 Task: Look for space in Klaipeda, Lithuania from 10th August, 2023 to 18th August, 2023 for 2 adults in price range Rs.10000 to Rs.14000. Place can be private room with 1  bedroom having 1 bed and 1 bathroom. Property type can be house, flat, guest house. Amenities needed are: wifi, TV, free parkinig on premises, gym, breakfast. Booking option can be shelf check-in. Required host language is English.
Action: Mouse moved to (437, 97)
Screenshot: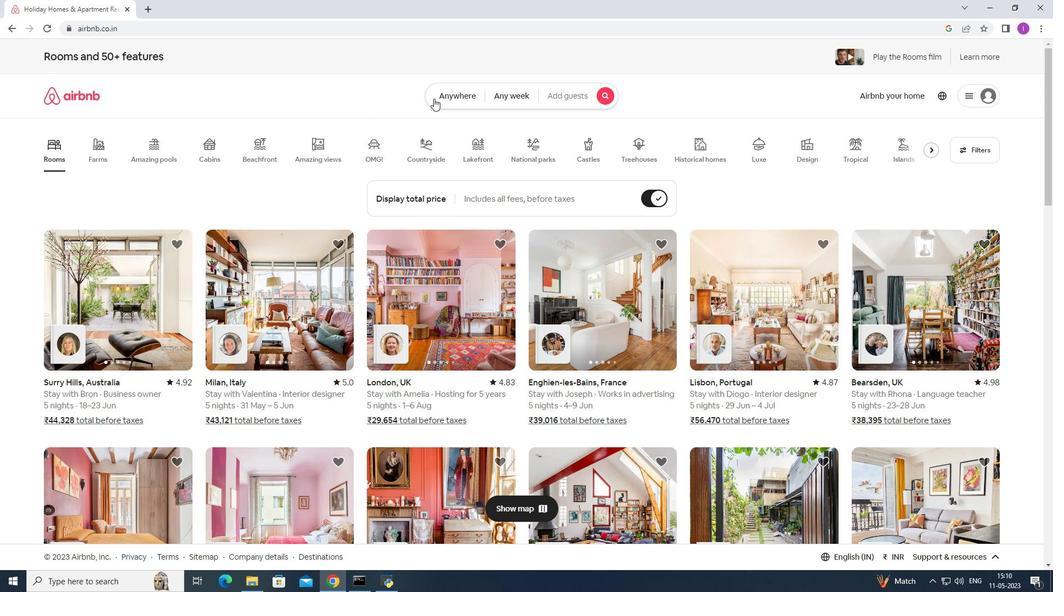 
Action: Mouse pressed left at (437, 97)
Screenshot: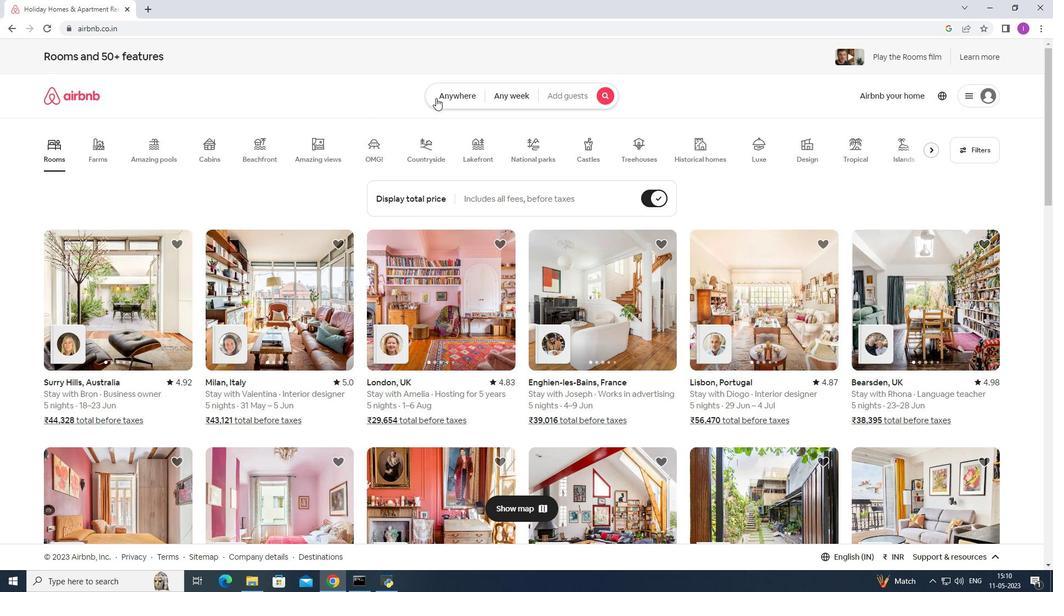 
Action: Mouse moved to (335, 142)
Screenshot: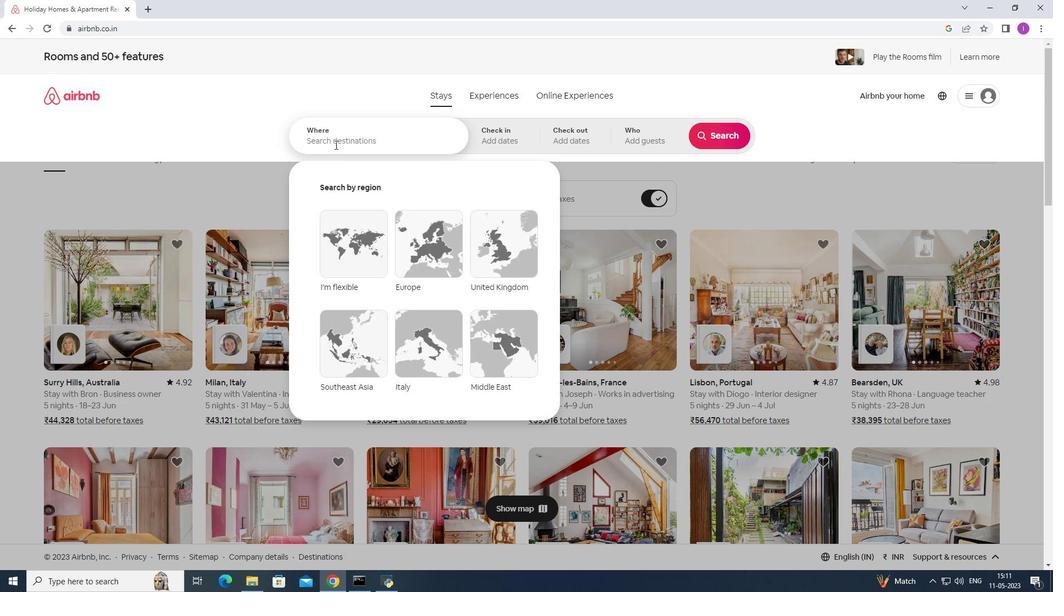 
Action: Mouse pressed left at (335, 142)
Screenshot: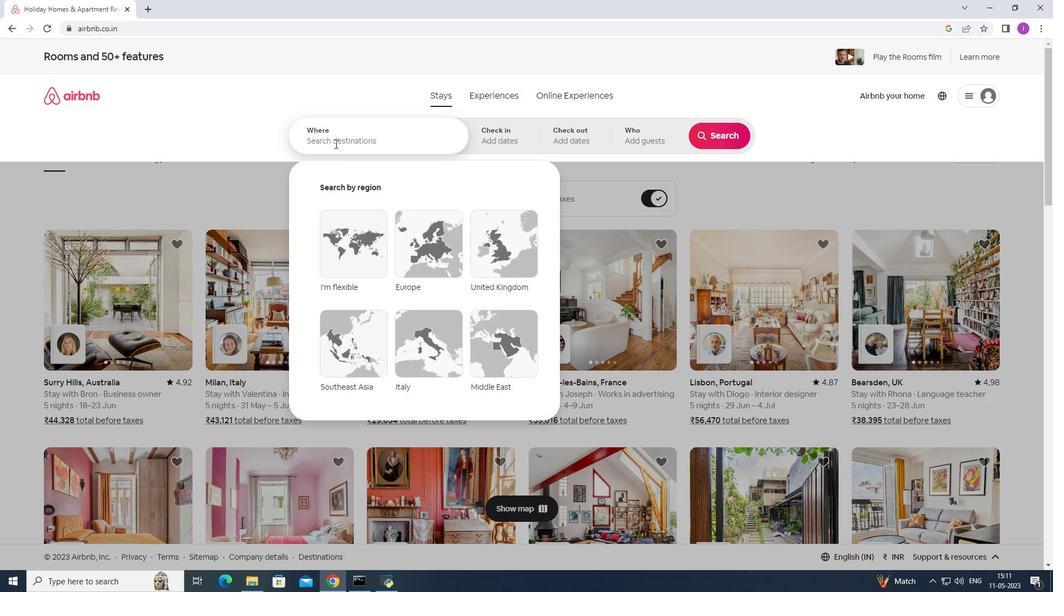 
Action: Key pressed <Key.shift>Klaipeda,<Key.shift><Key.shift><Key.shift><Key.shift><Key.shift>Lithuania
Screenshot: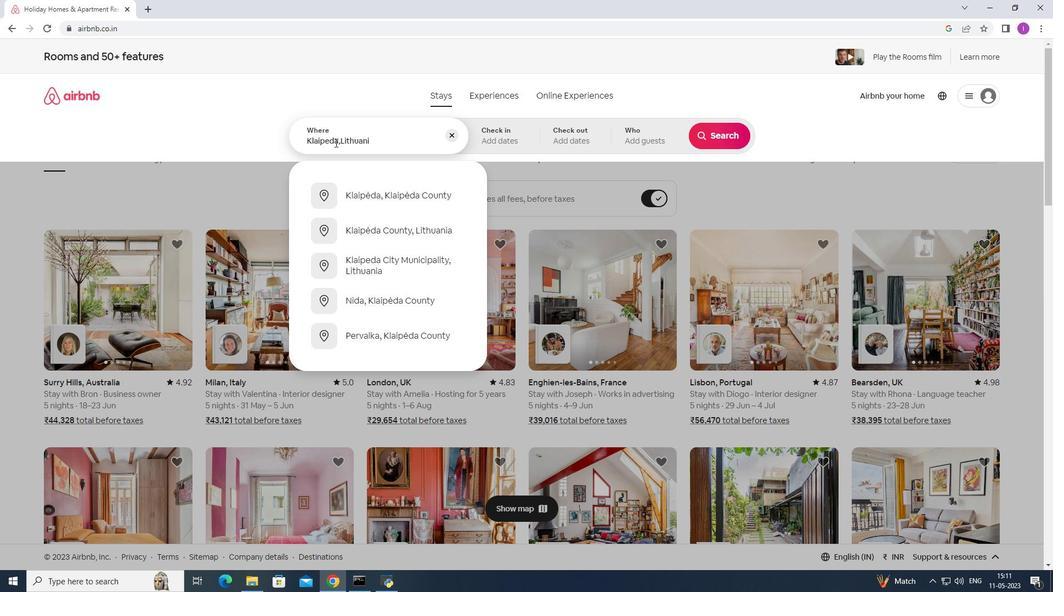 
Action: Mouse moved to (503, 137)
Screenshot: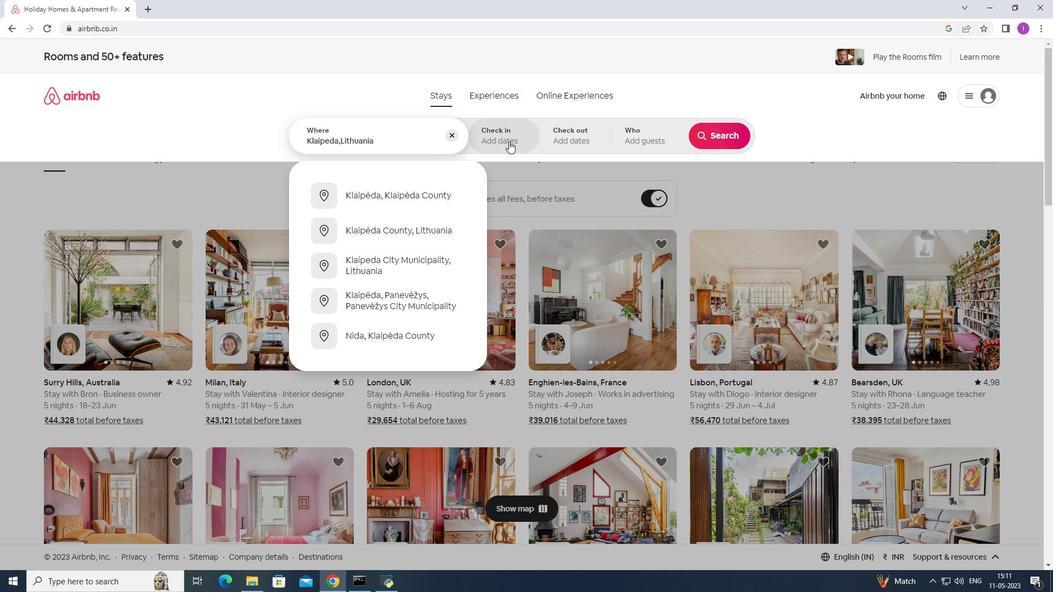 
Action: Mouse pressed left at (503, 137)
Screenshot: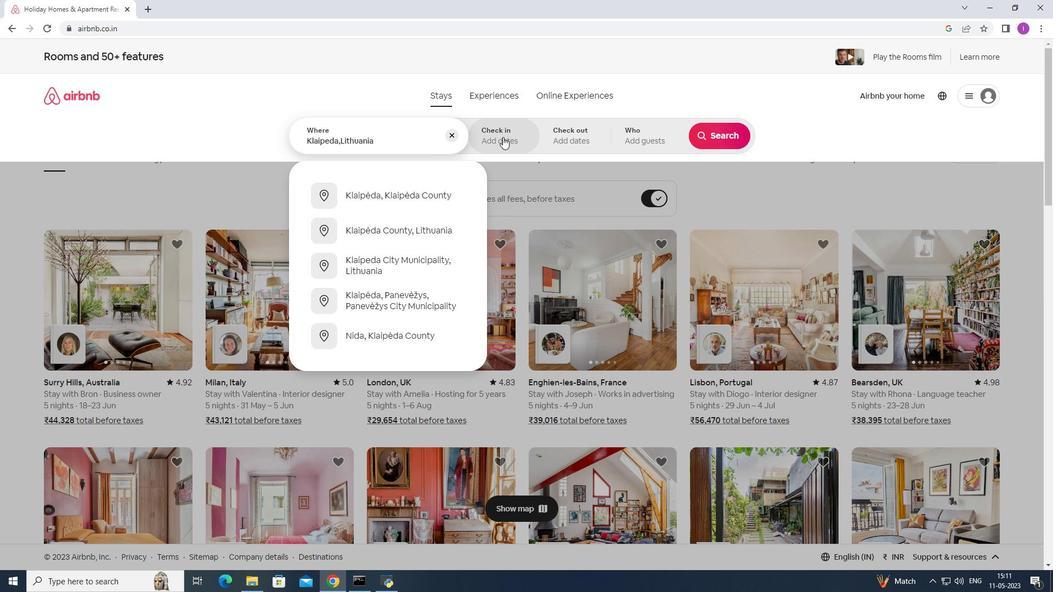 
Action: Mouse moved to (712, 220)
Screenshot: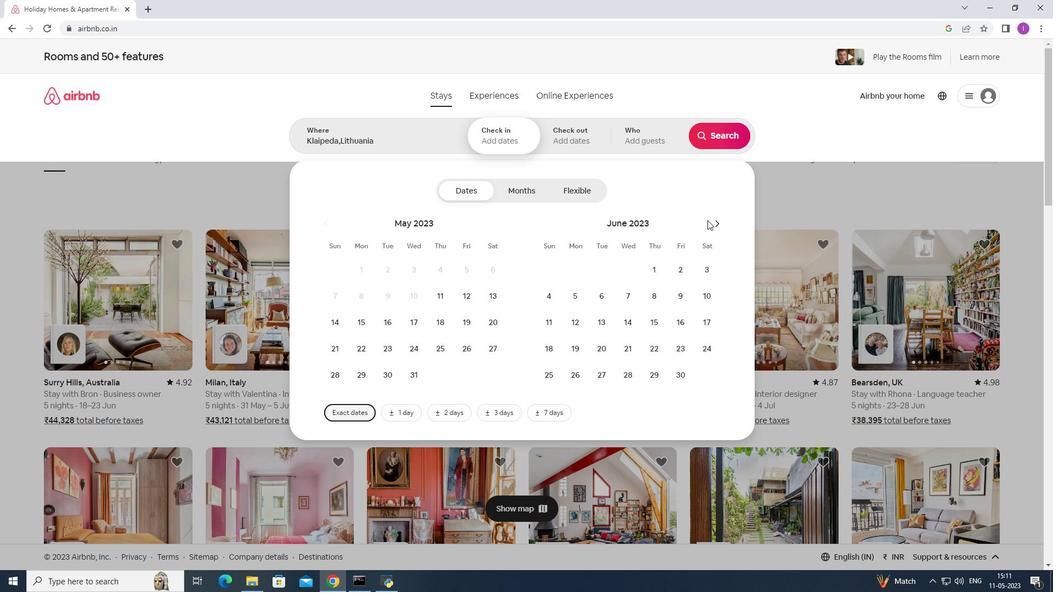 
Action: Mouse pressed left at (712, 220)
Screenshot: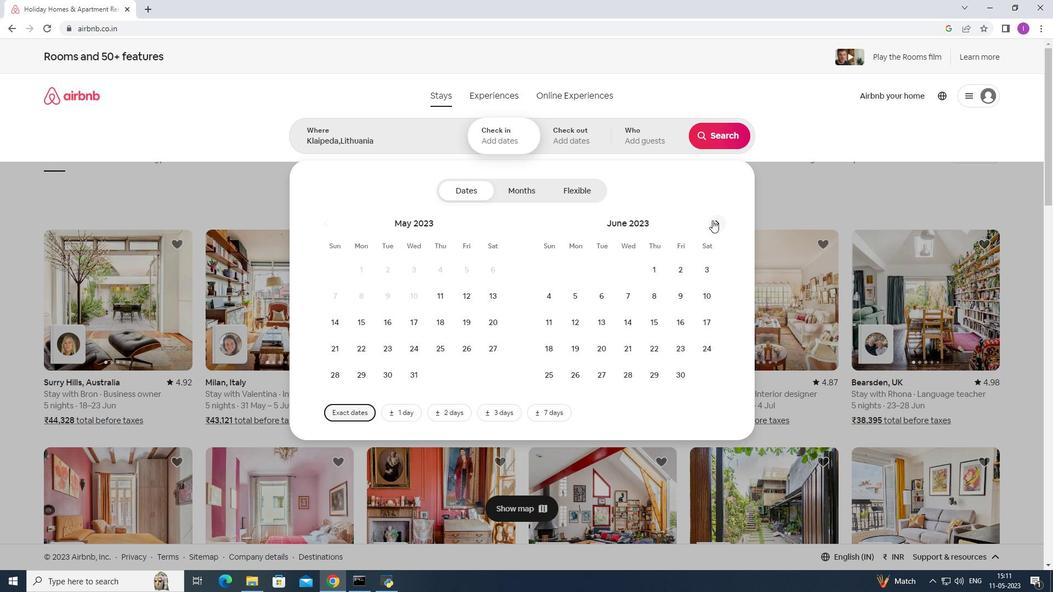 
Action: Mouse pressed left at (712, 220)
Screenshot: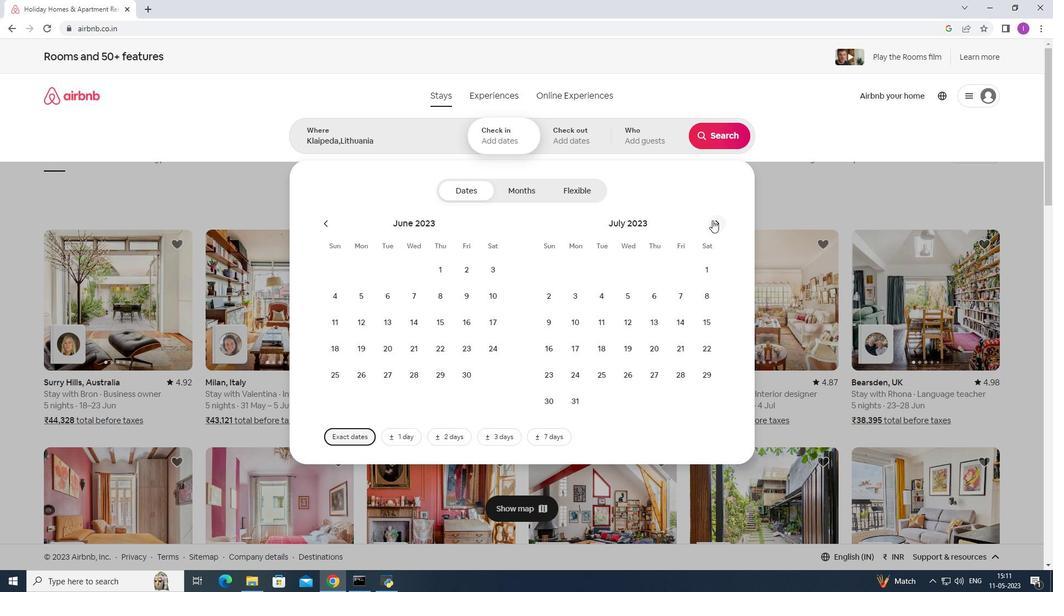 
Action: Mouse pressed left at (712, 220)
Screenshot: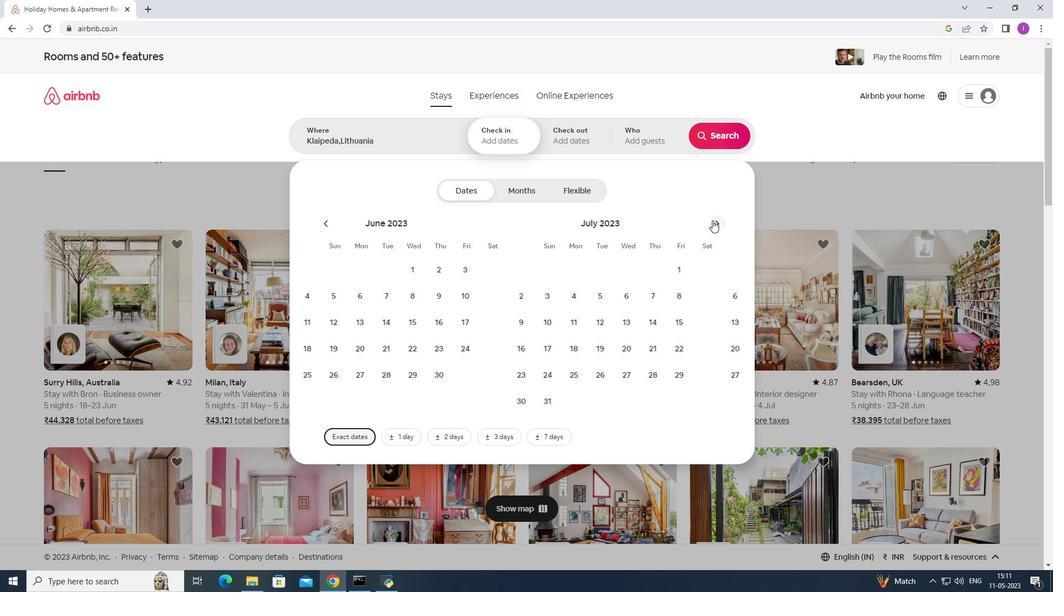 
Action: Mouse moved to (448, 293)
Screenshot: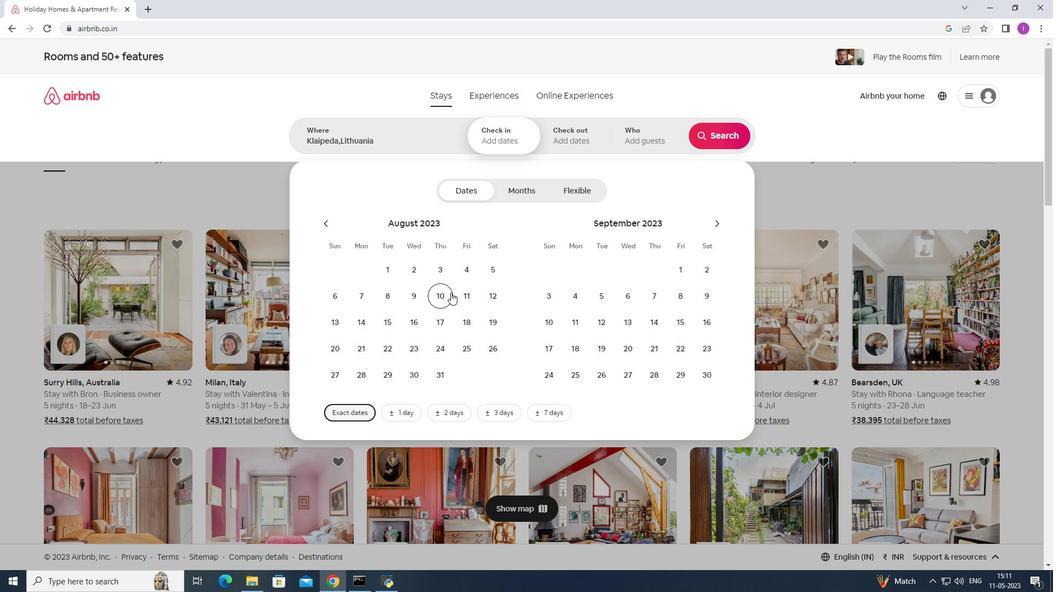 
Action: Mouse pressed left at (448, 293)
Screenshot: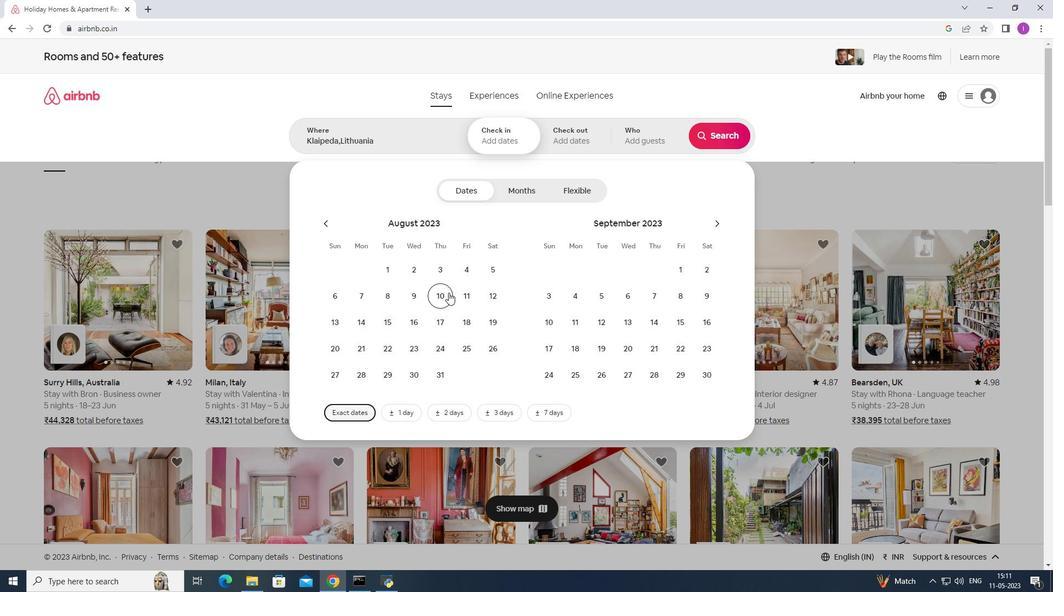 
Action: Mouse moved to (464, 317)
Screenshot: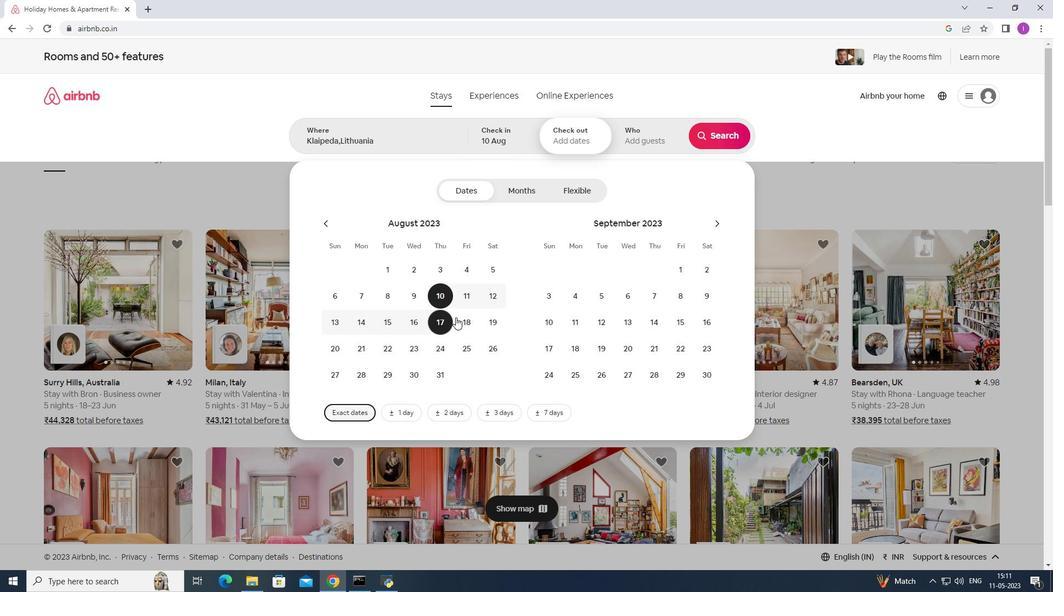 
Action: Mouse pressed left at (464, 317)
Screenshot: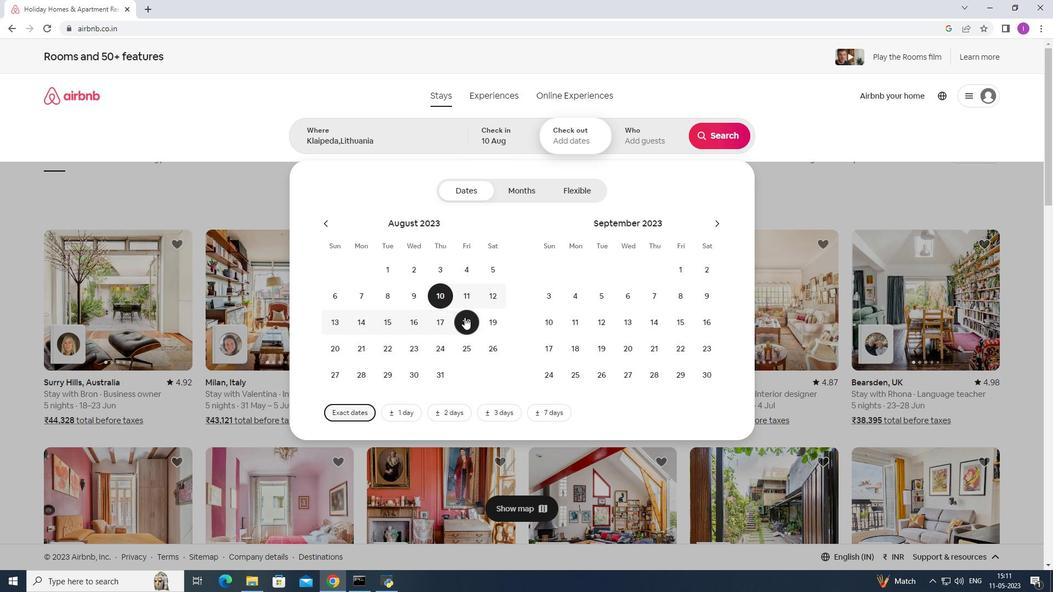 
Action: Mouse moved to (648, 134)
Screenshot: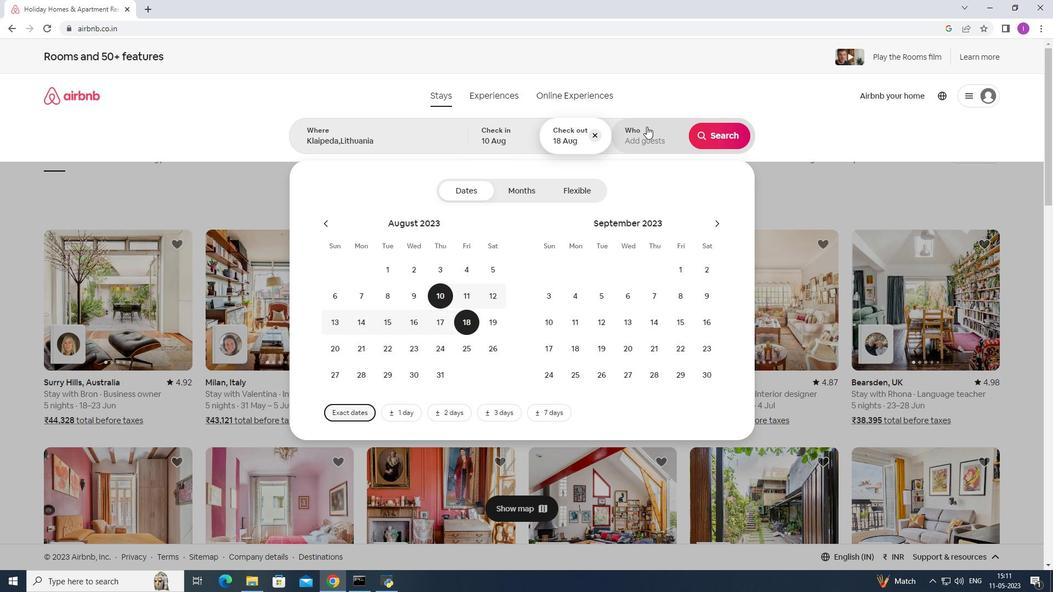 
Action: Mouse pressed left at (648, 134)
Screenshot: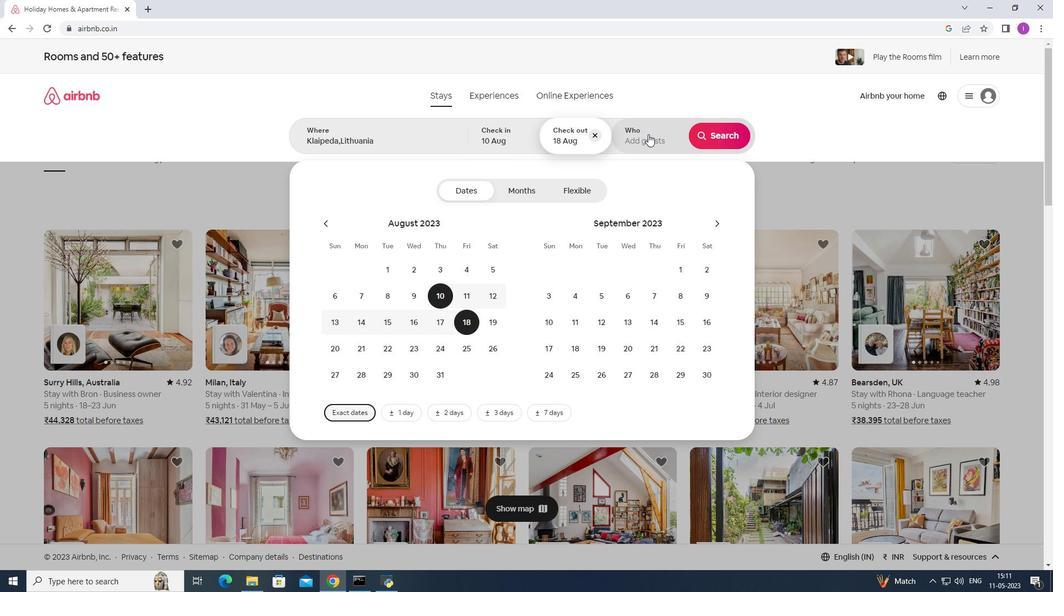 
Action: Mouse moved to (722, 195)
Screenshot: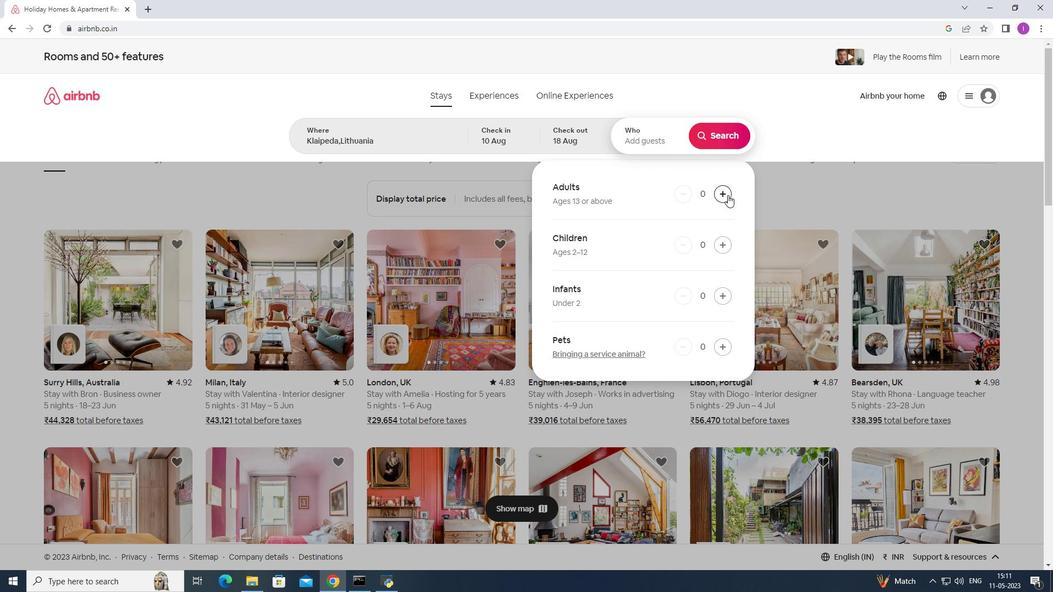 
Action: Mouse pressed left at (722, 195)
Screenshot: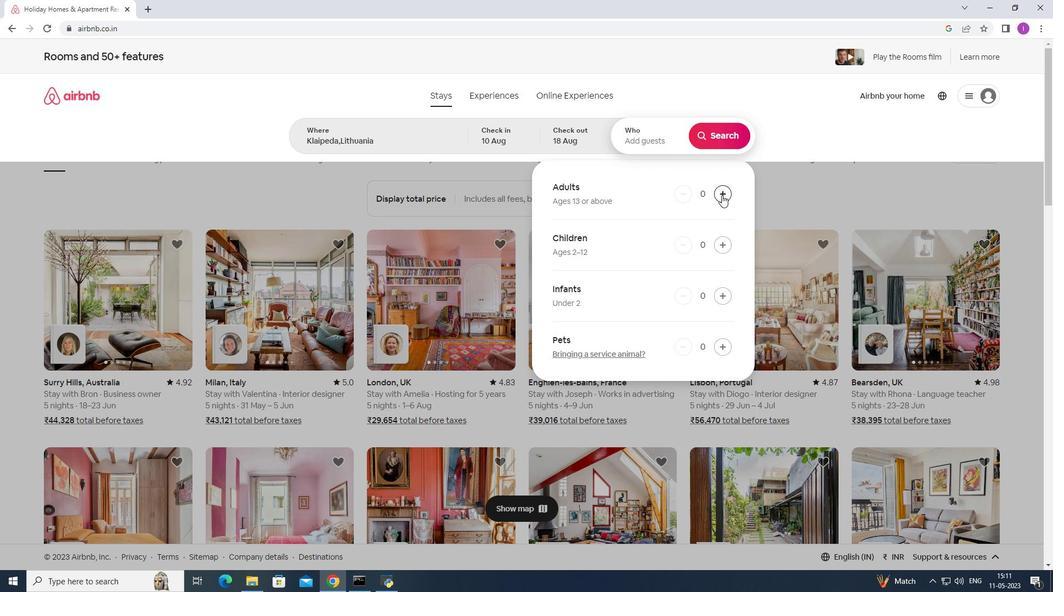 
Action: Mouse pressed left at (722, 195)
Screenshot: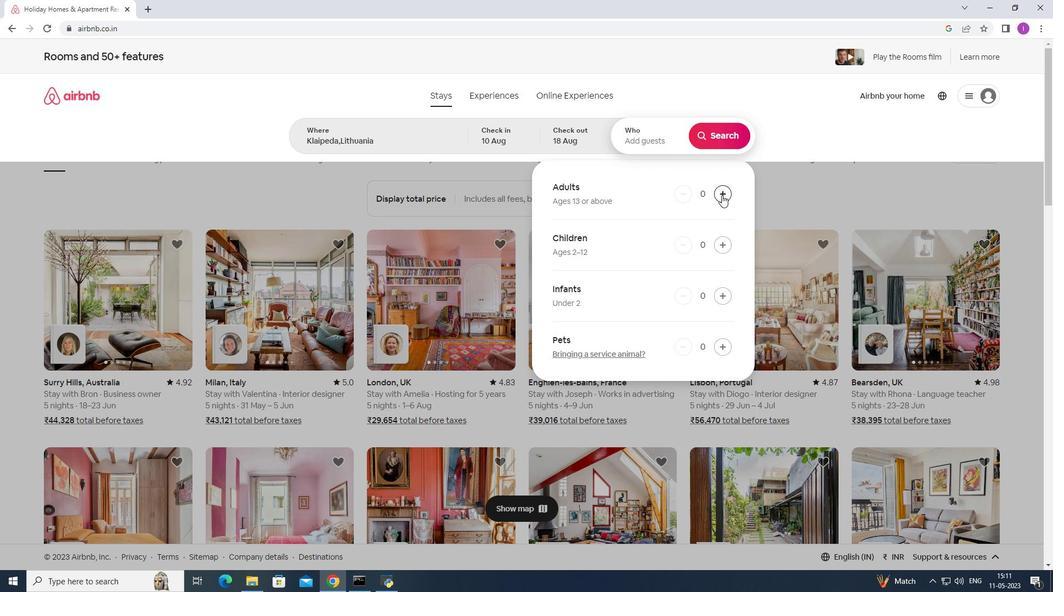
Action: Mouse moved to (706, 141)
Screenshot: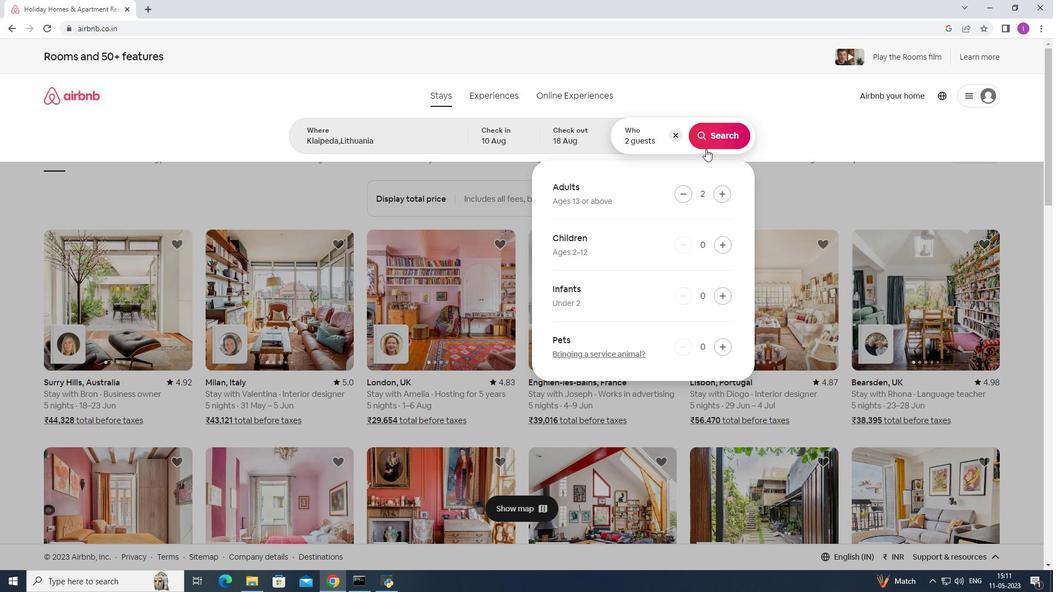 
Action: Mouse pressed left at (706, 141)
Screenshot: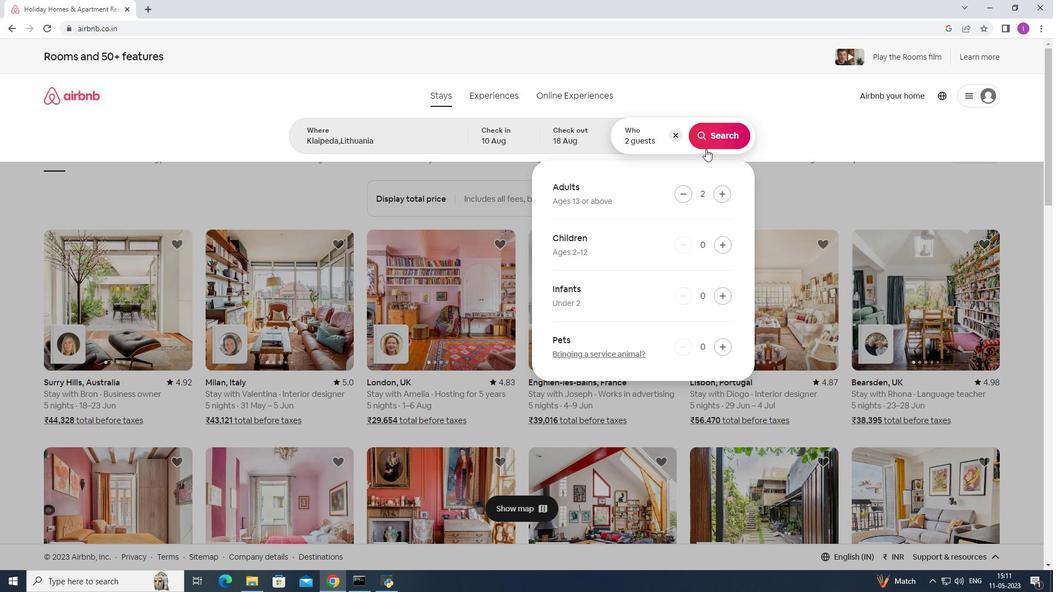 
Action: Mouse moved to (1000, 104)
Screenshot: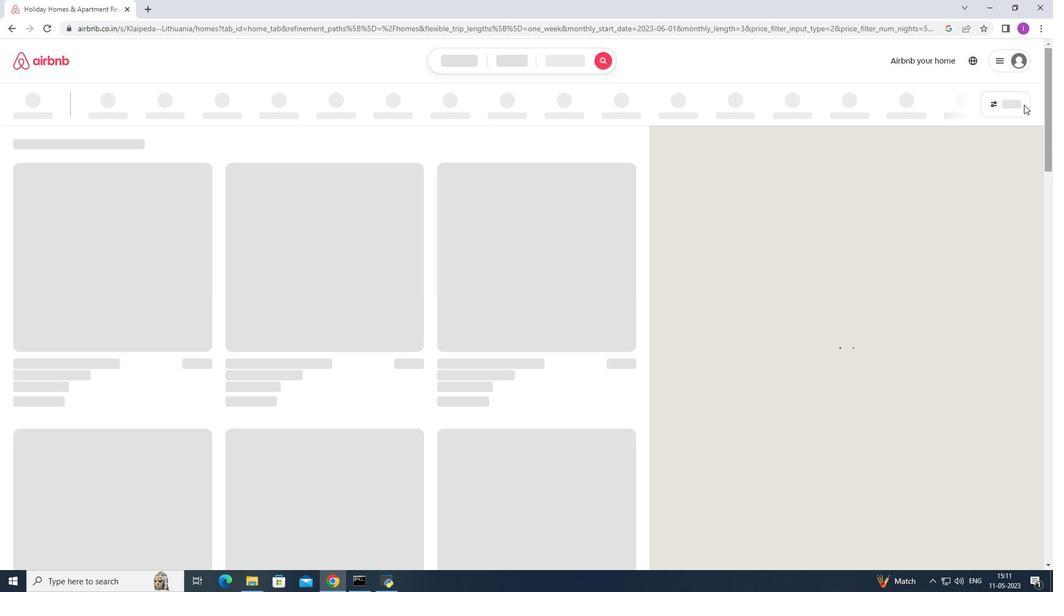 
Action: Mouse pressed left at (1000, 104)
Screenshot: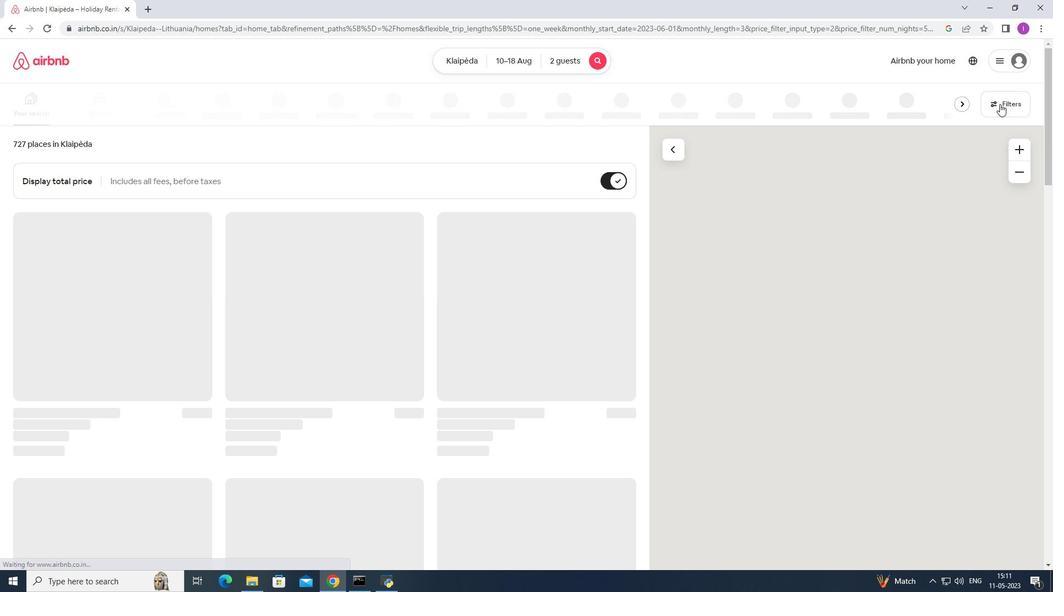 
Action: Mouse moved to (610, 373)
Screenshot: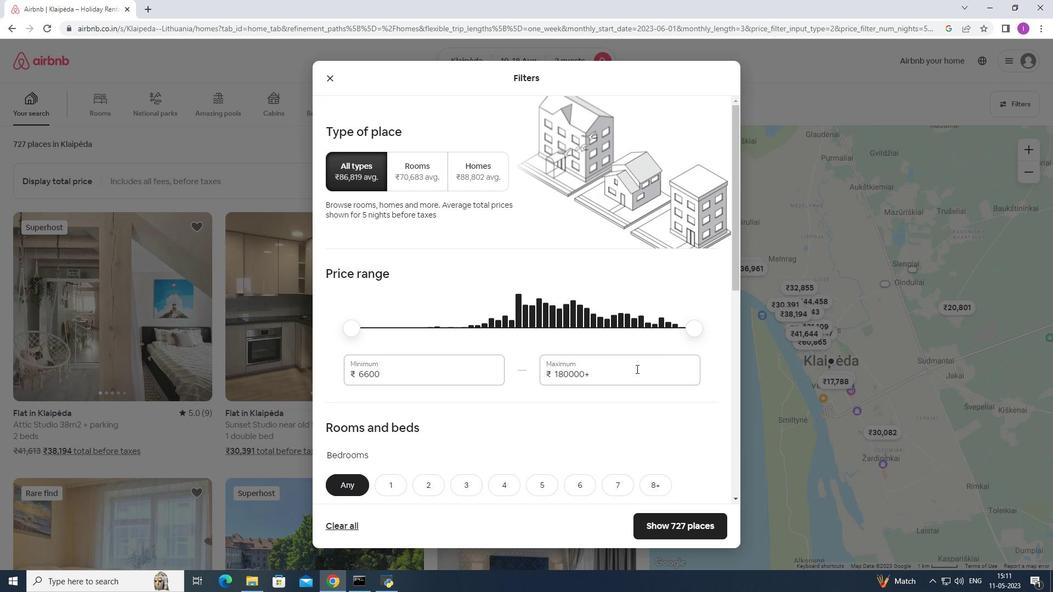 
Action: Mouse pressed left at (610, 373)
Screenshot: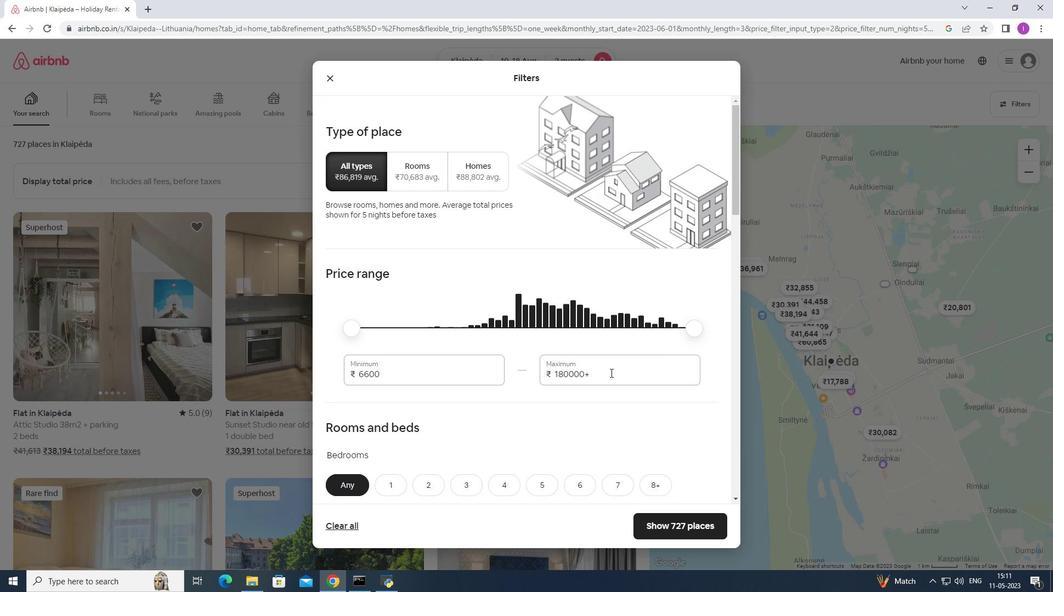
Action: Mouse moved to (553, 374)
Screenshot: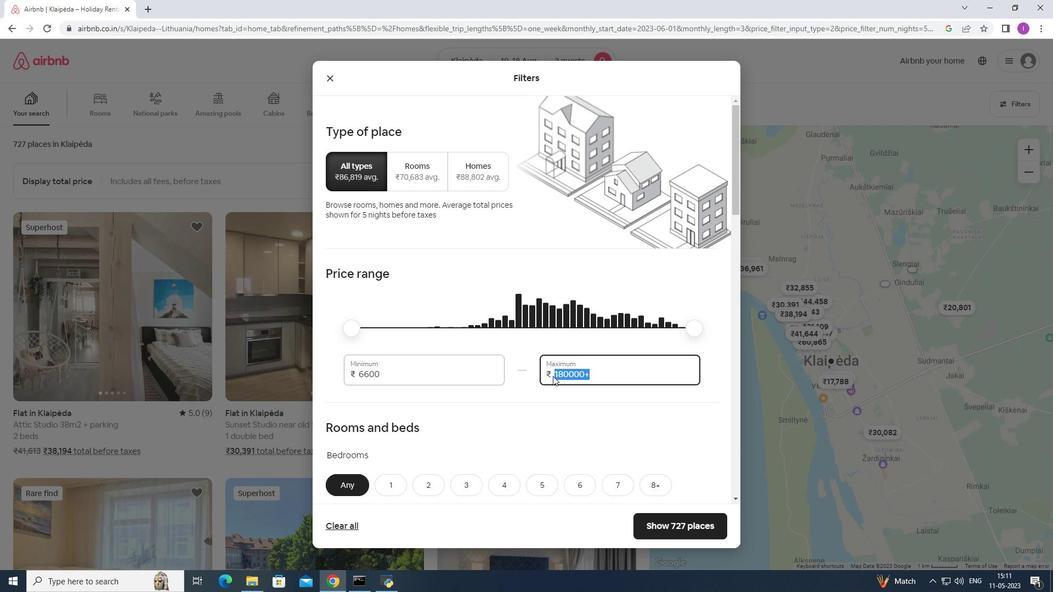 
Action: Key pressed 1
Screenshot: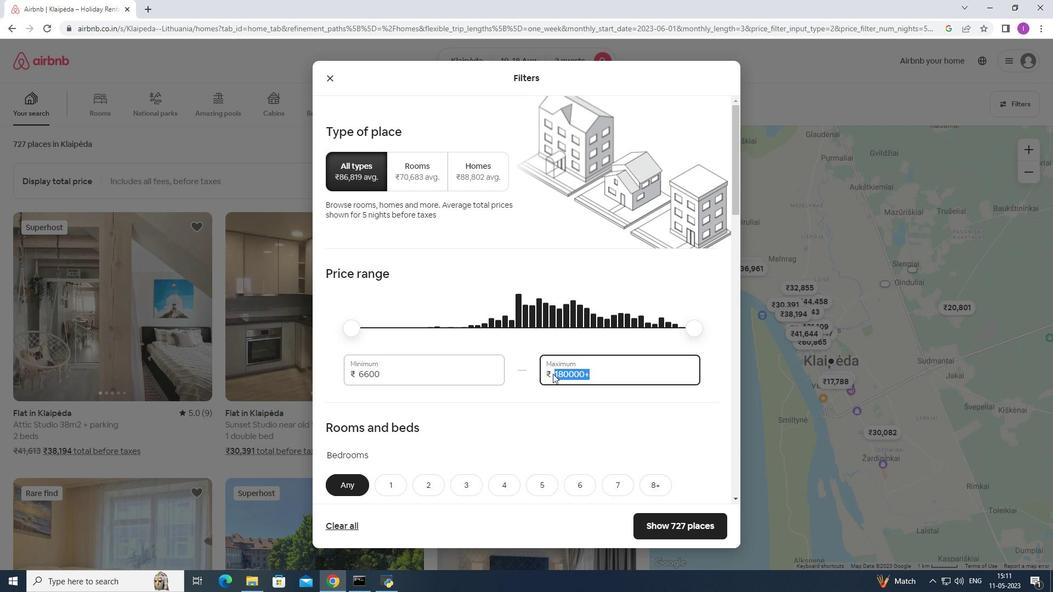 
Action: Mouse moved to (553, 372)
Screenshot: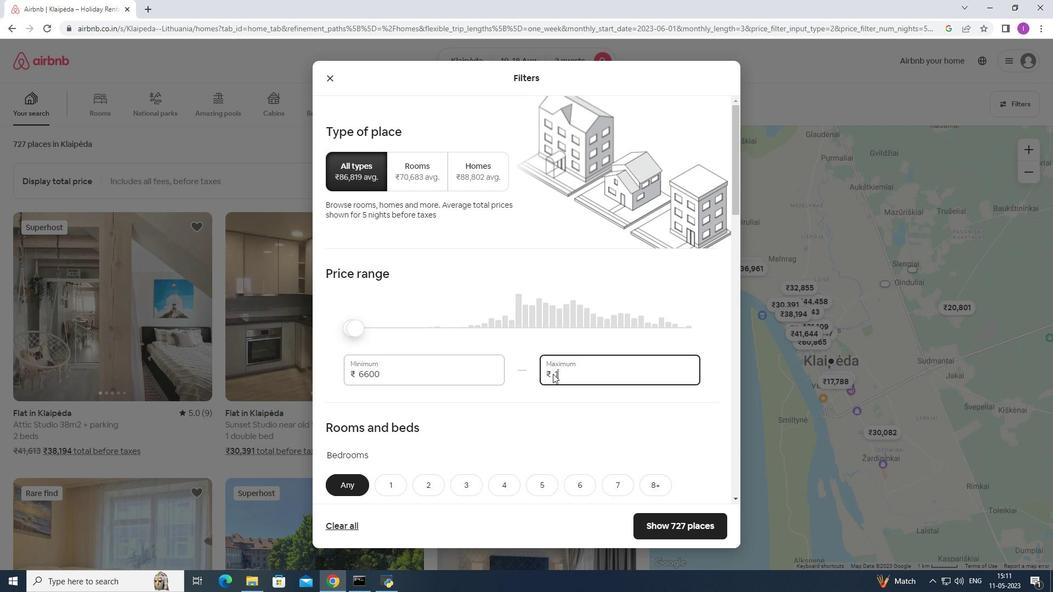 
Action: Key pressed 4
Screenshot: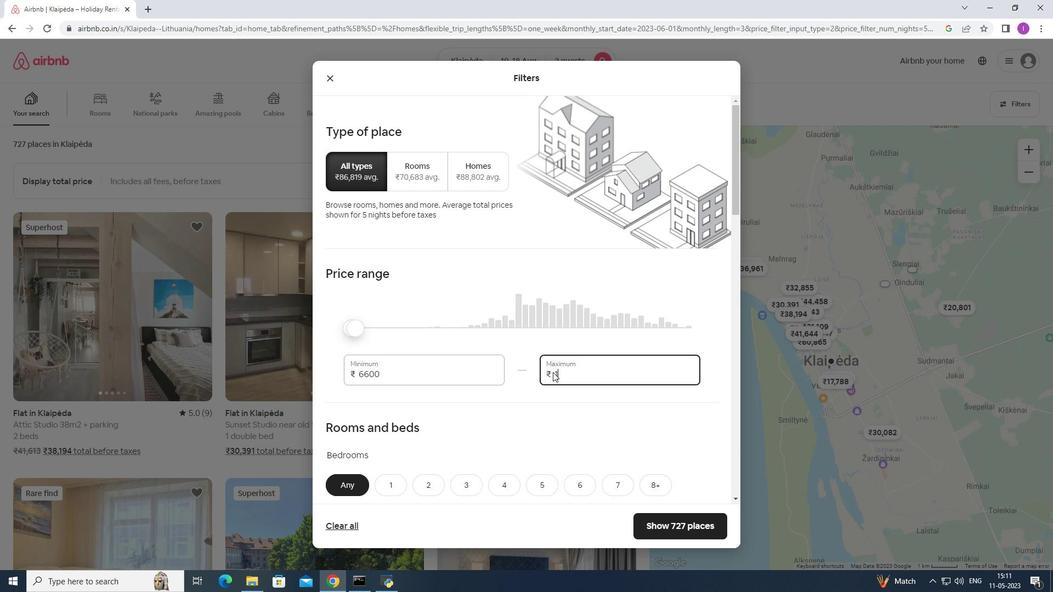 
Action: Mouse moved to (553, 371)
Screenshot: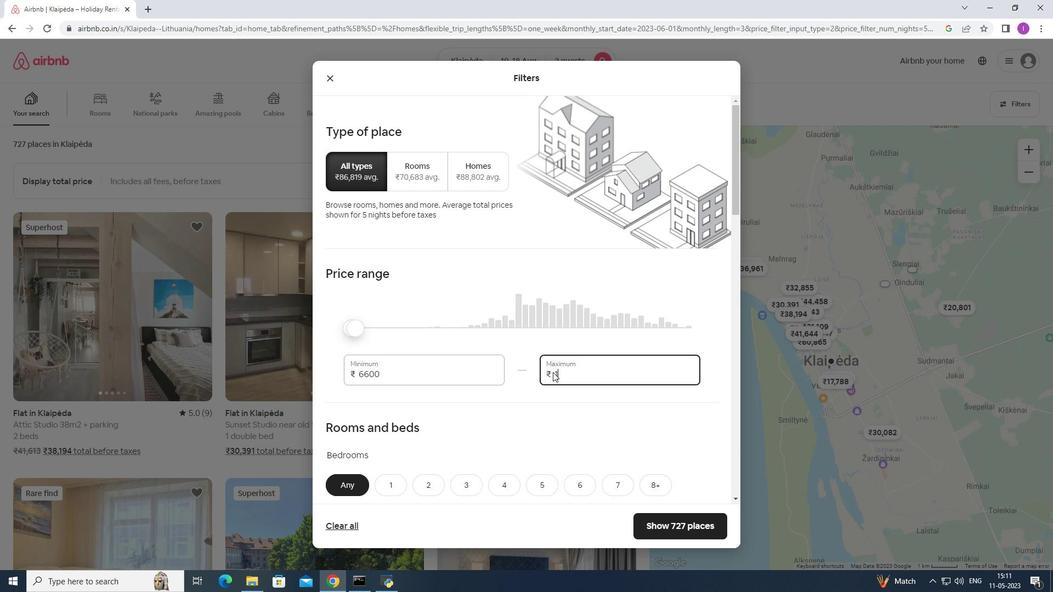 
Action: Key pressed 00
Screenshot: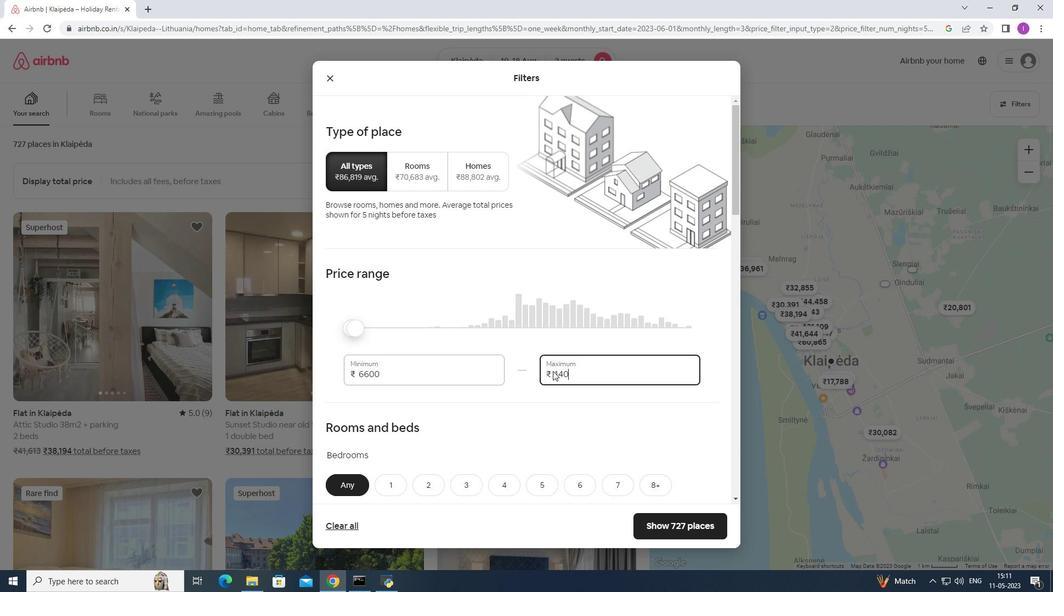 
Action: Mouse moved to (553, 370)
Screenshot: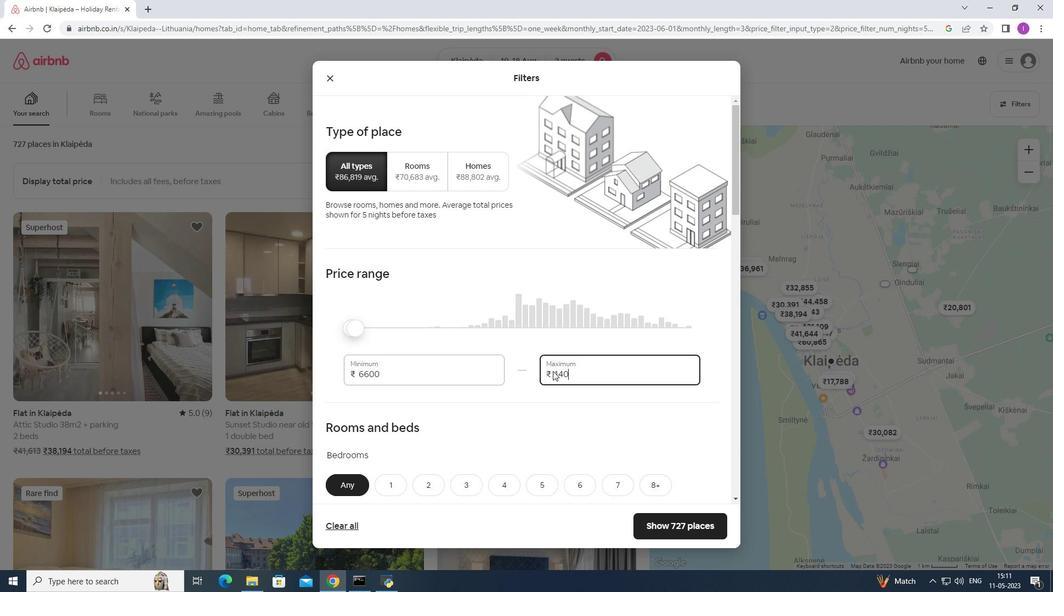 
Action: Key pressed 0
Screenshot: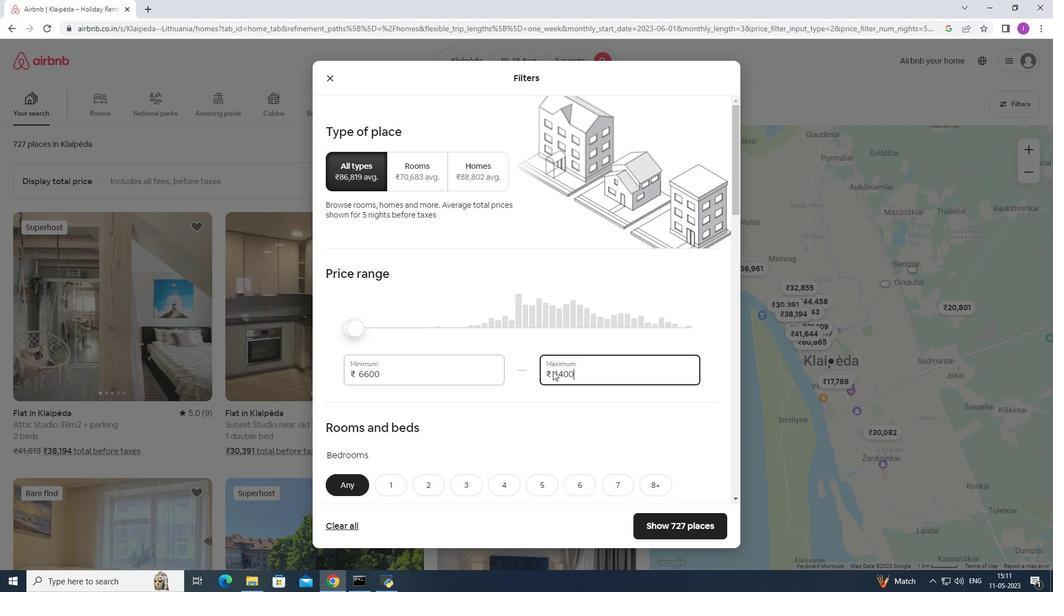 
Action: Mouse moved to (384, 373)
Screenshot: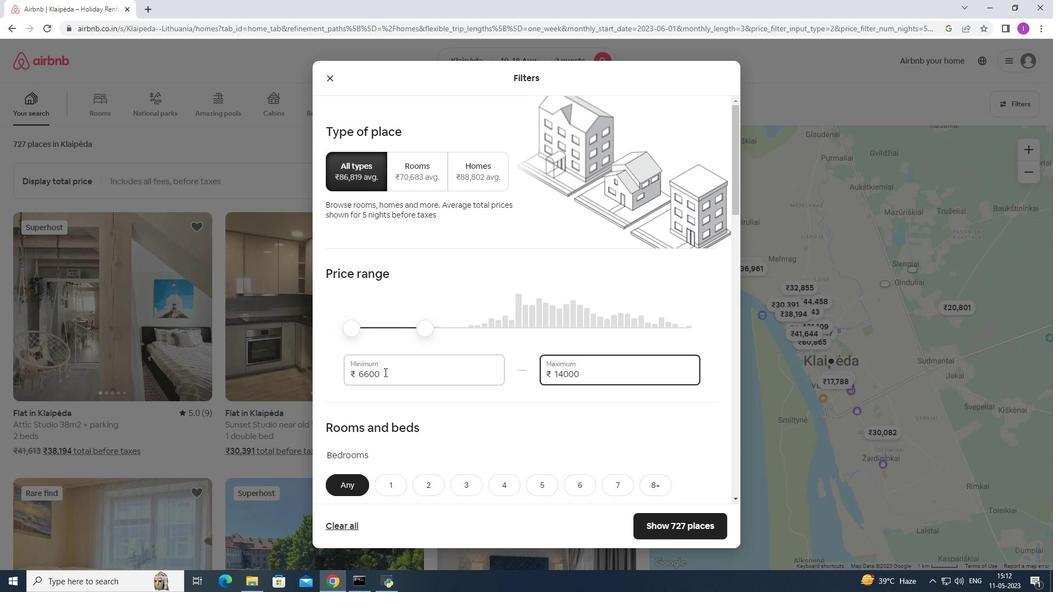 
Action: Mouse pressed left at (384, 373)
Screenshot: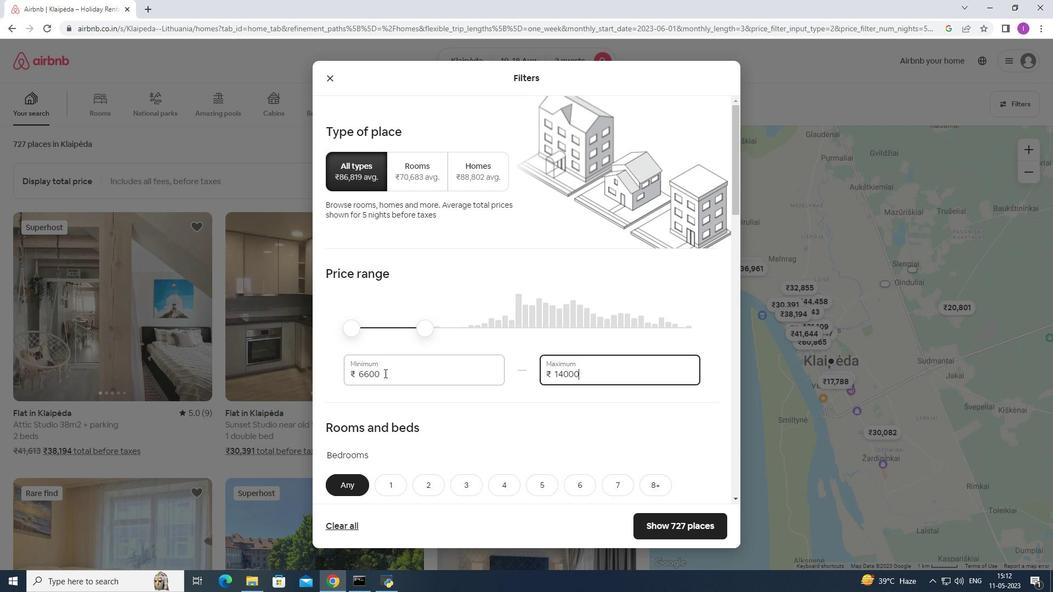 
Action: Mouse moved to (342, 377)
Screenshot: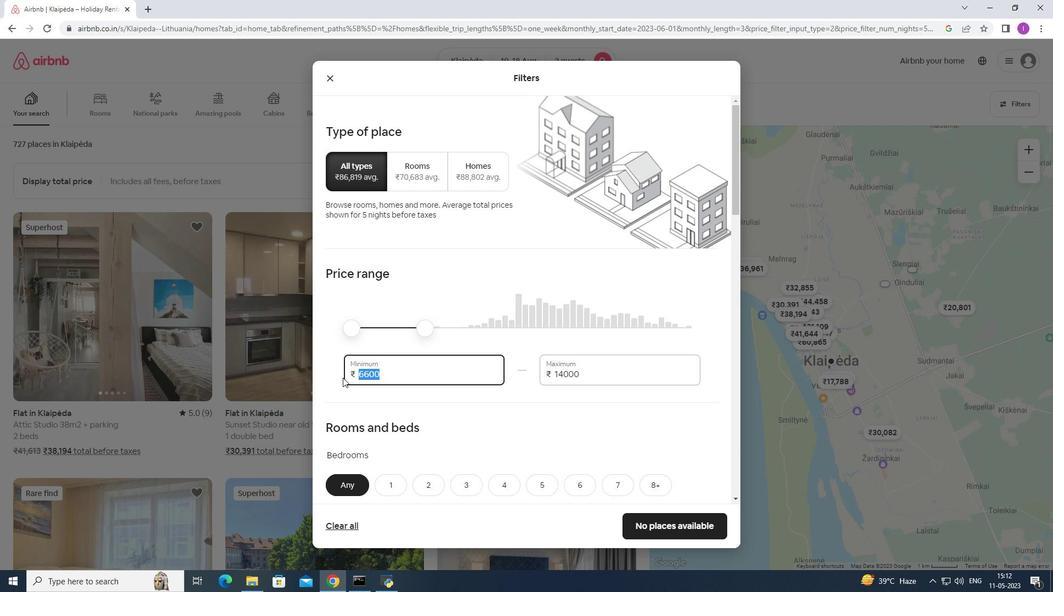
Action: Key pressed 1
Screenshot: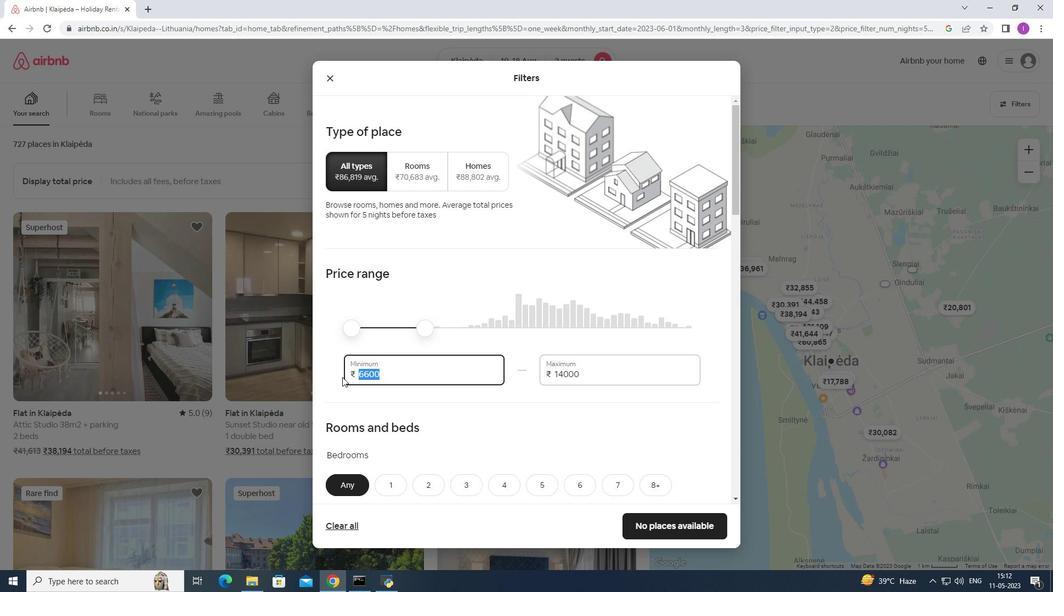 
Action: Mouse moved to (342, 375)
Screenshot: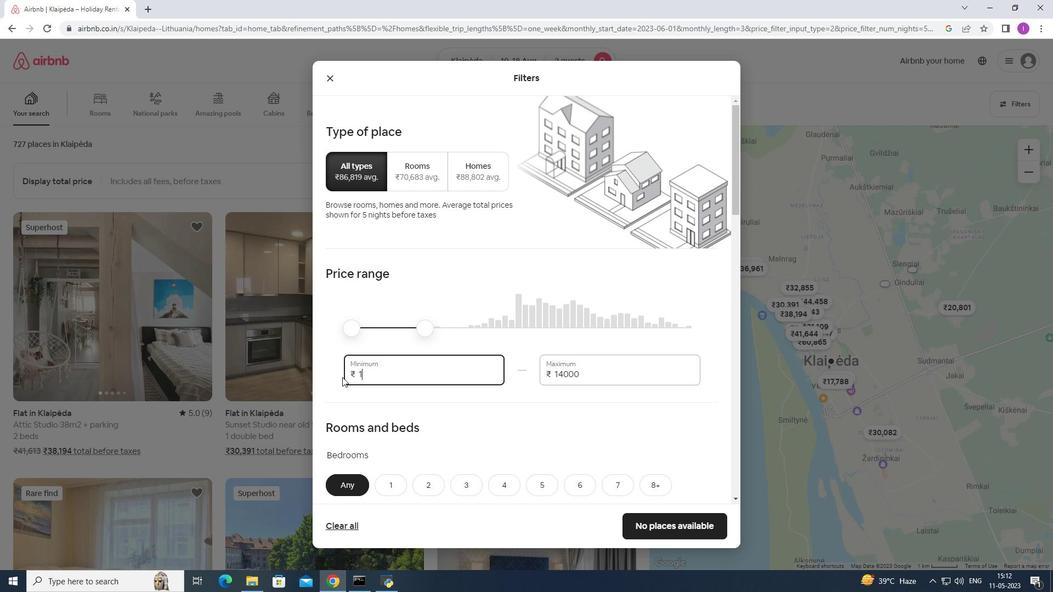 
Action: Key pressed 00
Screenshot: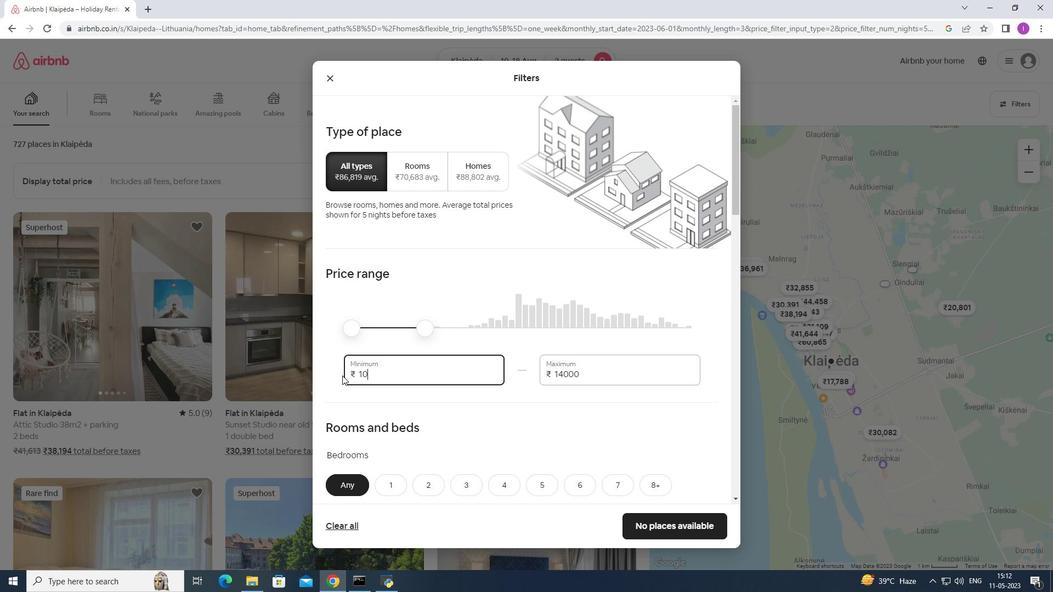 
Action: Mouse moved to (342, 374)
Screenshot: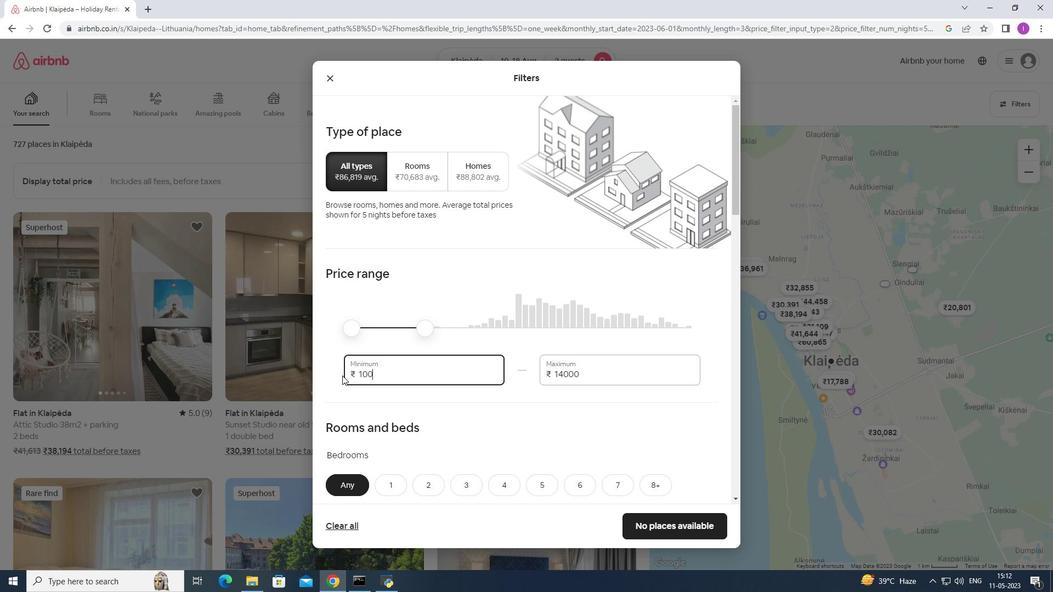 
Action: Key pressed 0
Screenshot: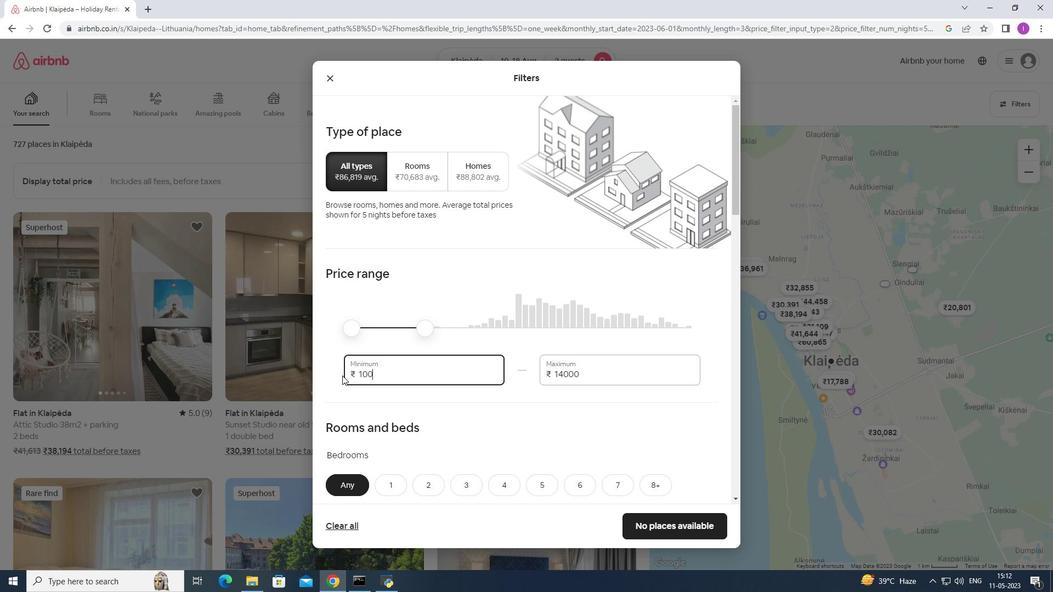 
Action: Mouse moved to (345, 371)
Screenshot: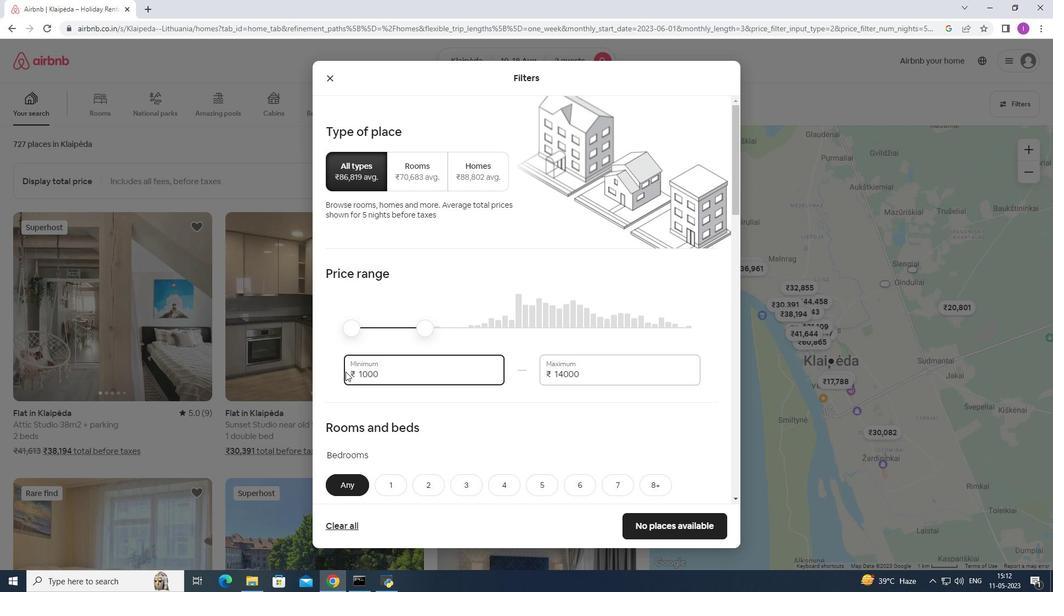 
Action: Key pressed 0
Screenshot: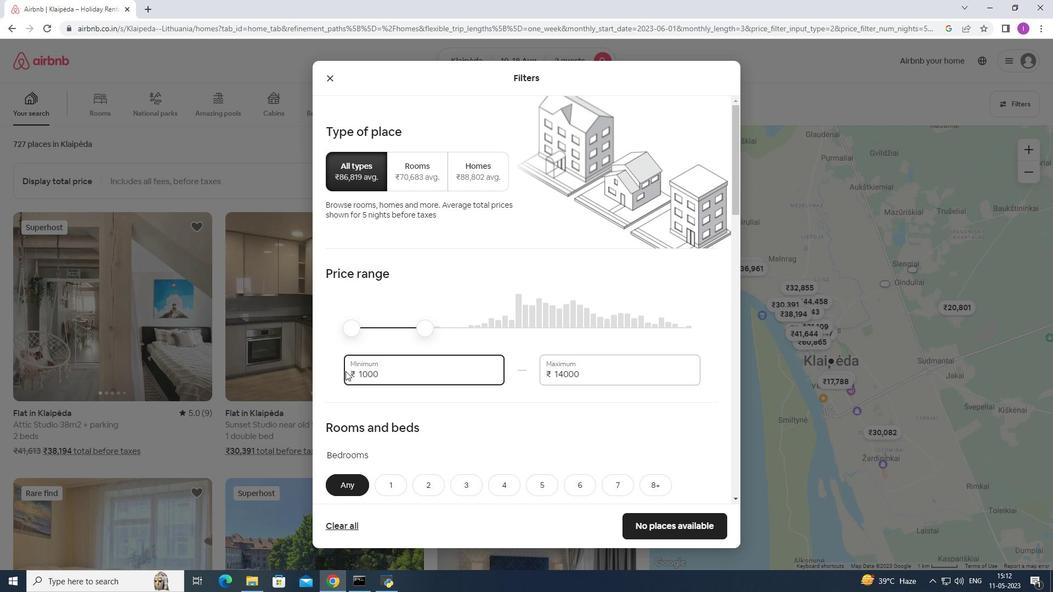 
Action: Mouse moved to (517, 409)
Screenshot: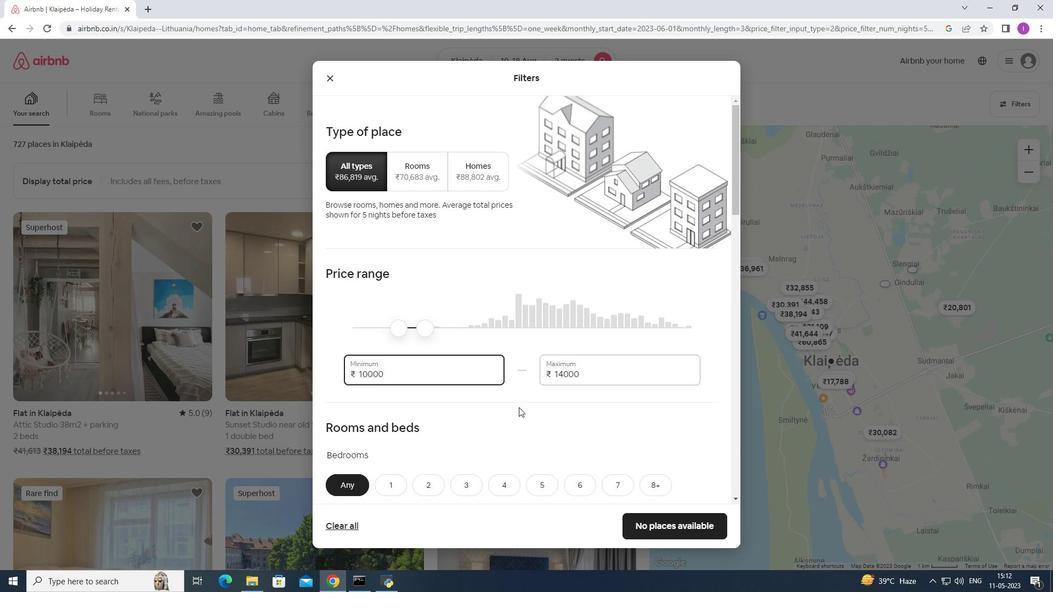 
Action: Mouse scrolled (517, 409) with delta (0, 0)
Screenshot: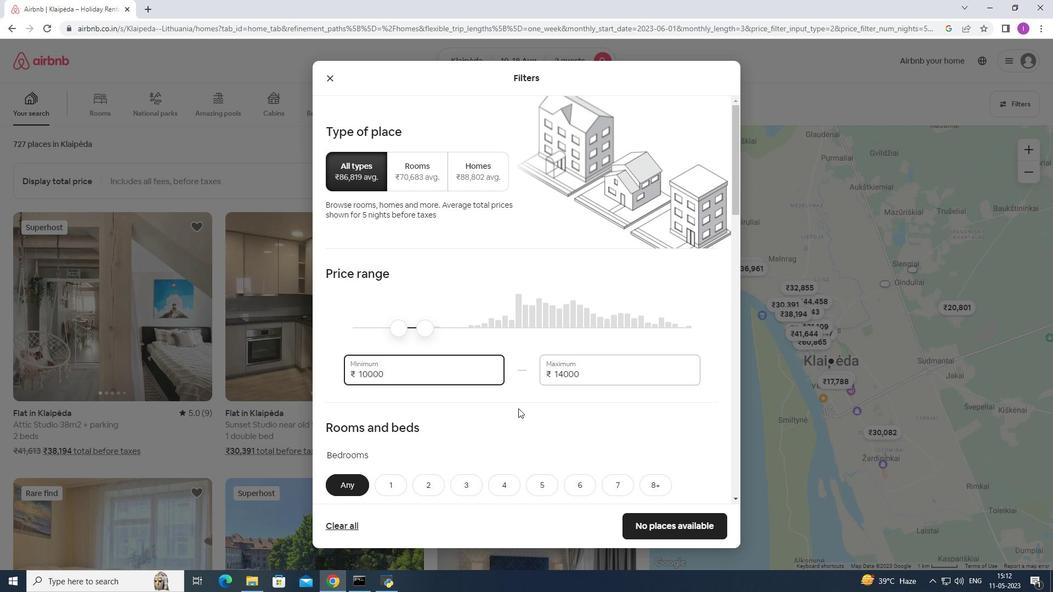 
Action: Mouse moved to (580, 404)
Screenshot: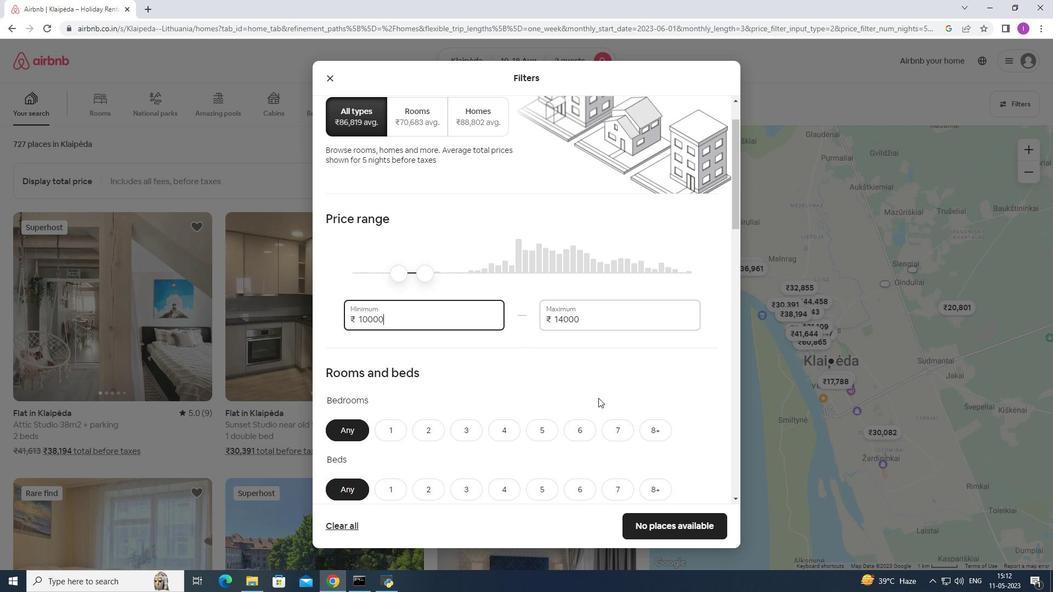 
Action: Mouse scrolled (582, 403) with delta (0, 0)
Screenshot: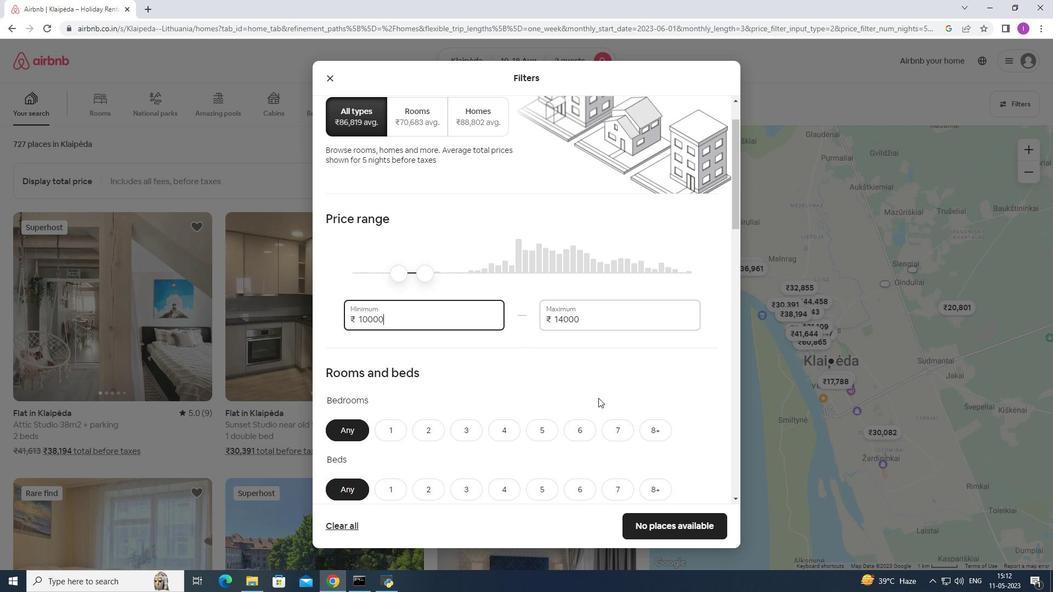 
Action: Mouse moved to (414, 398)
Screenshot: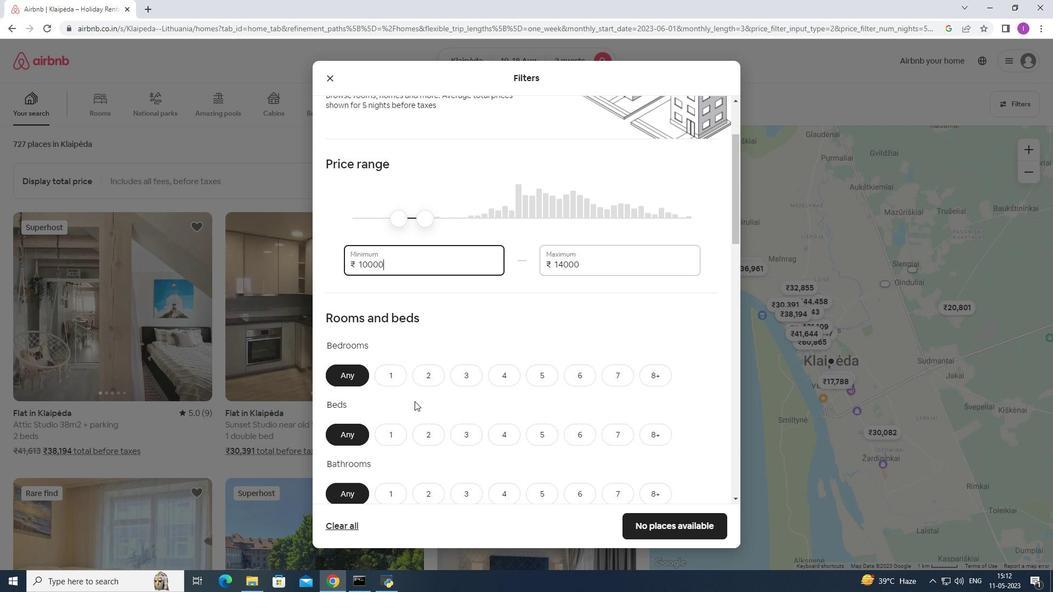 
Action: Mouse scrolled (414, 397) with delta (0, 0)
Screenshot: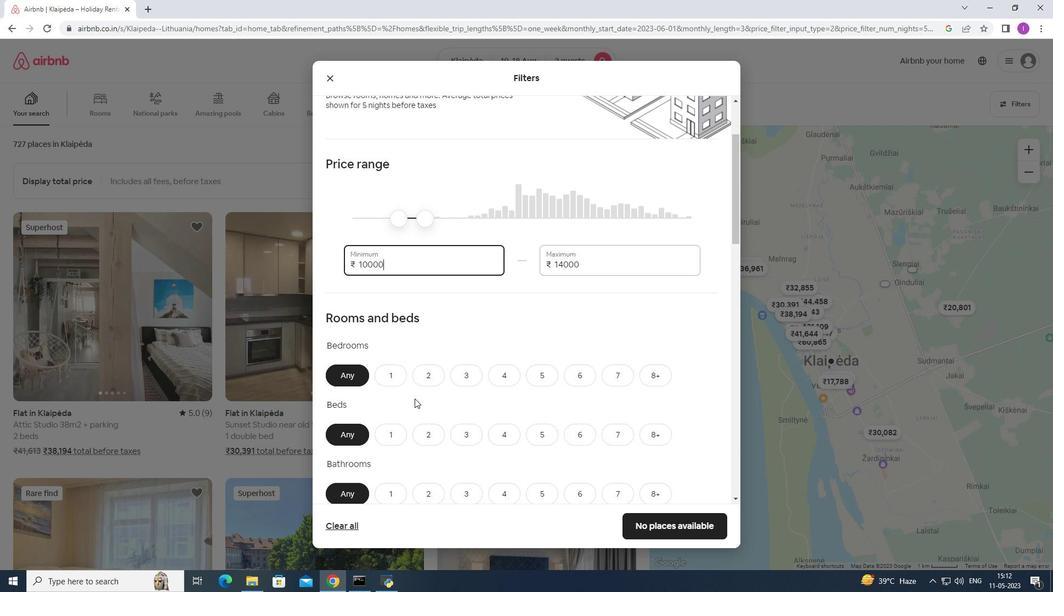 
Action: Mouse scrolled (414, 397) with delta (0, 0)
Screenshot: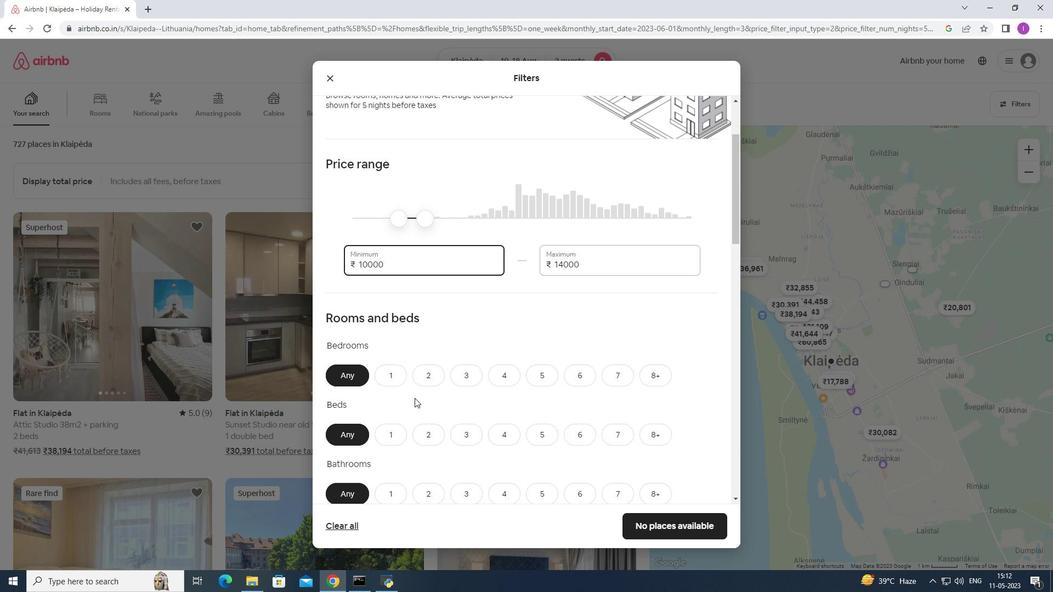 
Action: Mouse moved to (389, 270)
Screenshot: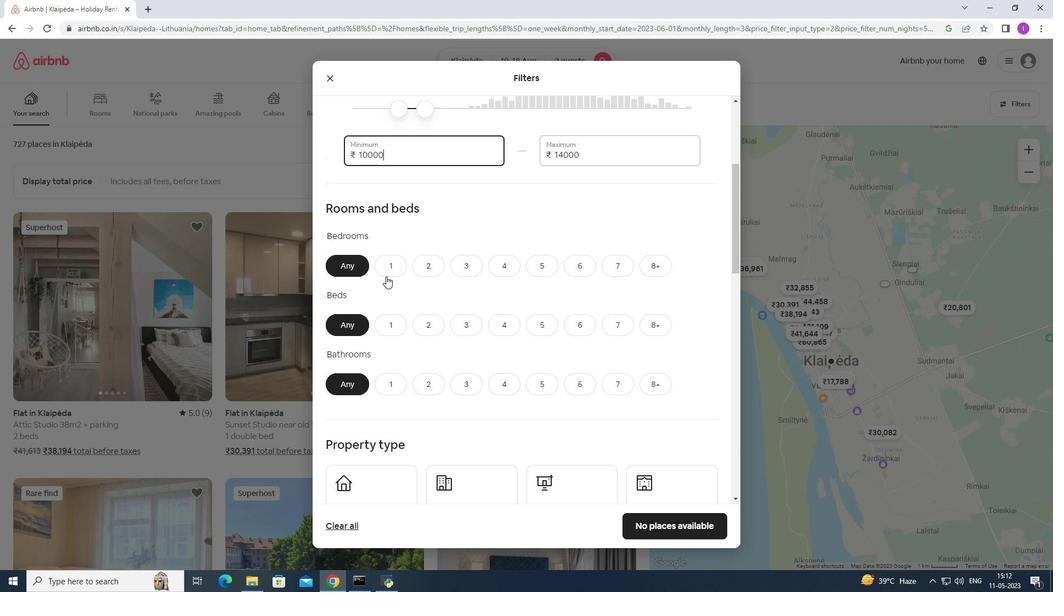 
Action: Mouse pressed left at (389, 270)
Screenshot: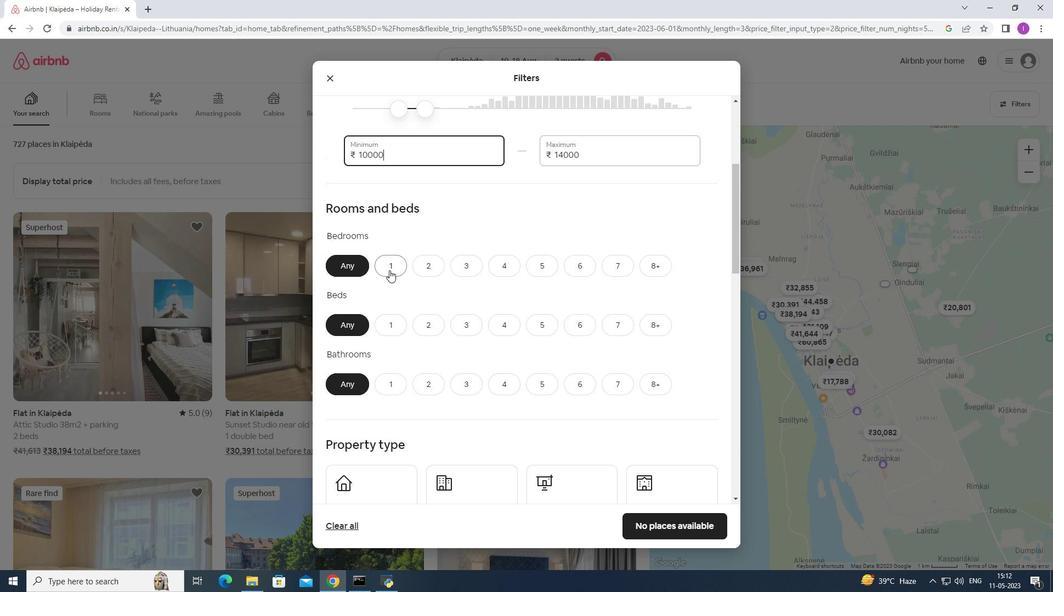 
Action: Mouse moved to (395, 327)
Screenshot: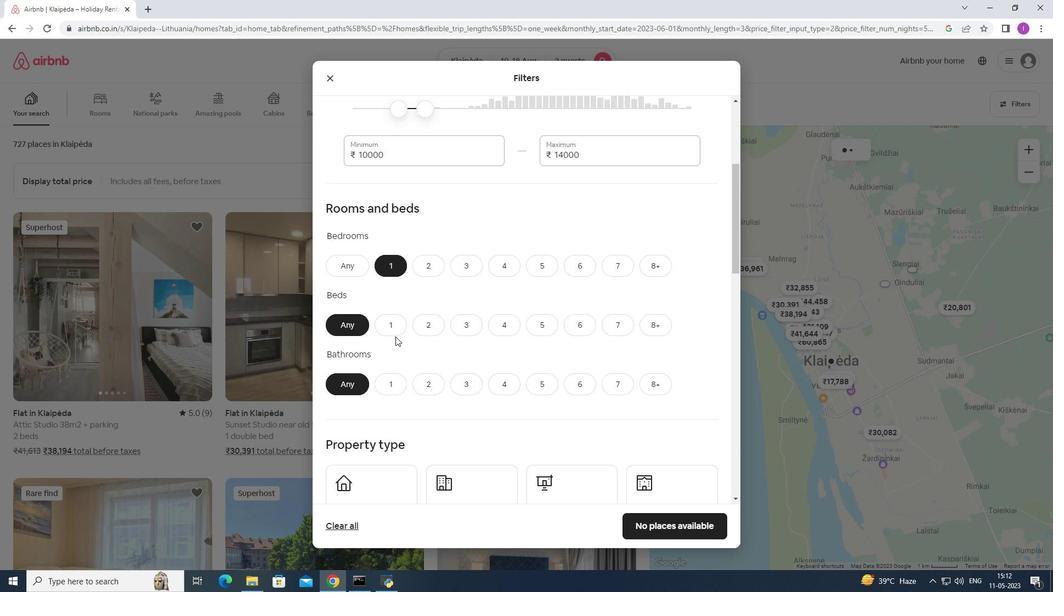 
Action: Mouse pressed left at (395, 327)
Screenshot: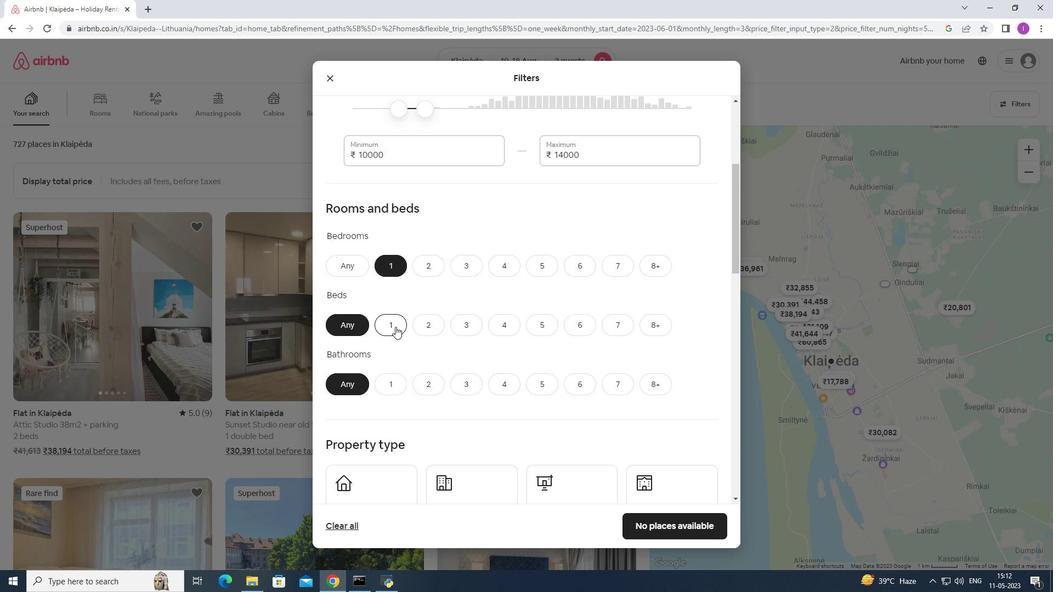 
Action: Mouse moved to (390, 385)
Screenshot: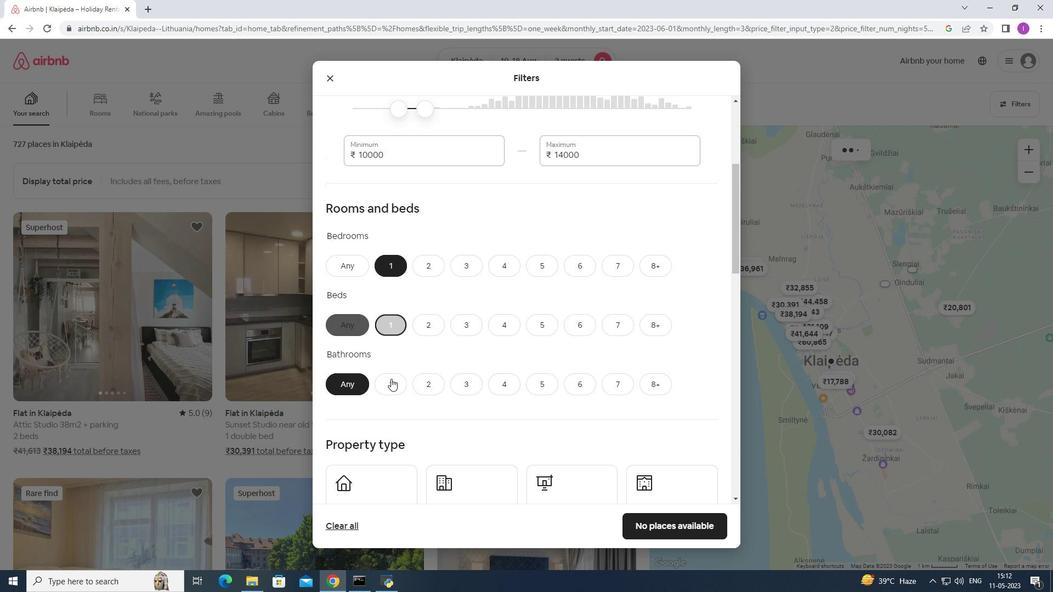 
Action: Mouse pressed left at (390, 385)
Screenshot: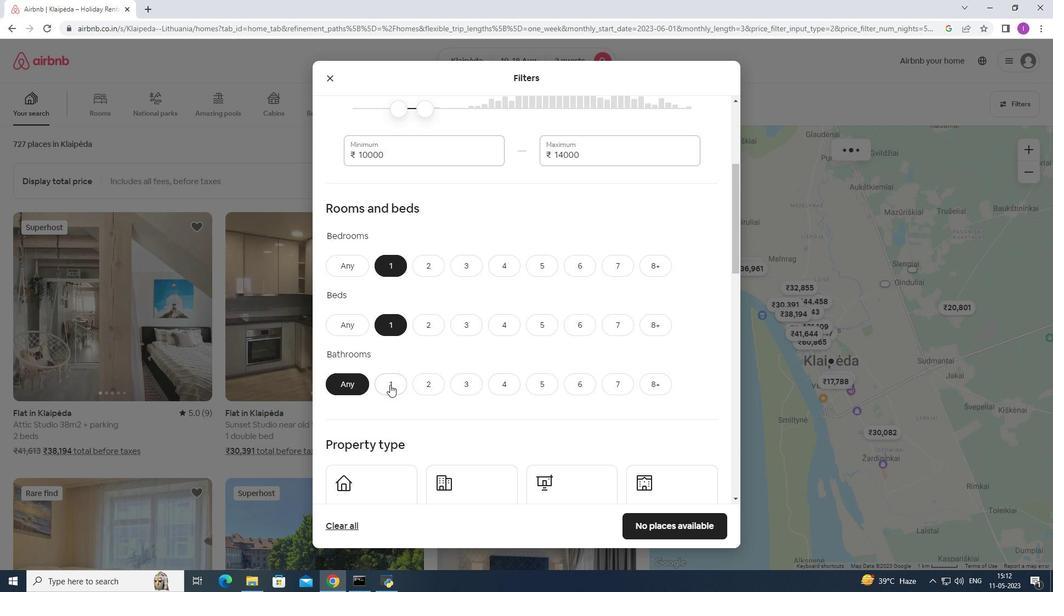 
Action: Mouse moved to (488, 378)
Screenshot: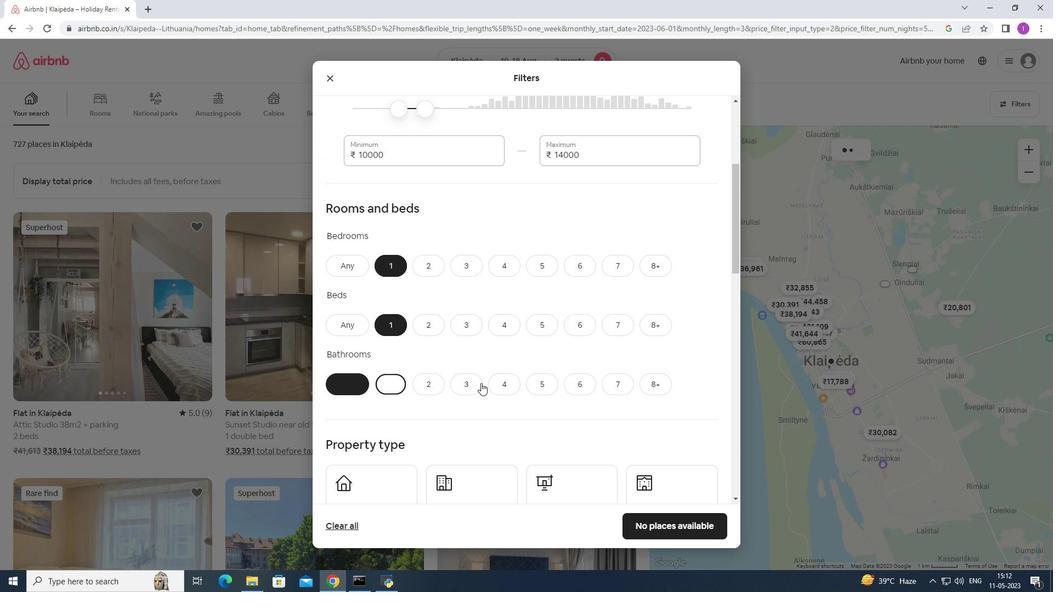 
Action: Mouse scrolled (488, 378) with delta (0, 0)
Screenshot: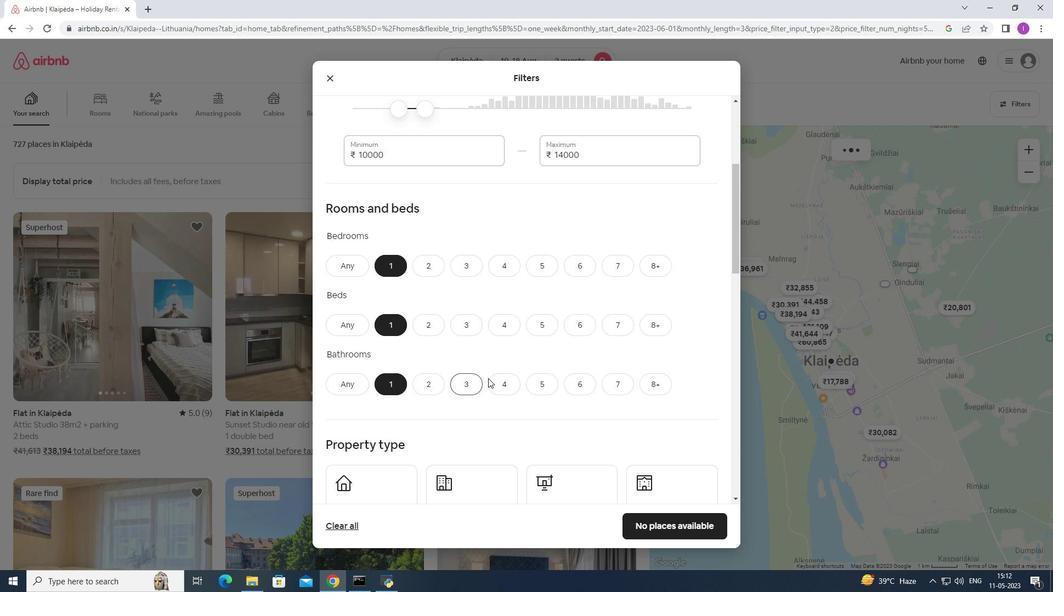 
Action: Mouse scrolled (488, 378) with delta (0, 0)
Screenshot: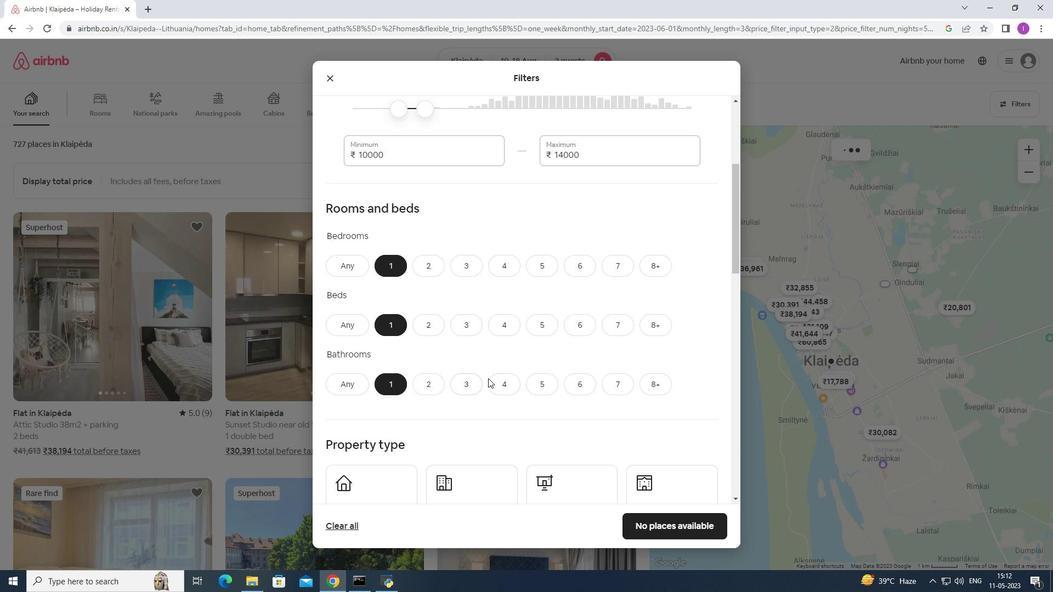 
Action: Mouse scrolled (488, 378) with delta (0, 0)
Screenshot: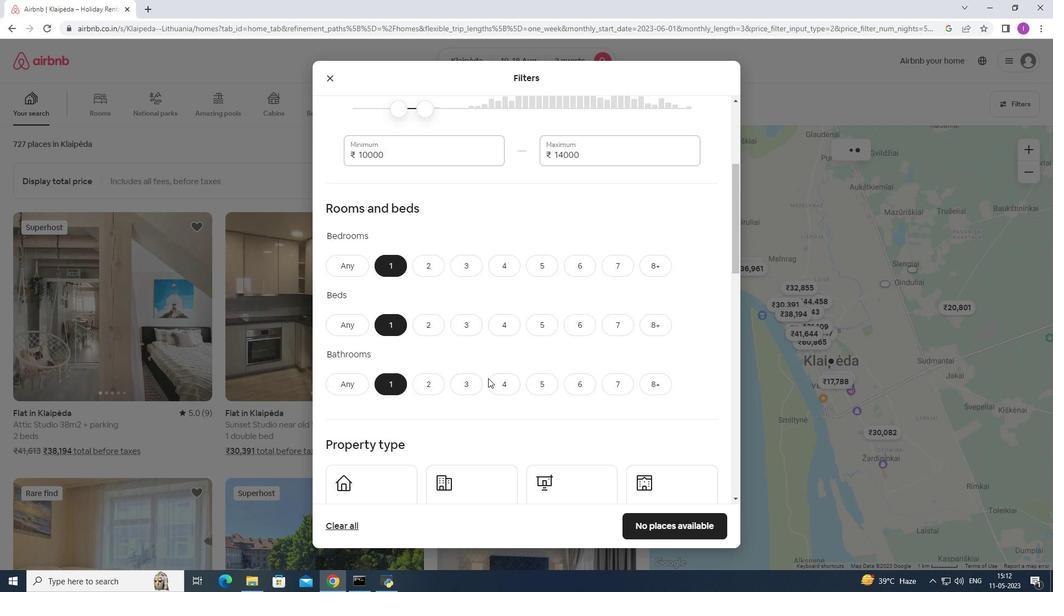 
Action: Mouse moved to (367, 352)
Screenshot: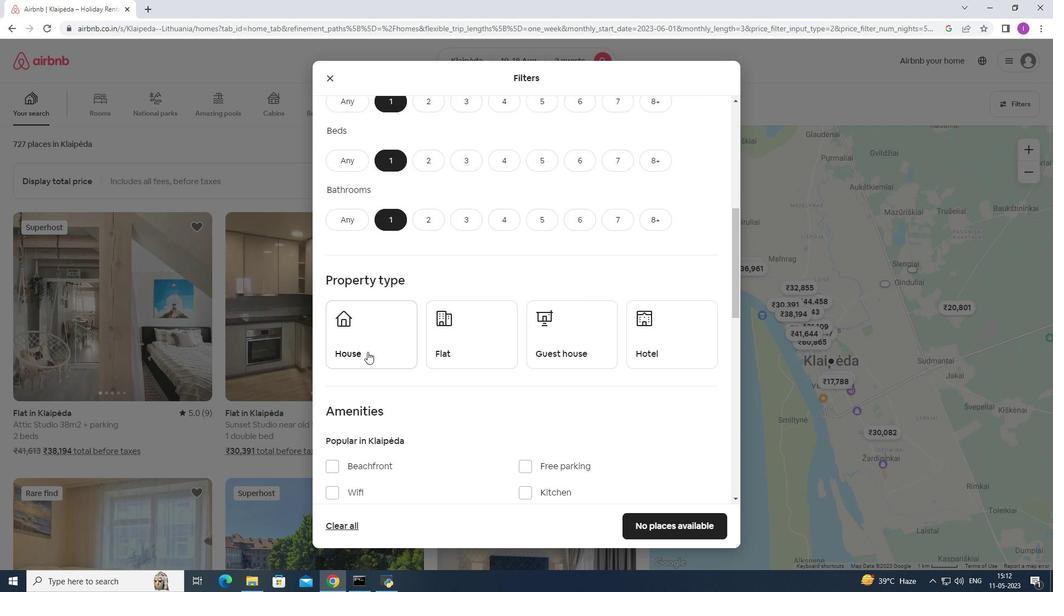 
Action: Mouse pressed left at (367, 352)
Screenshot: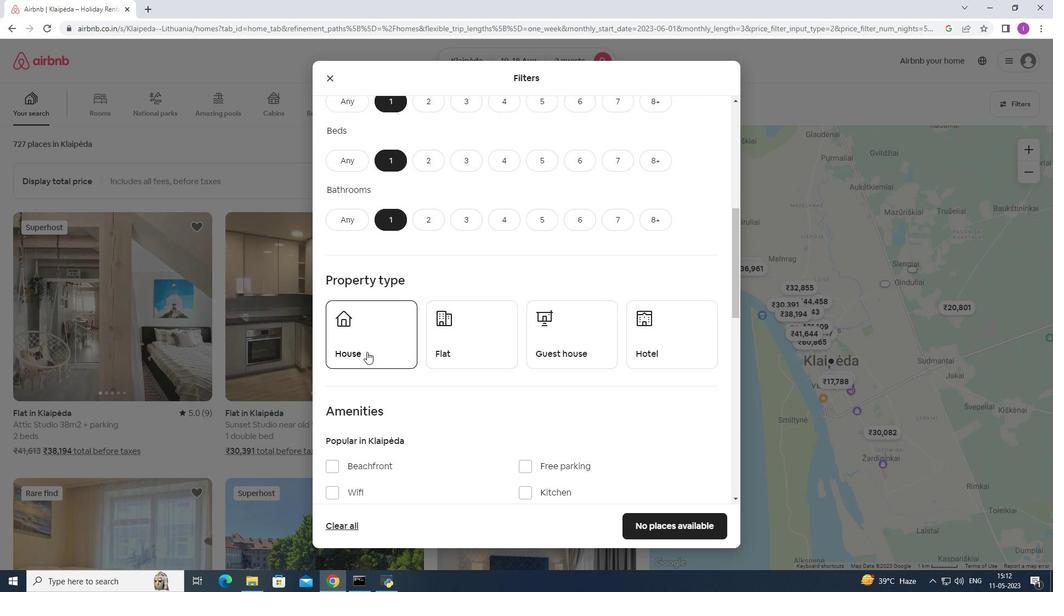 
Action: Mouse moved to (474, 336)
Screenshot: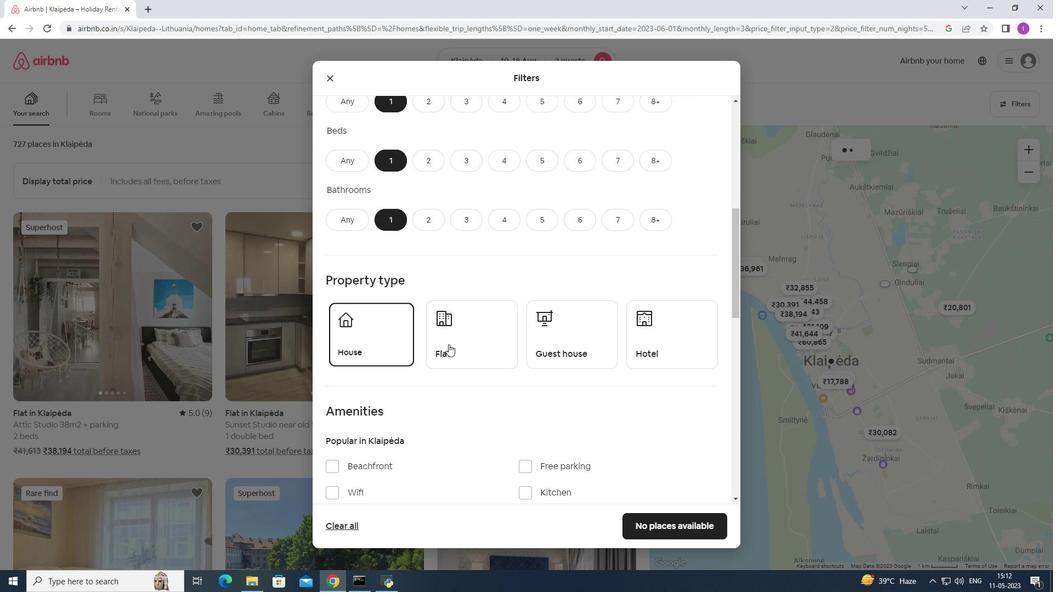 
Action: Mouse pressed left at (474, 336)
Screenshot: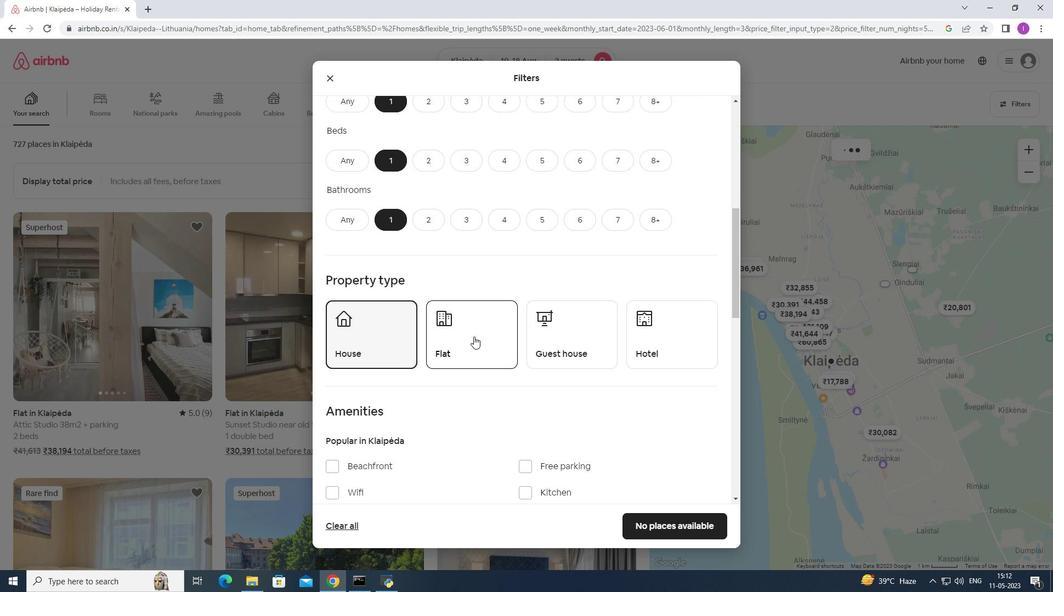 
Action: Mouse moved to (543, 336)
Screenshot: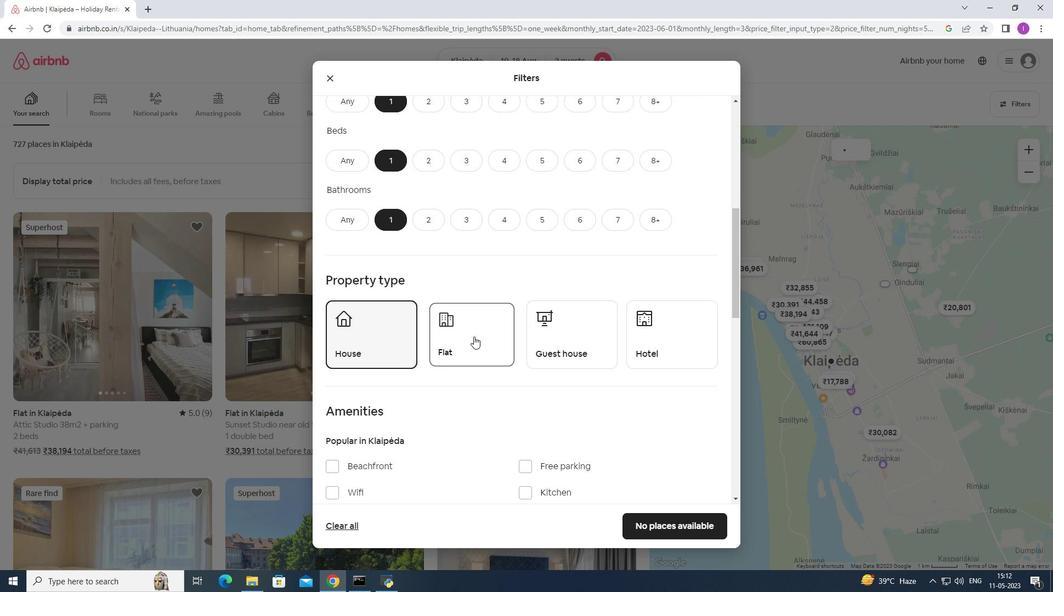 
Action: Mouse pressed left at (543, 336)
Screenshot: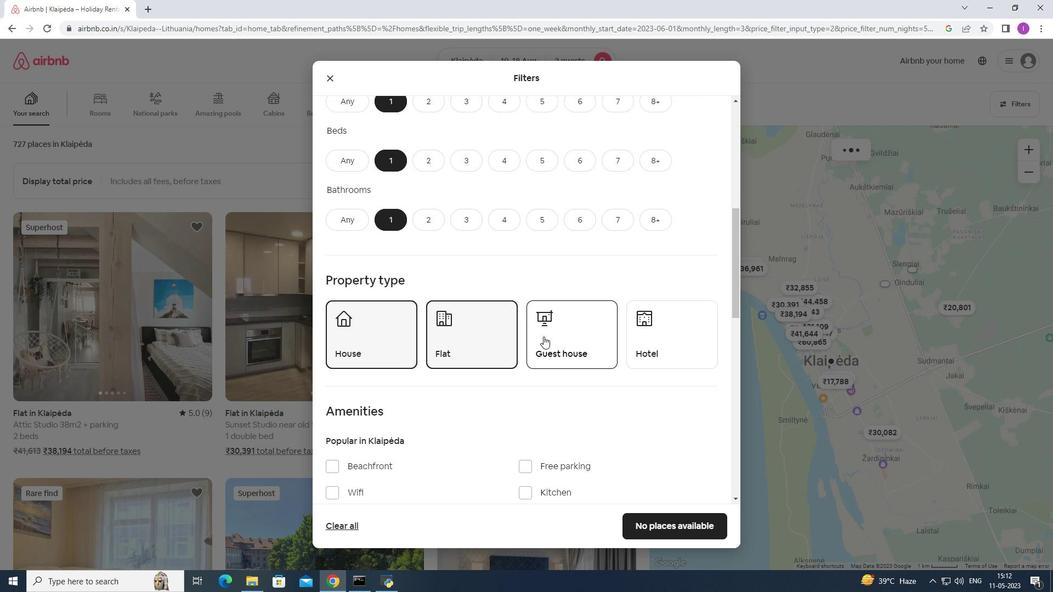 
Action: Mouse moved to (599, 368)
Screenshot: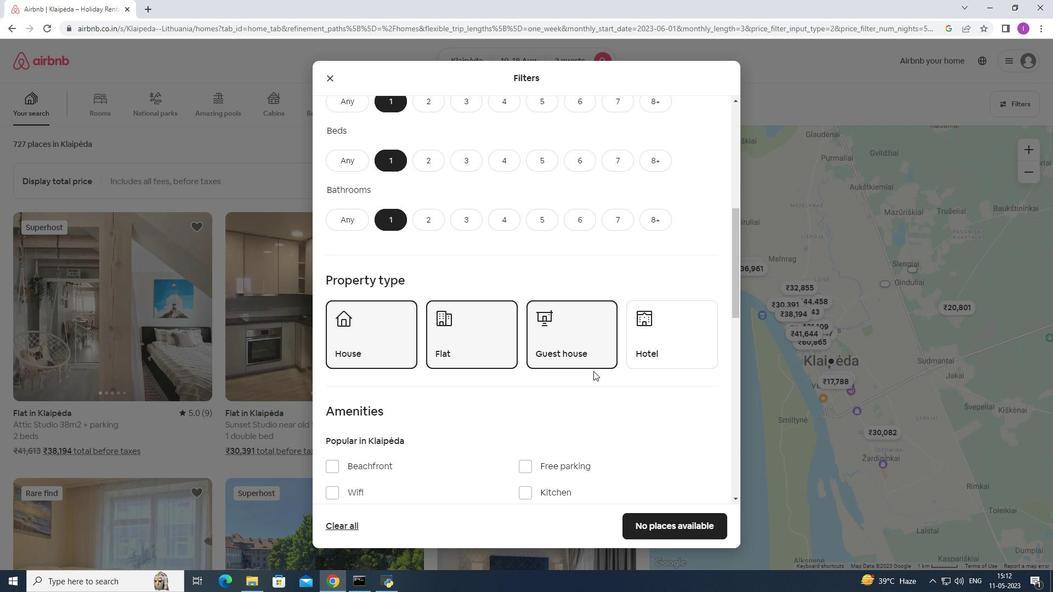 
Action: Mouse scrolled (599, 368) with delta (0, 0)
Screenshot: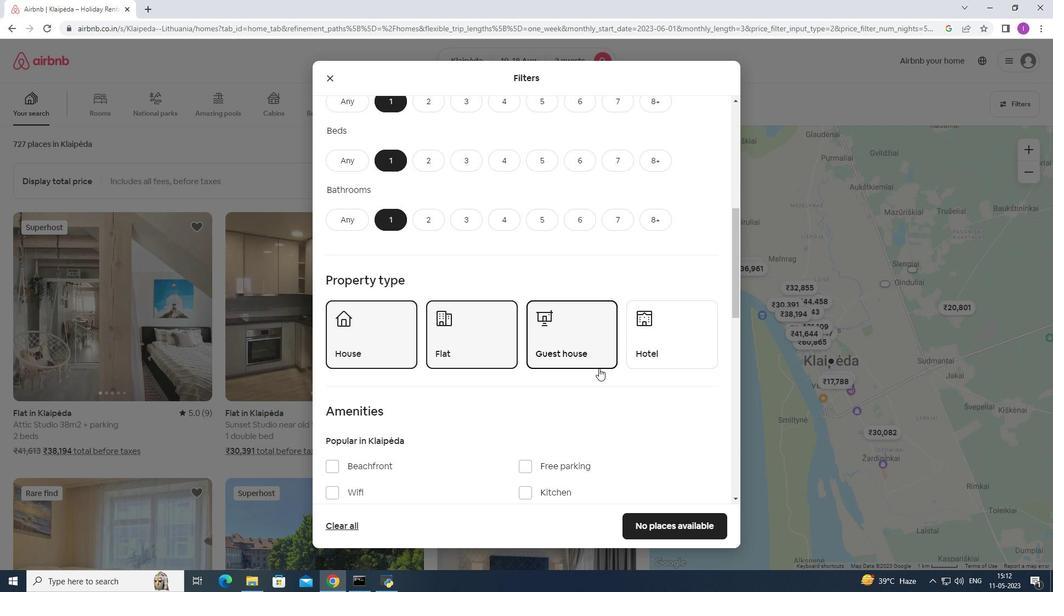 
Action: Mouse moved to (466, 374)
Screenshot: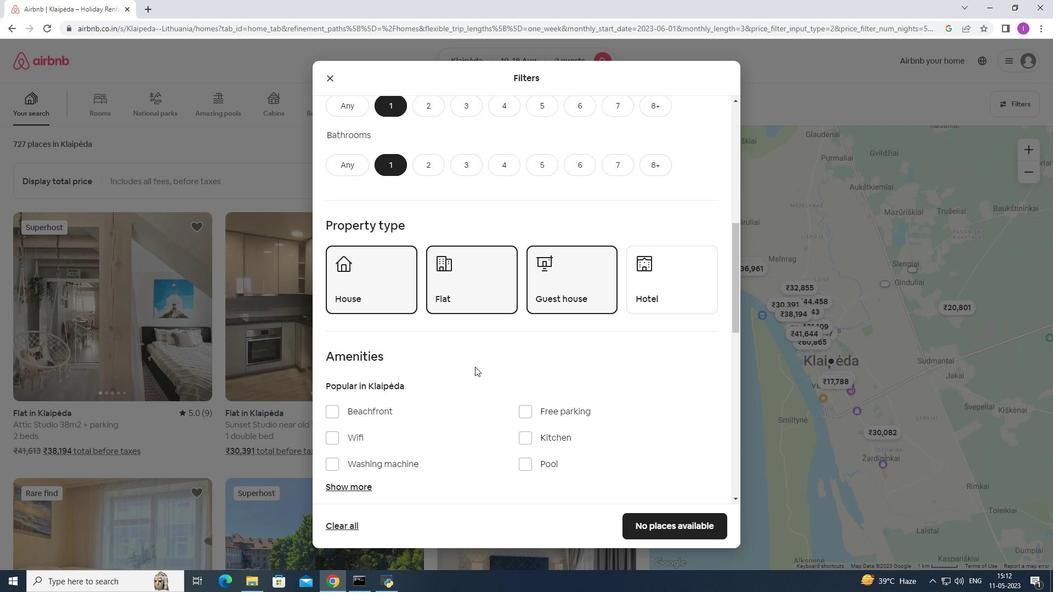 
Action: Mouse scrolled (466, 374) with delta (0, 0)
Screenshot: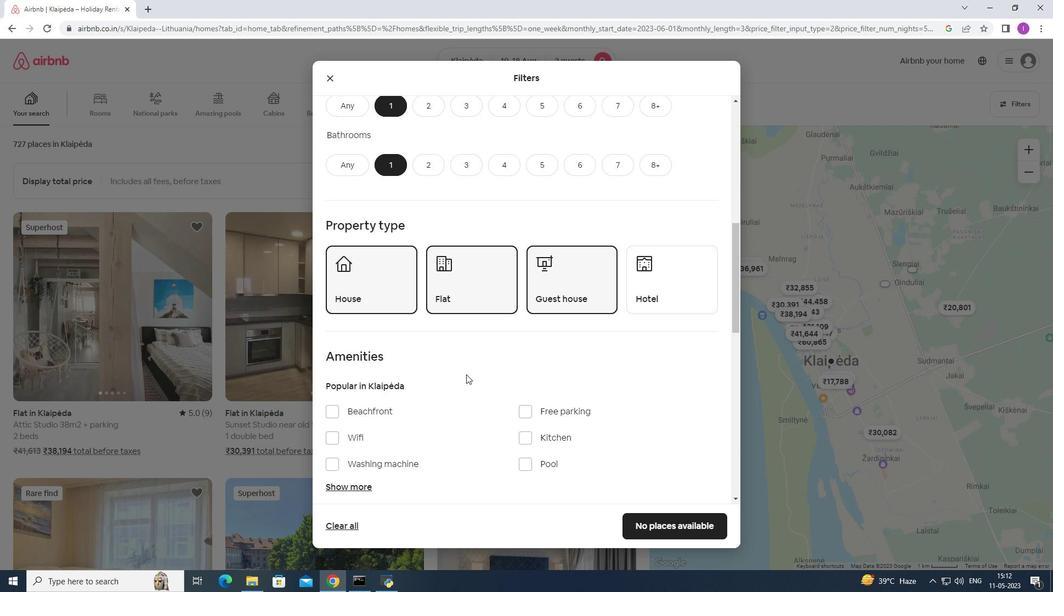 
Action: Mouse scrolled (466, 374) with delta (0, 0)
Screenshot: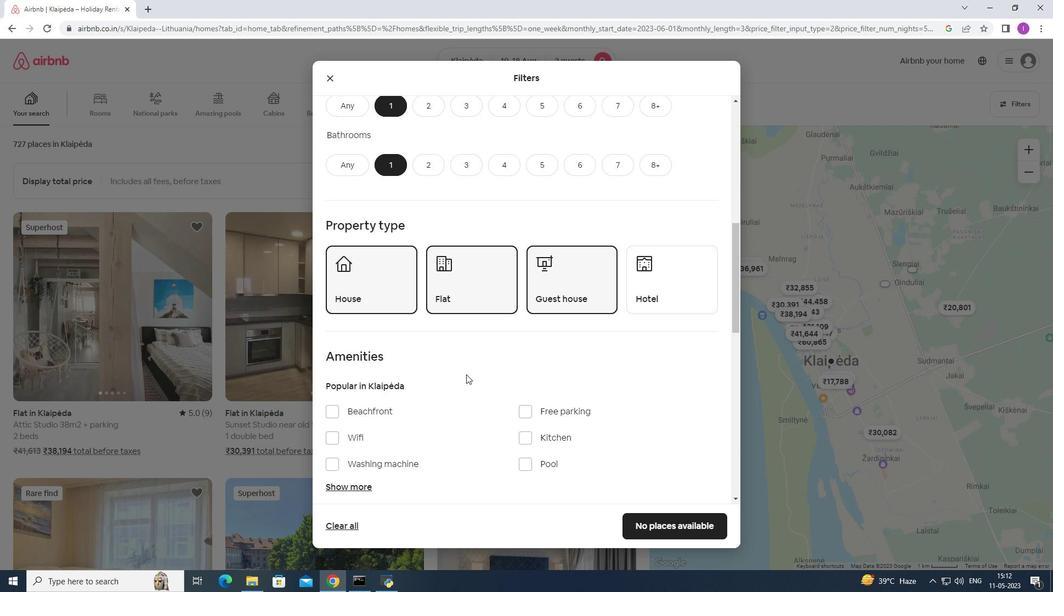
Action: Mouse moved to (332, 329)
Screenshot: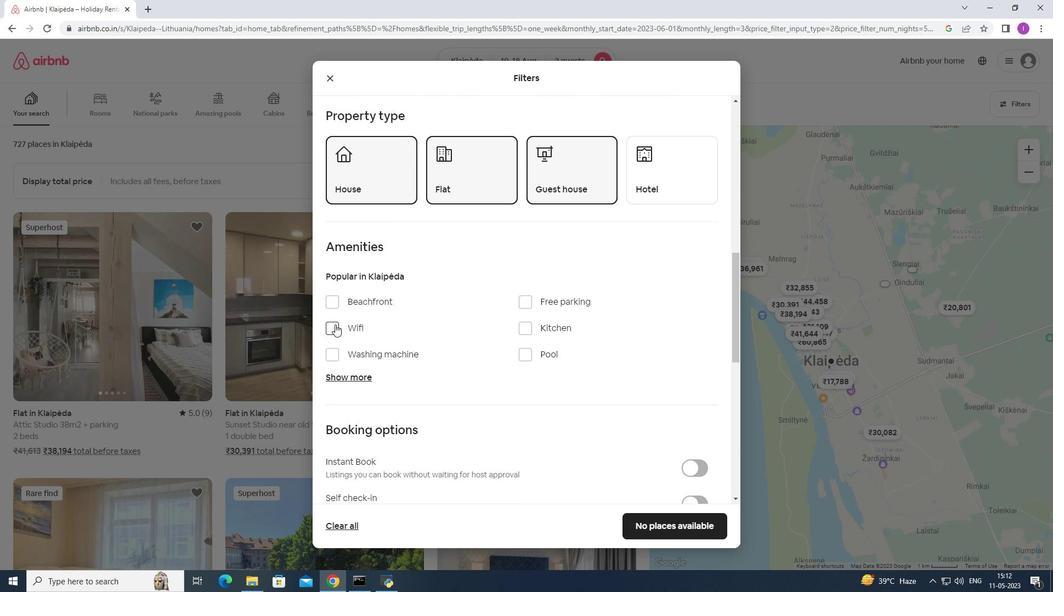
Action: Mouse pressed left at (332, 329)
Screenshot: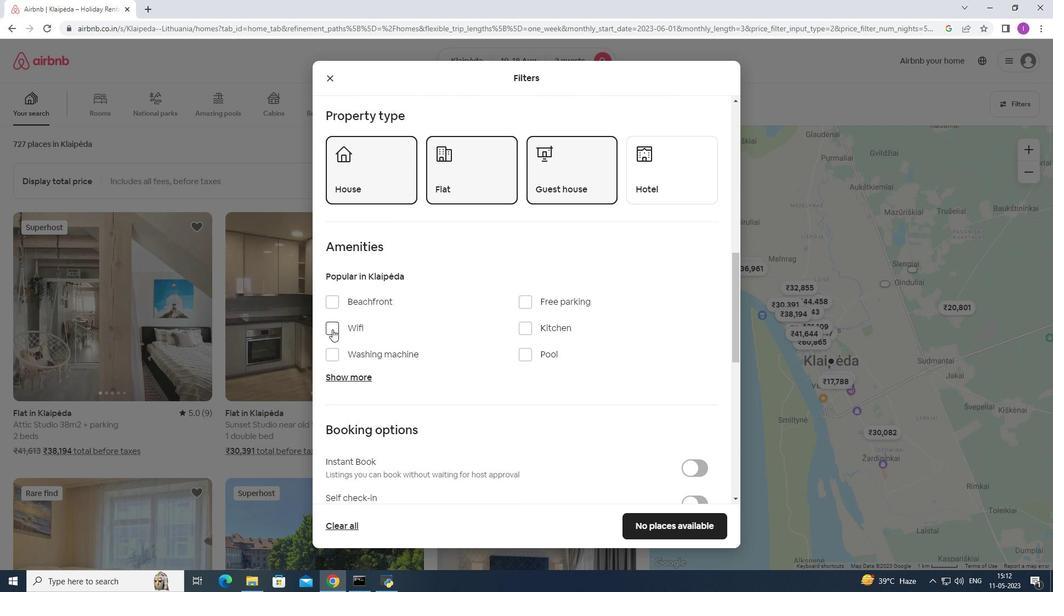 
Action: Mouse moved to (361, 379)
Screenshot: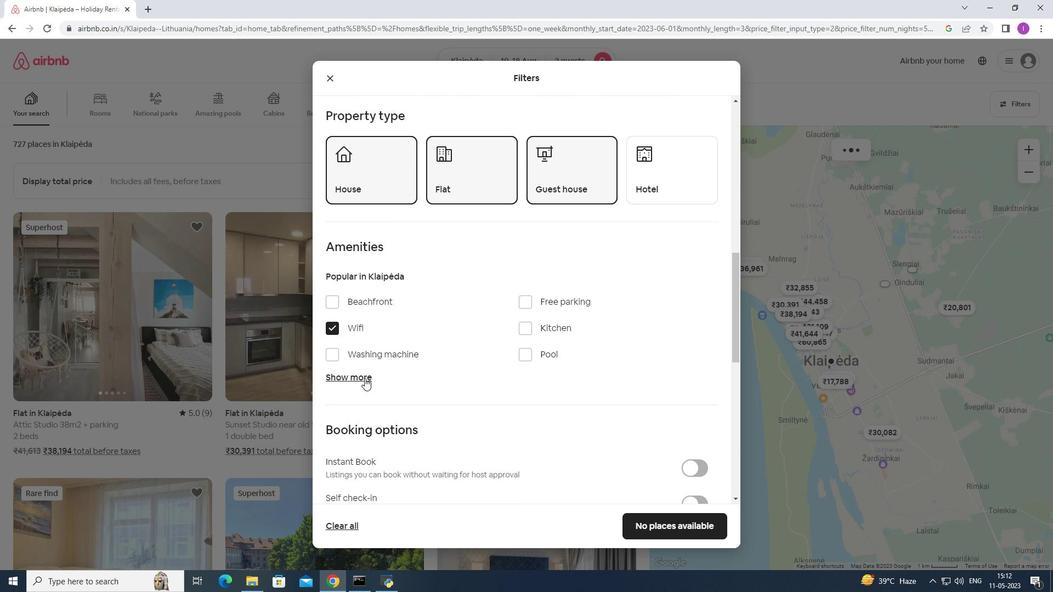 
Action: Mouse pressed left at (361, 379)
Screenshot: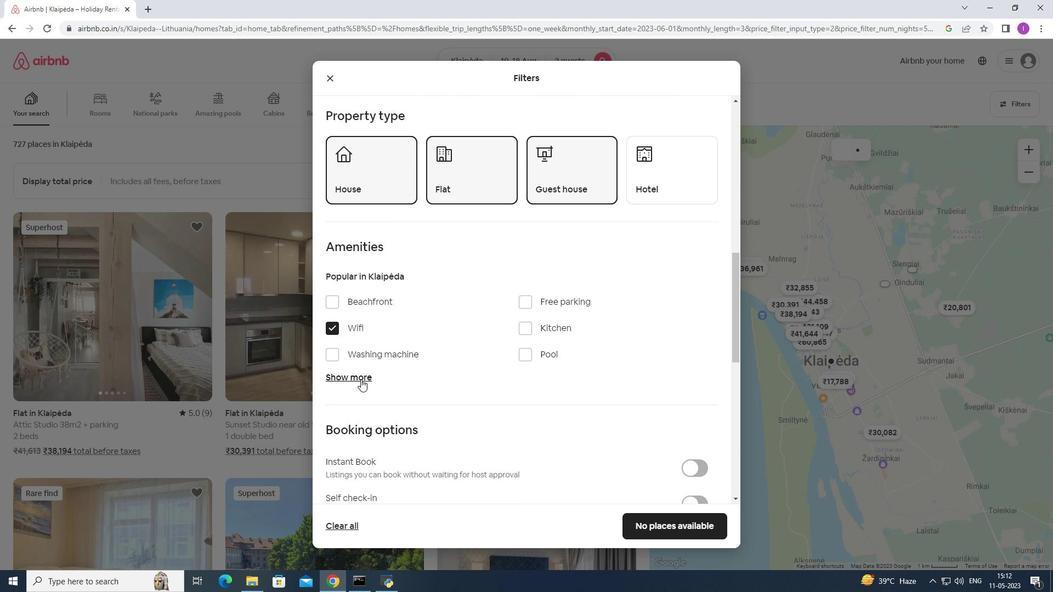
Action: Mouse moved to (509, 393)
Screenshot: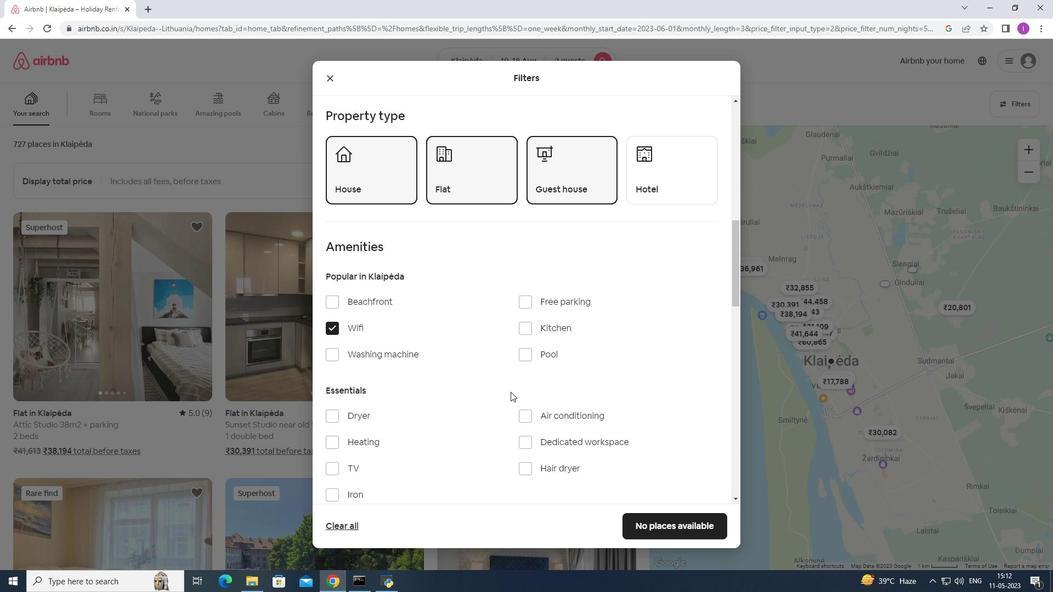 
Action: Mouse scrolled (509, 392) with delta (0, 0)
Screenshot: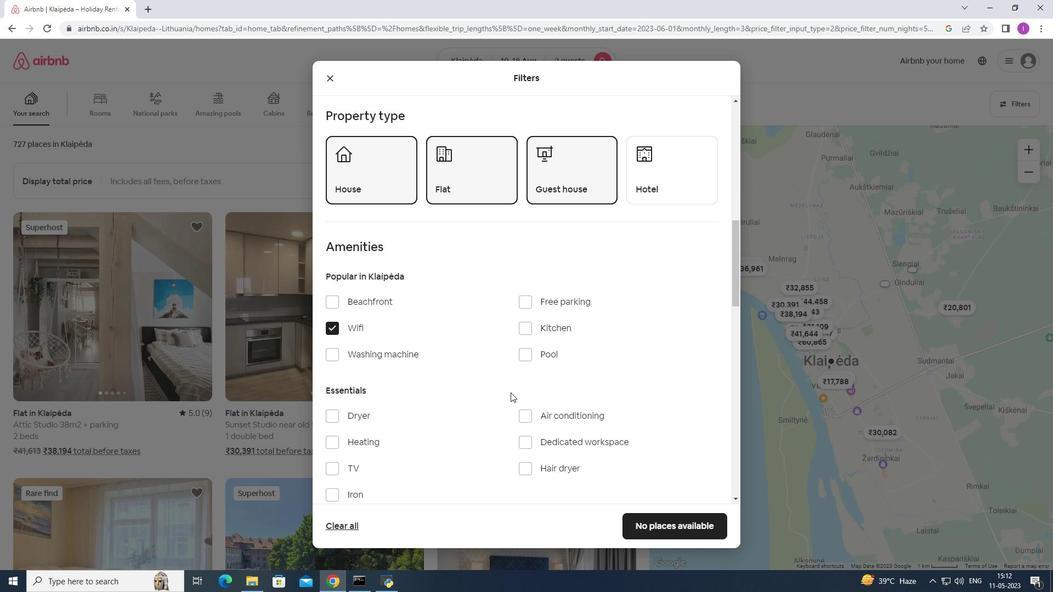 
Action: Mouse moved to (529, 244)
Screenshot: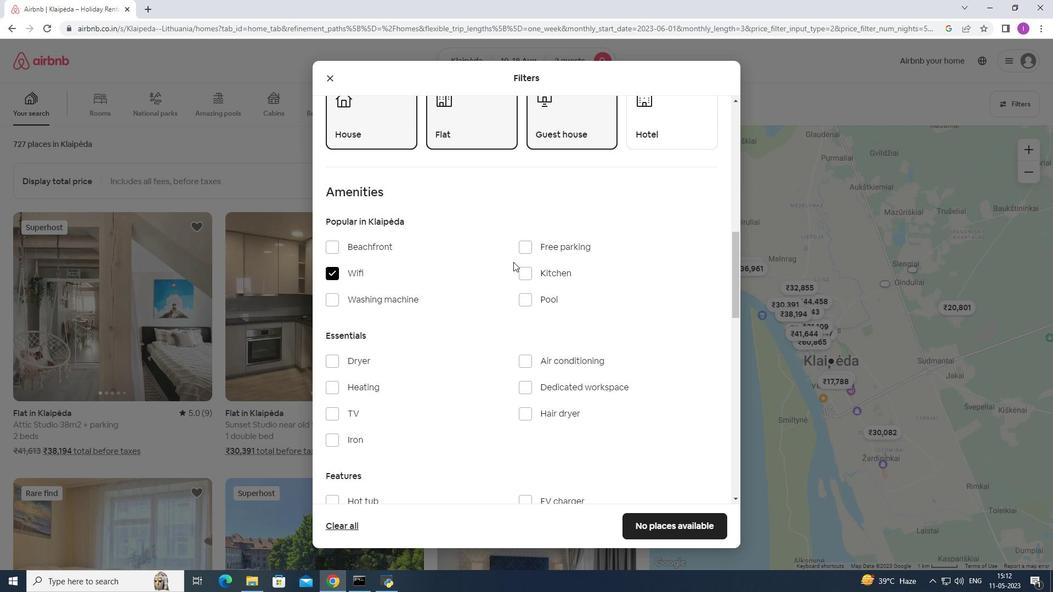 
Action: Mouse pressed left at (529, 244)
Screenshot: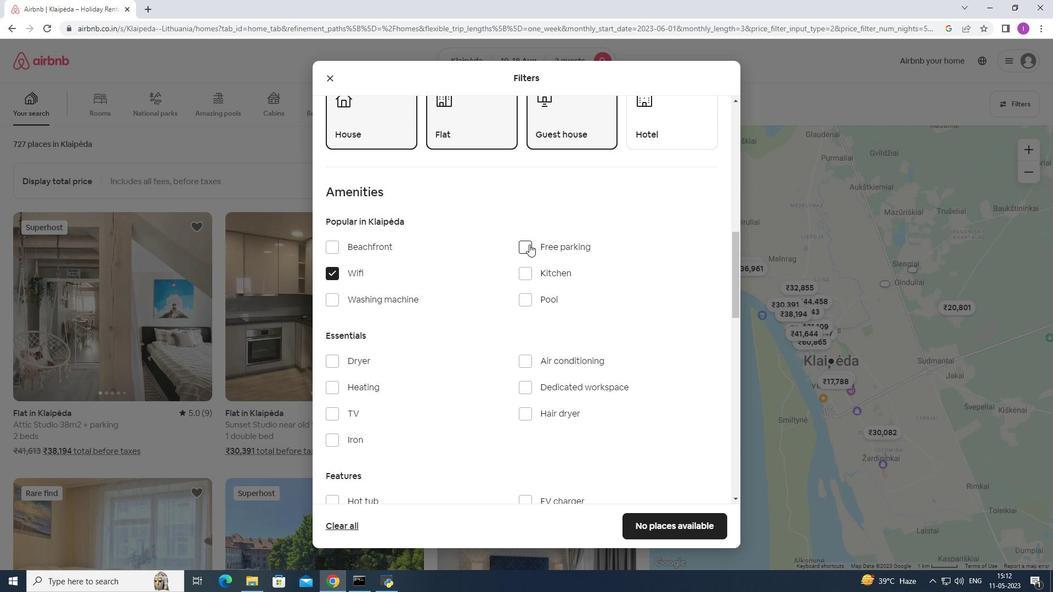 
Action: Mouse moved to (331, 415)
Screenshot: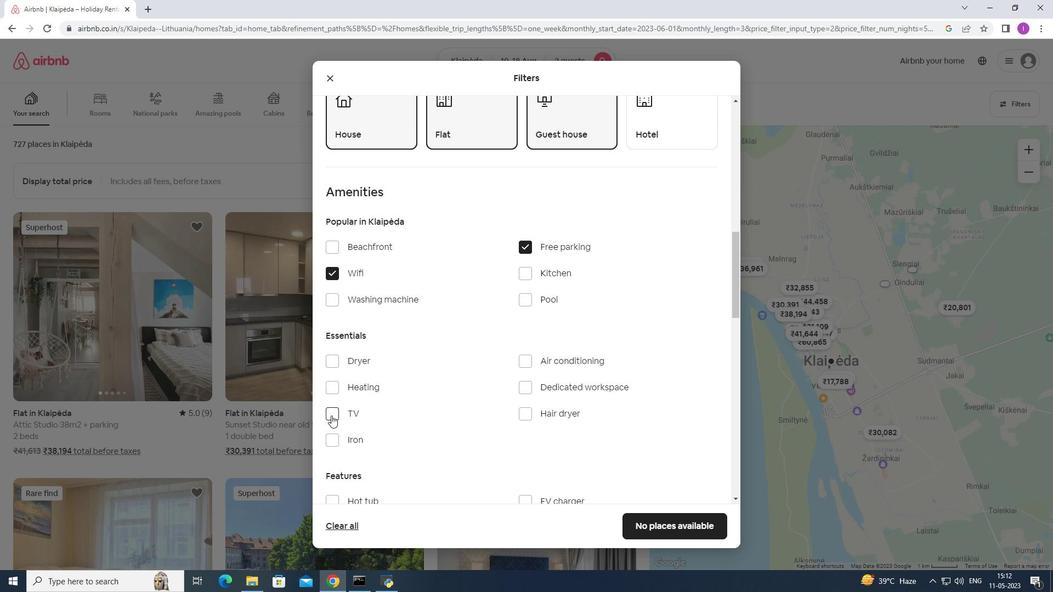 
Action: Mouse pressed left at (331, 415)
Screenshot: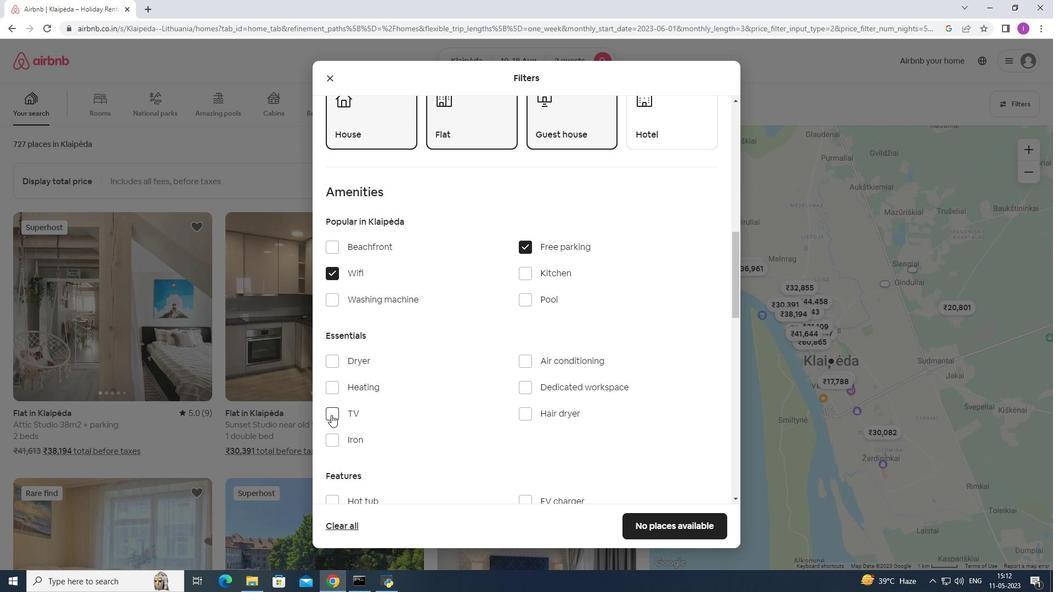 
Action: Mouse moved to (486, 404)
Screenshot: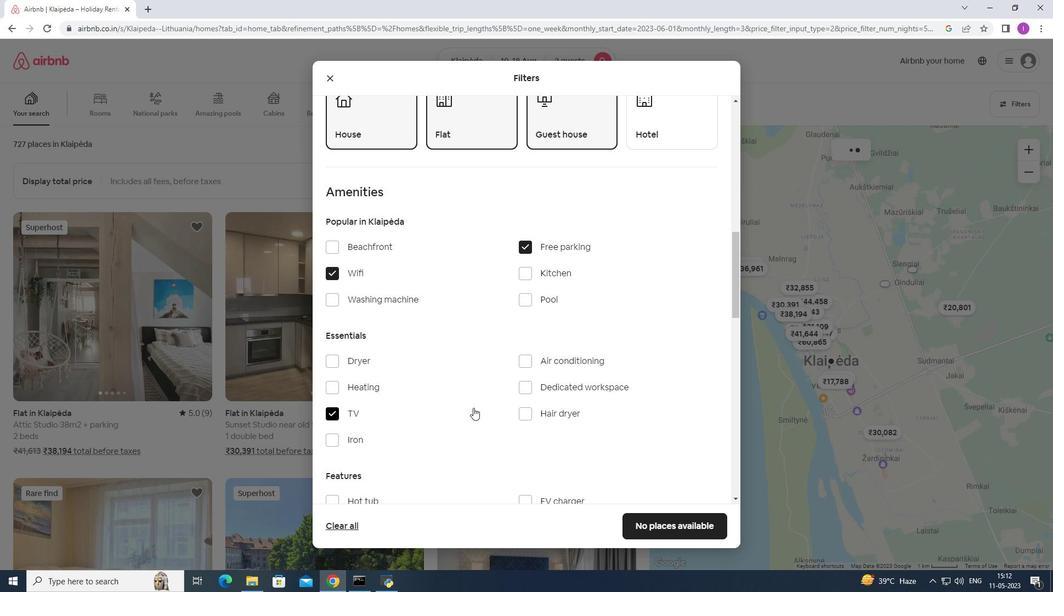 
Action: Mouse scrolled (486, 403) with delta (0, 0)
Screenshot: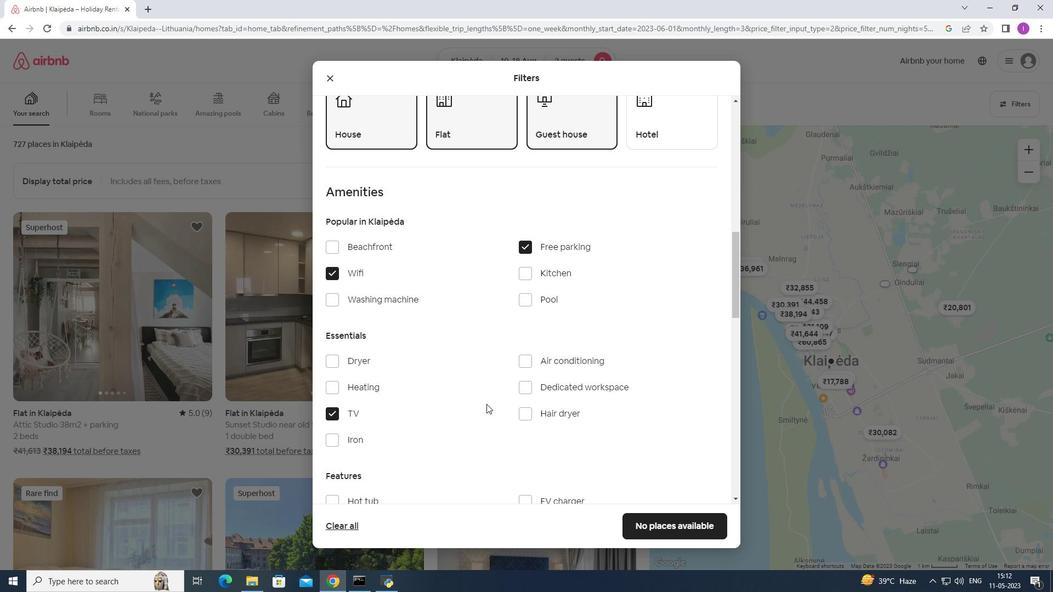 
Action: Mouse scrolled (486, 403) with delta (0, 0)
Screenshot: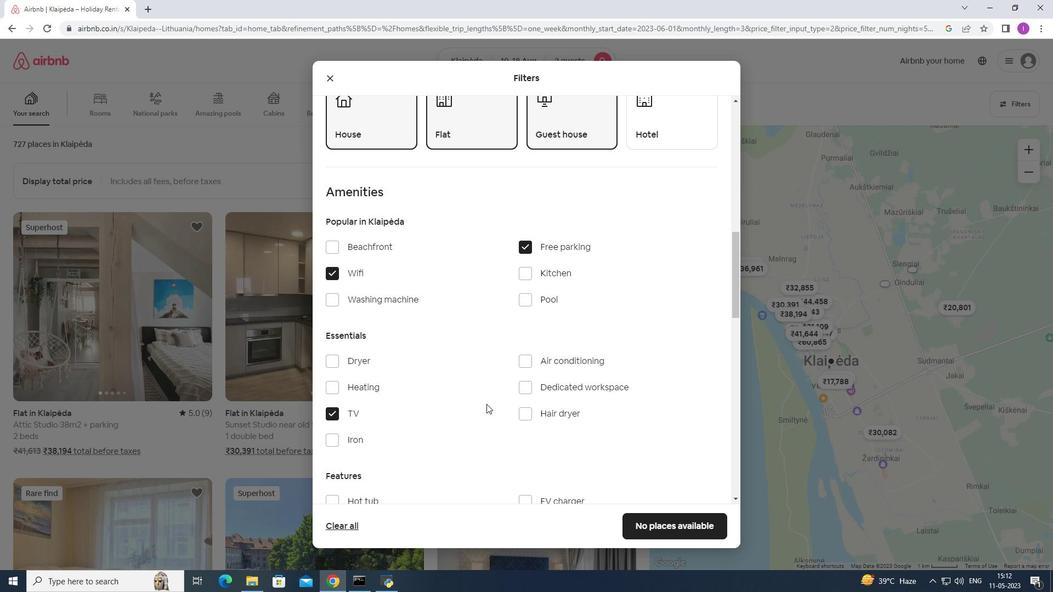 
Action: Mouse scrolled (486, 403) with delta (0, 0)
Screenshot: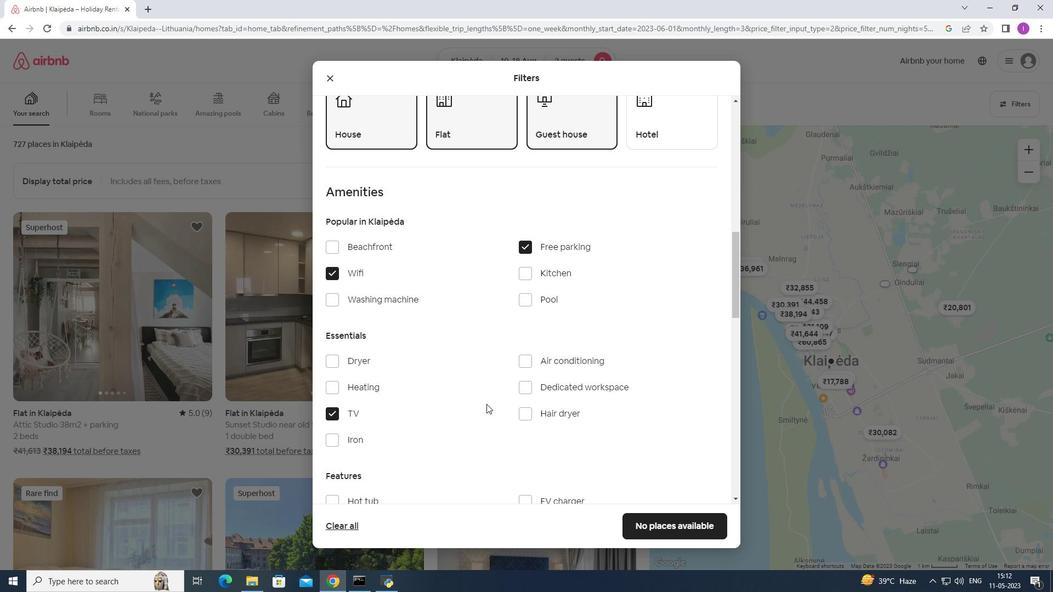
Action: Mouse moved to (521, 357)
Screenshot: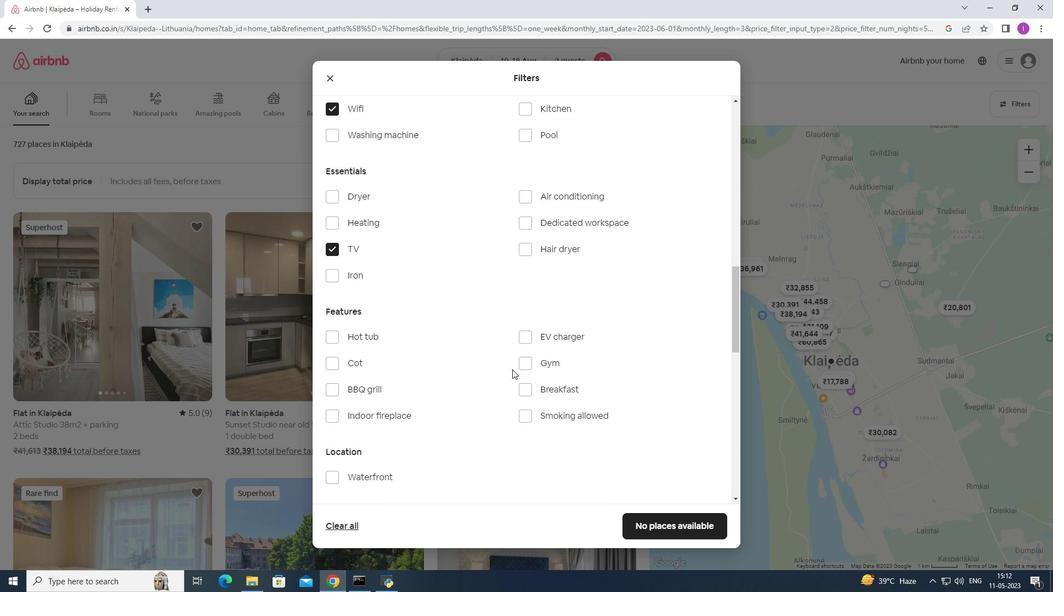 
Action: Mouse pressed left at (521, 357)
Screenshot: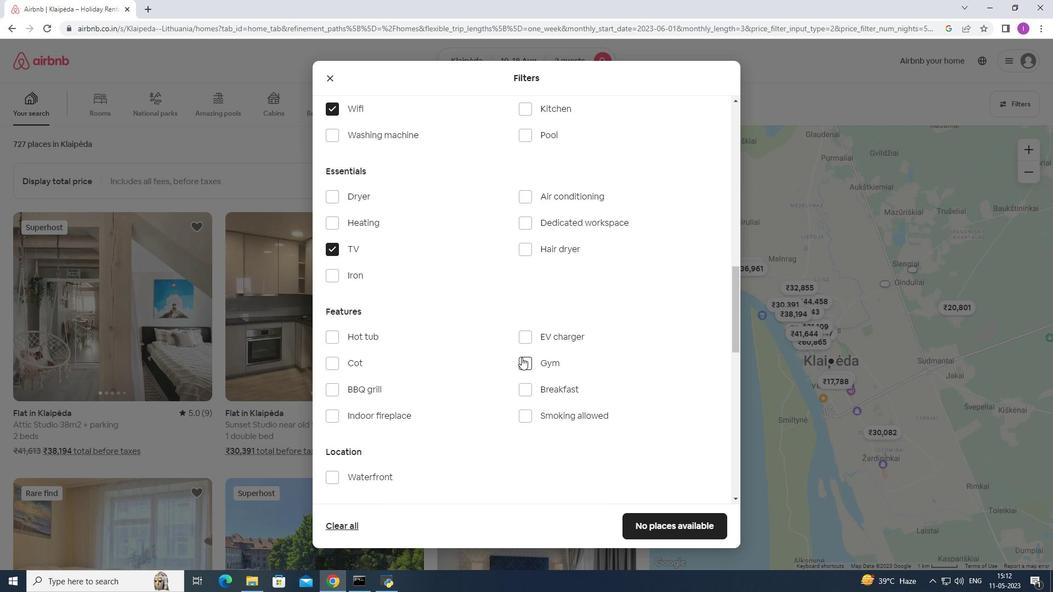 
Action: Mouse moved to (524, 383)
Screenshot: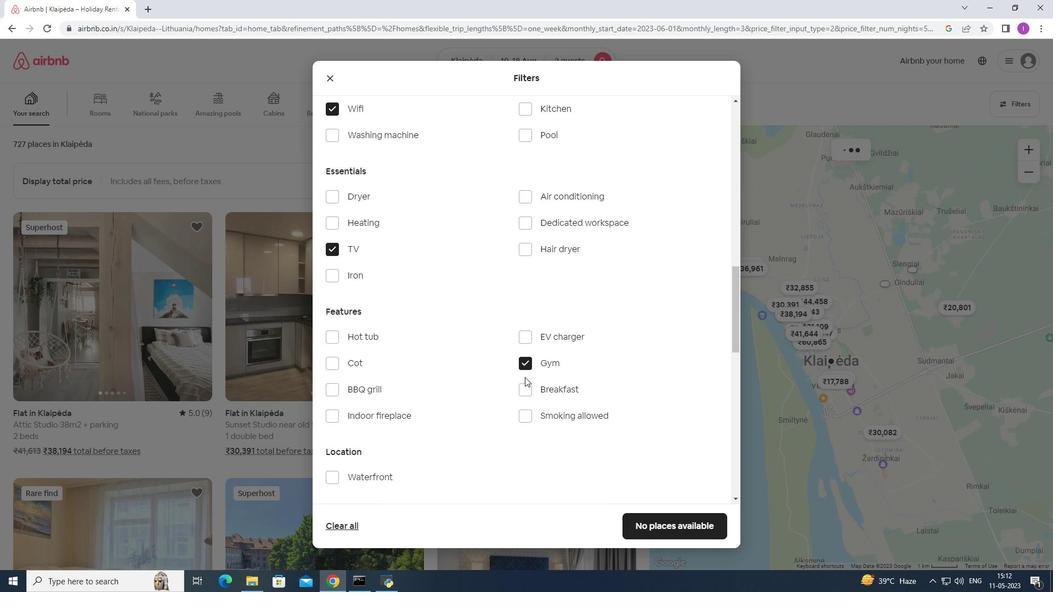 
Action: Mouse pressed left at (524, 383)
Screenshot: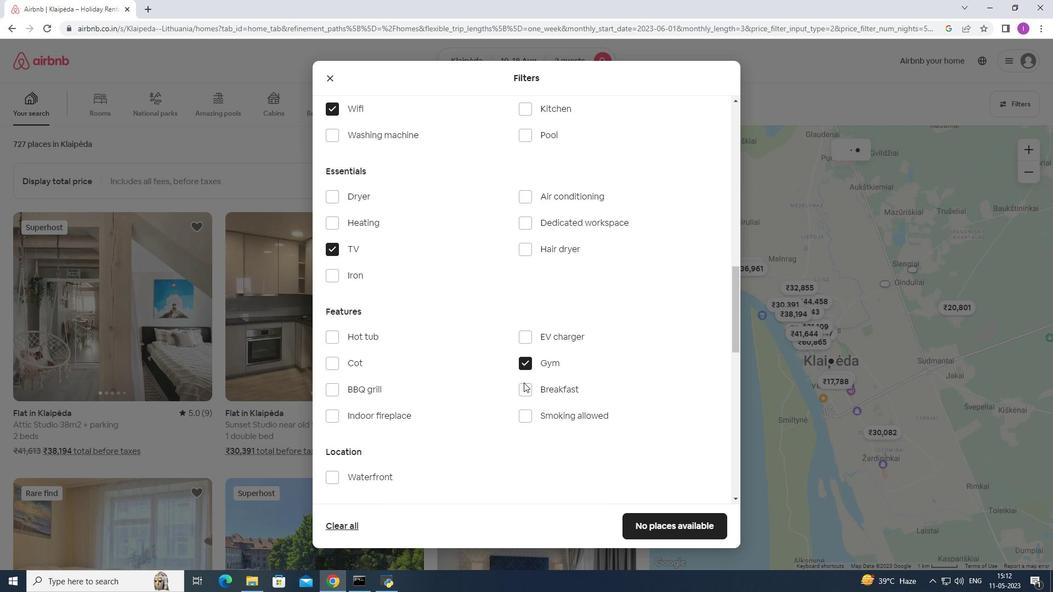 
Action: Mouse moved to (525, 387)
Screenshot: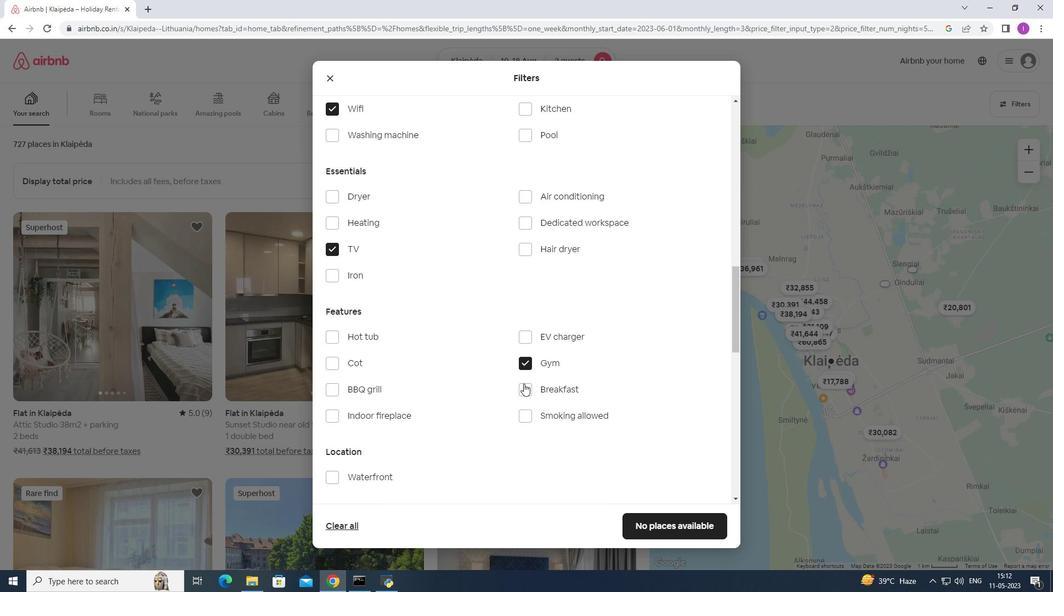 
Action: Mouse pressed left at (525, 387)
Screenshot: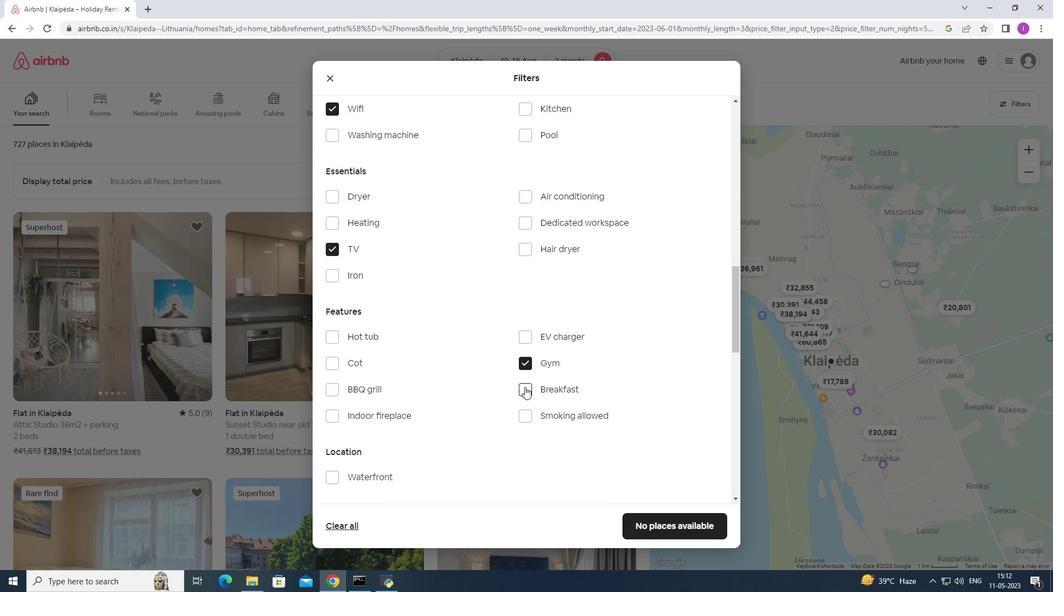 
Action: Mouse moved to (554, 375)
Screenshot: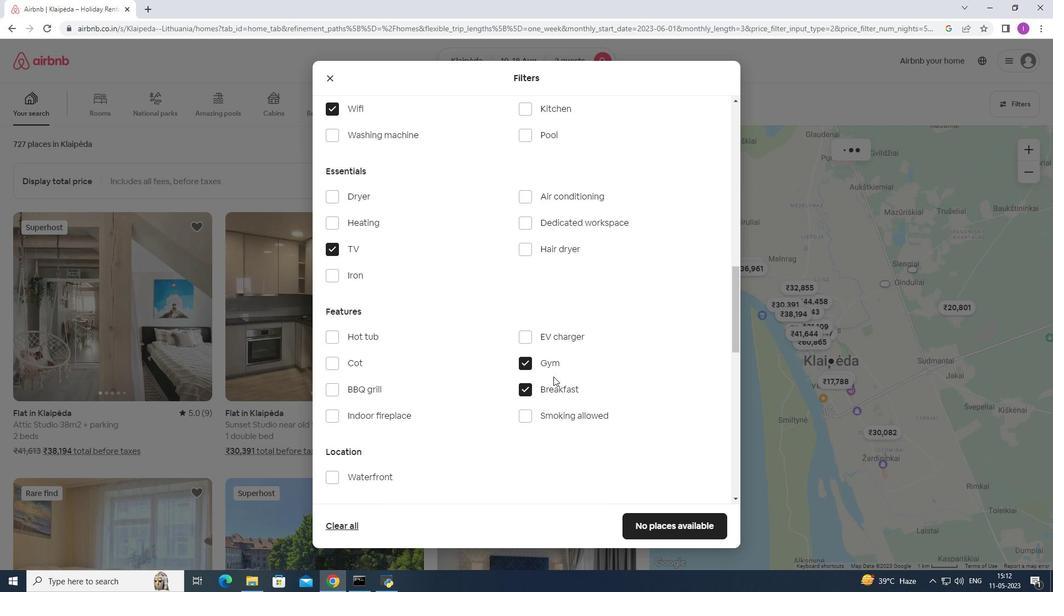 
Action: Mouse scrolled (554, 375) with delta (0, 0)
Screenshot: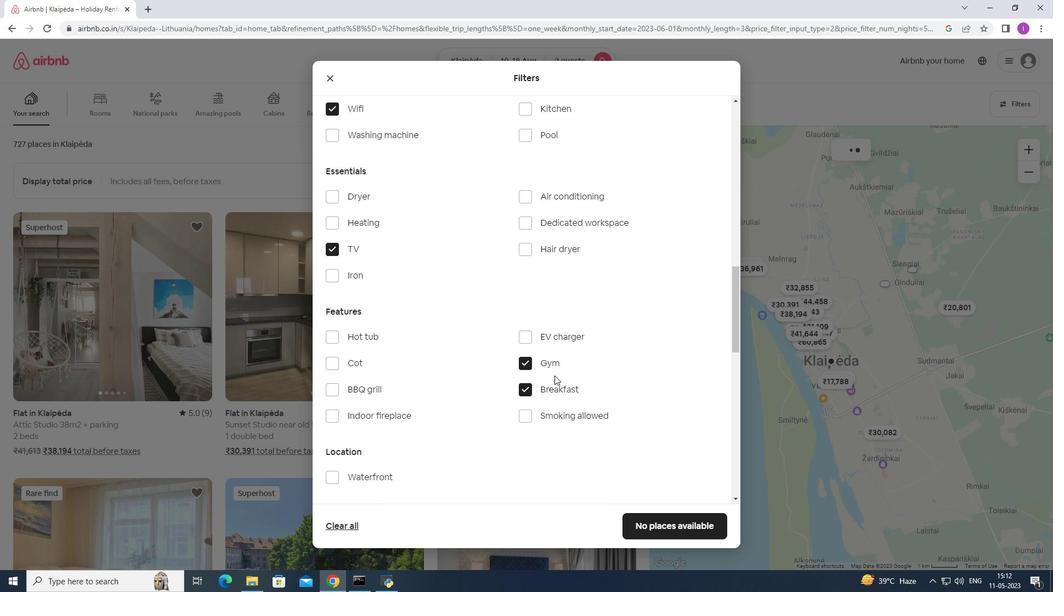 
Action: Mouse scrolled (554, 375) with delta (0, 0)
Screenshot: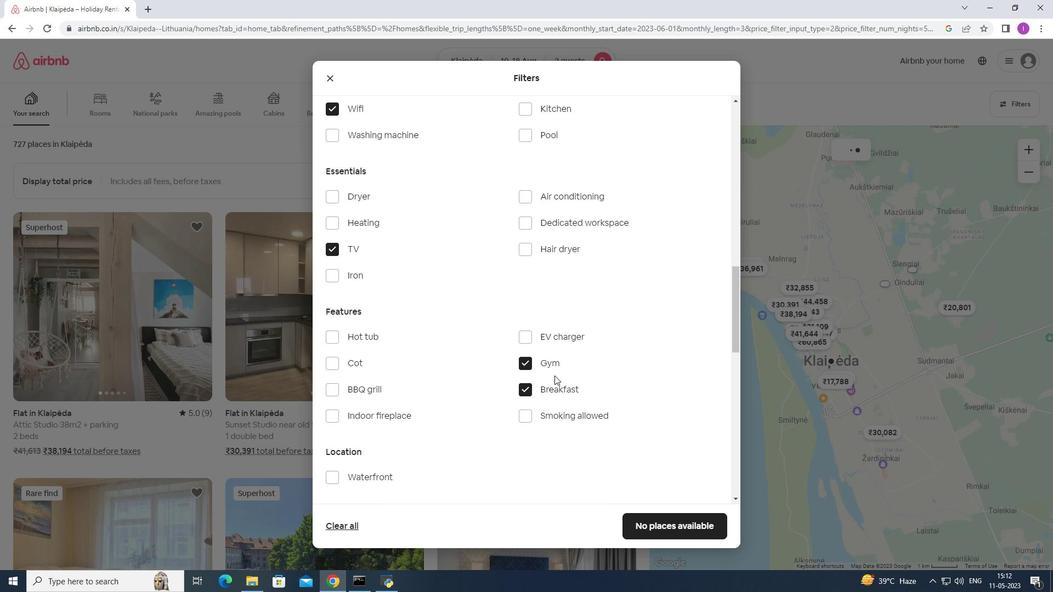 
Action: Mouse scrolled (554, 375) with delta (0, 0)
Screenshot: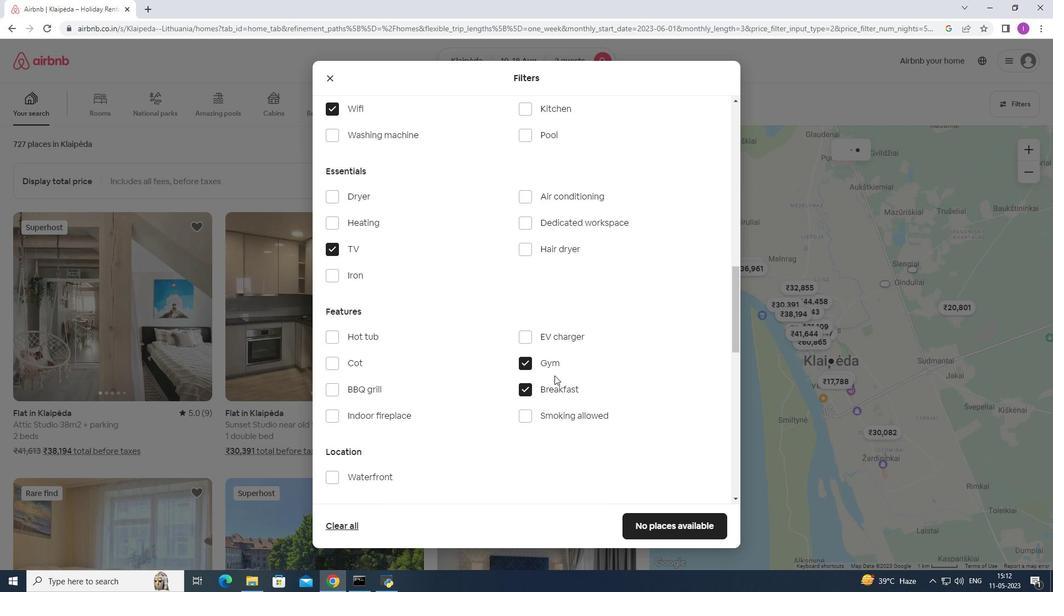 
Action: Mouse moved to (558, 370)
Screenshot: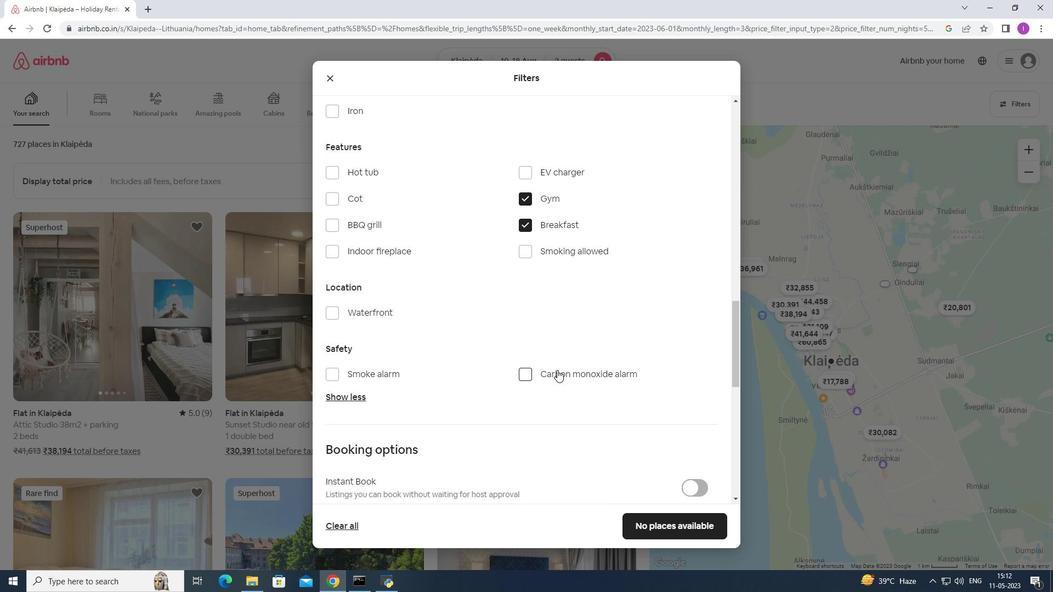 
Action: Mouse scrolled (558, 369) with delta (0, 0)
Screenshot: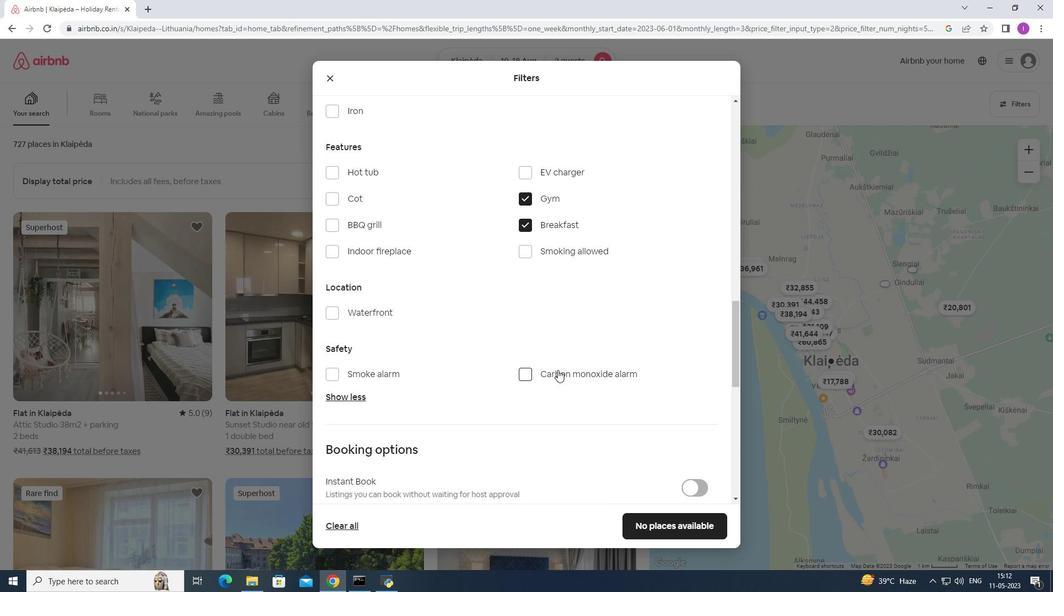 
Action: Mouse moved to (611, 365)
Screenshot: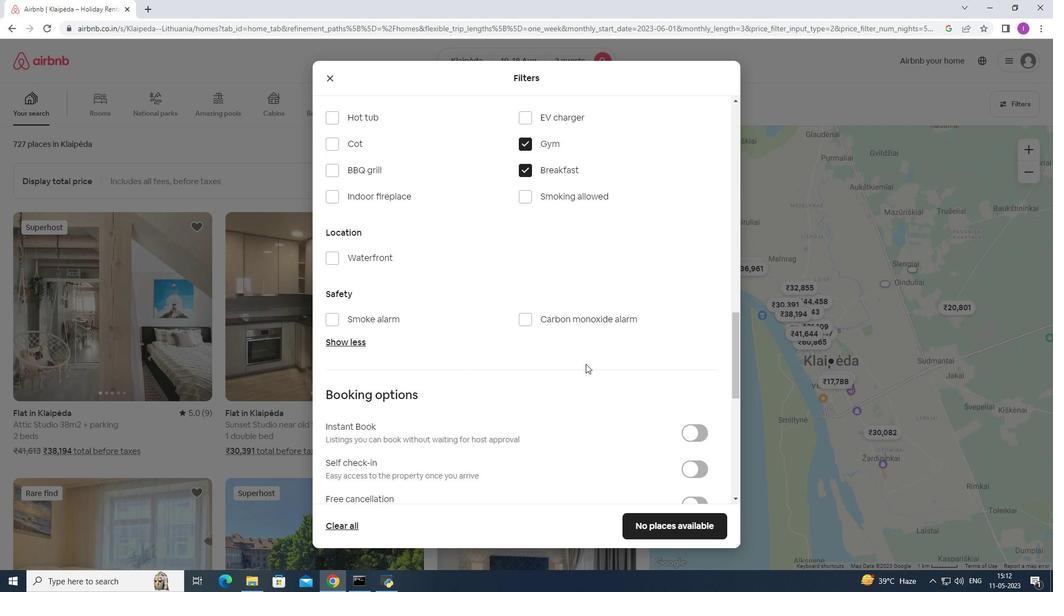 
Action: Mouse scrolled (611, 364) with delta (0, 0)
Screenshot: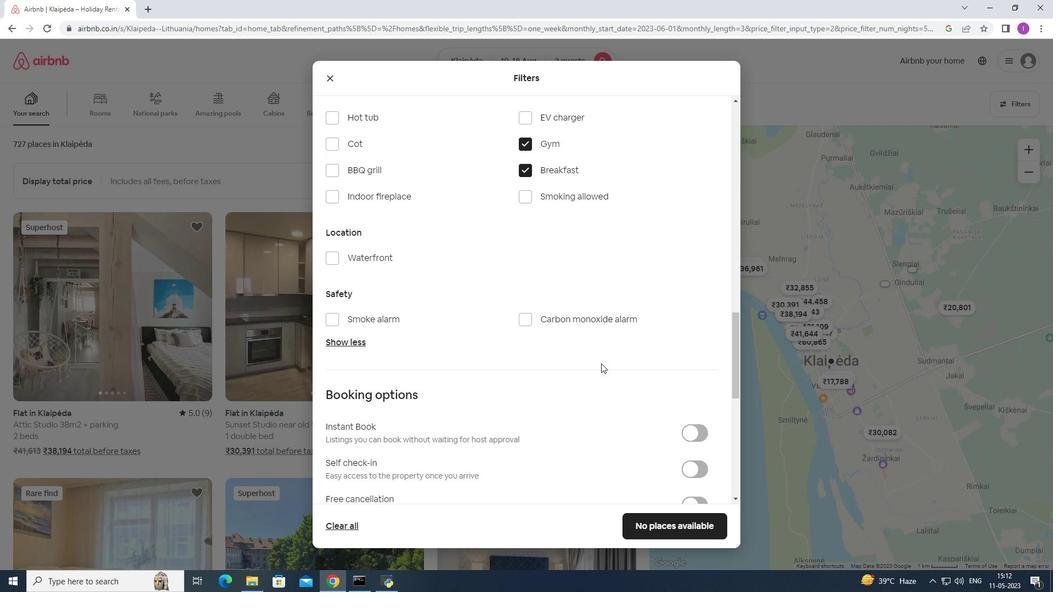 
Action: Mouse scrolled (611, 364) with delta (0, 0)
Screenshot: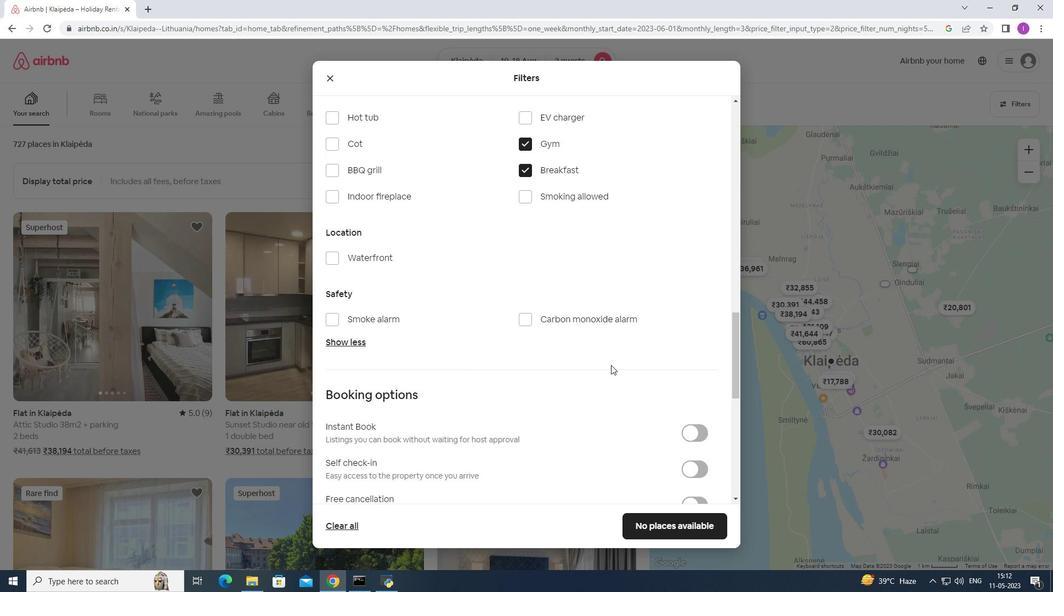 
Action: Mouse scrolled (611, 364) with delta (0, 0)
Screenshot: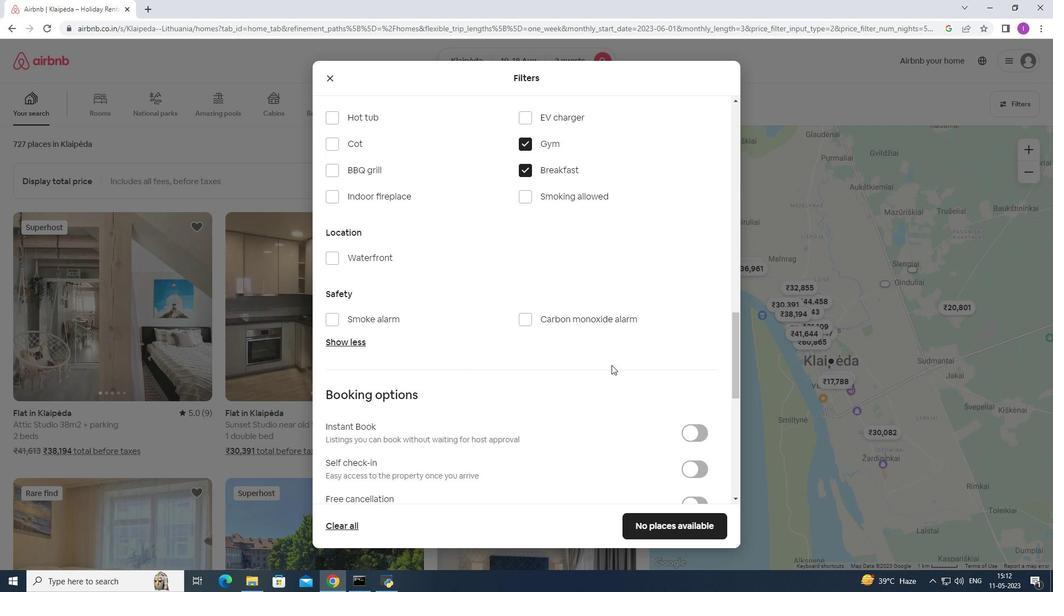 
Action: Mouse moved to (700, 303)
Screenshot: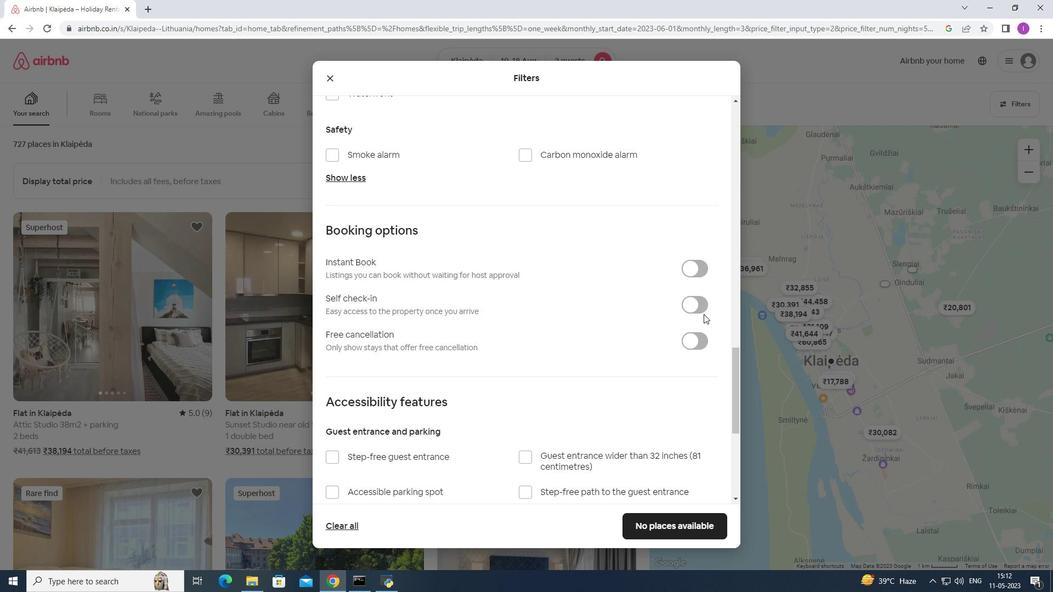 
Action: Mouse pressed left at (700, 303)
Screenshot: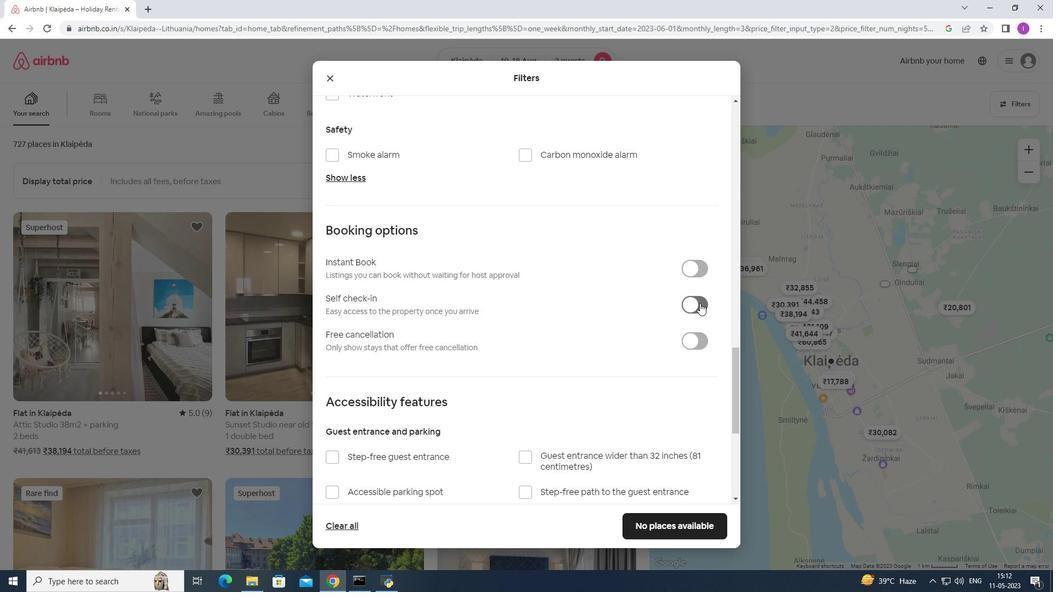 
Action: Mouse moved to (402, 466)
Screenshot: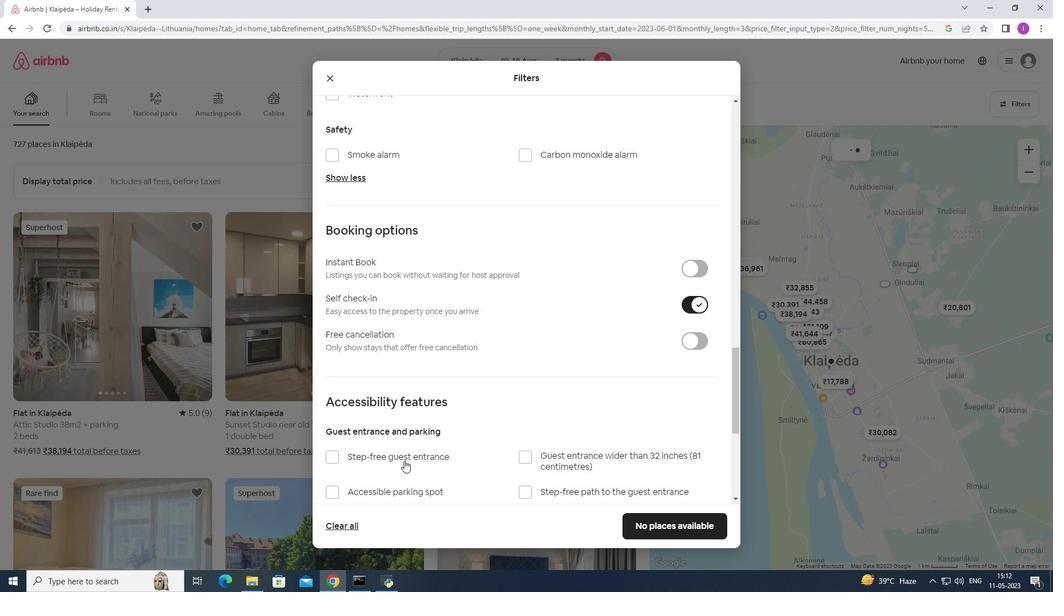 
Action: Mouse scrolled (402, 465) with delta (0, 0)
Screenshot: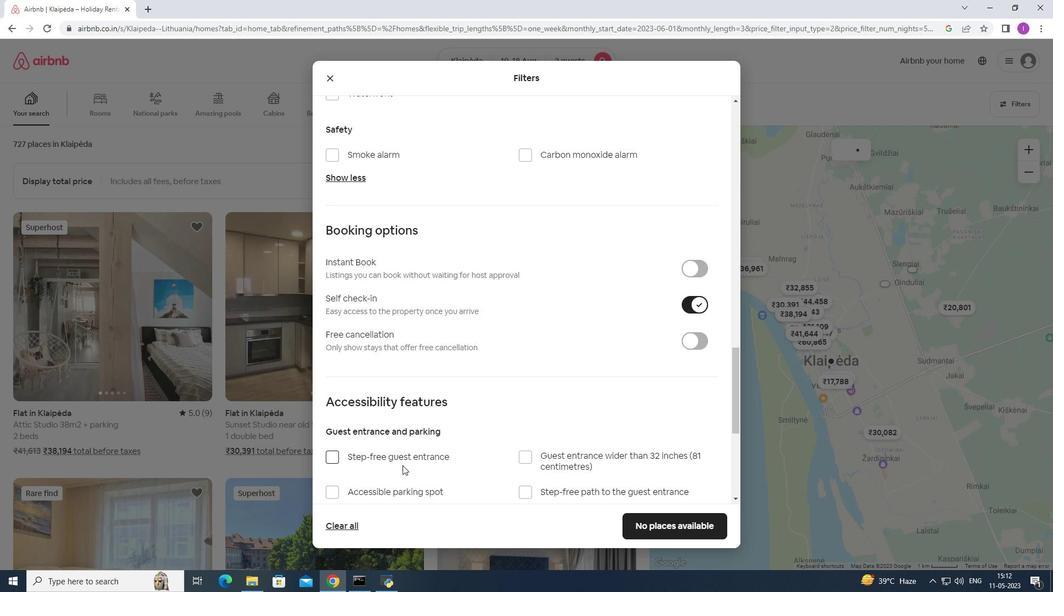 
Action: Mouse moved to (402, 466)
Screenshot: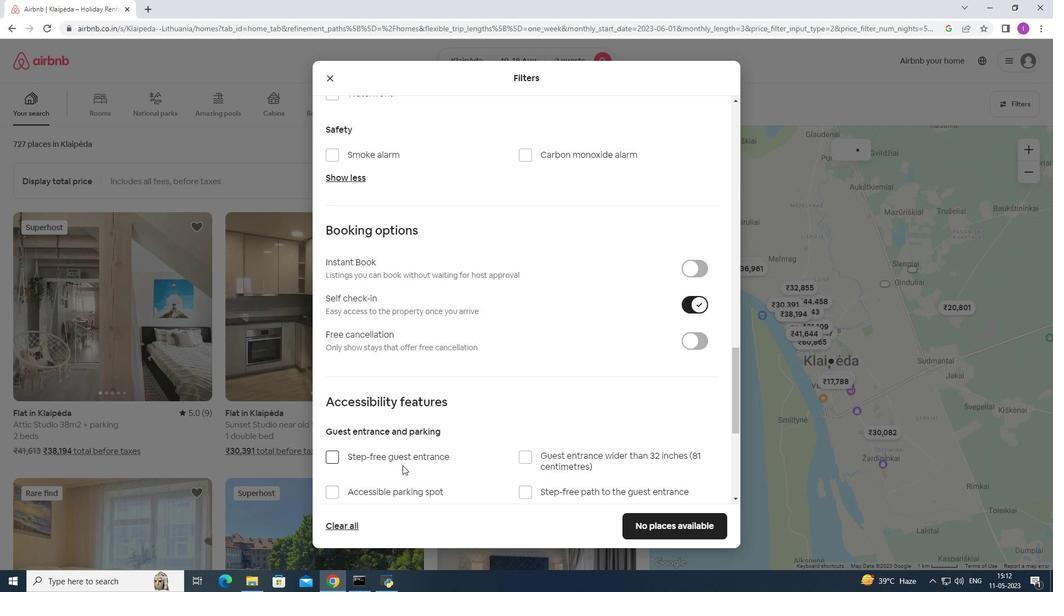 
Action: Mouse scrolled (402, 466) with delta (0, 0)
Screenshot: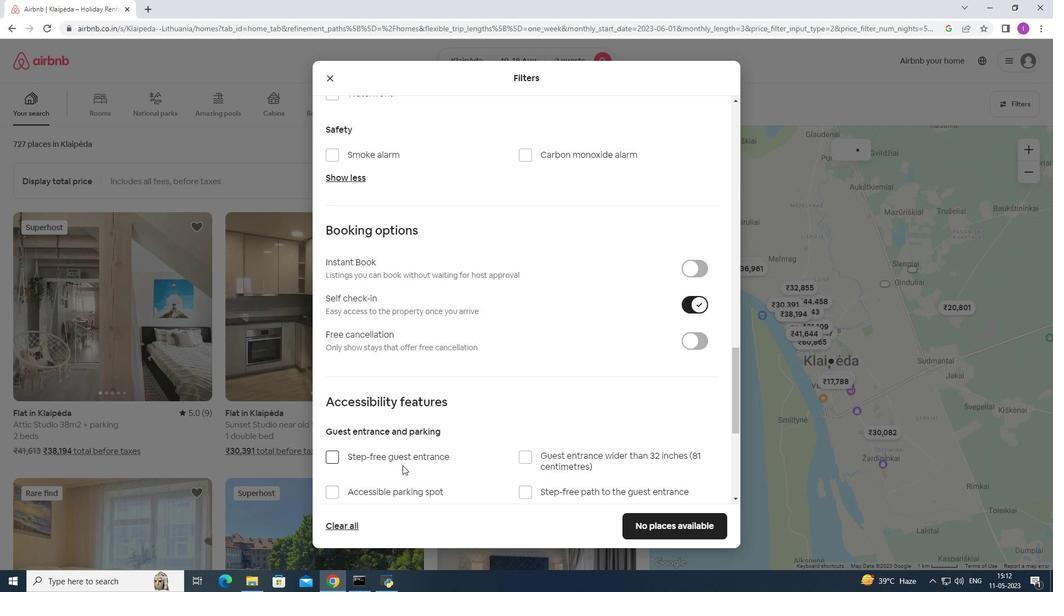 
Action: Mouse scrolled (402, 466) with delta (0, 0)
Screenshot: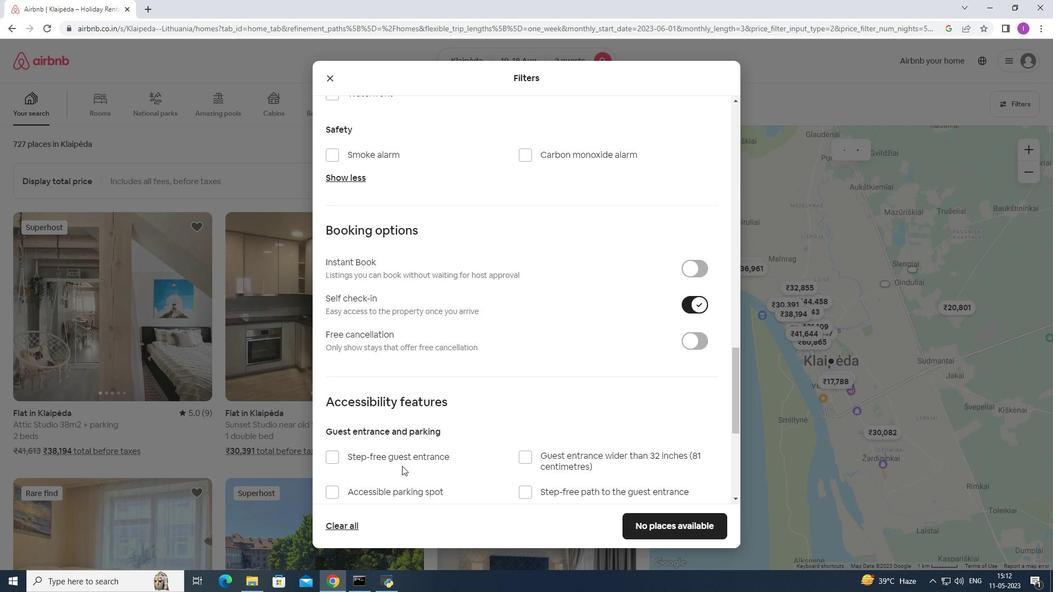 
Action: Mouse moved to (482, 443)
Screenshot: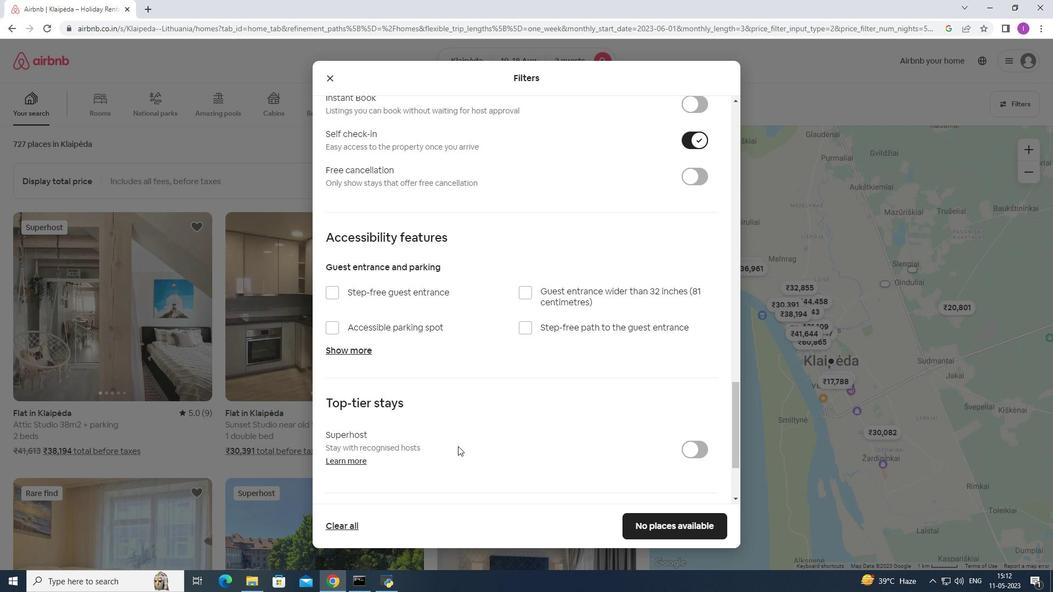 
Action: Mouse scrolled (482, 442) with delta (0, 0)
Screenshot: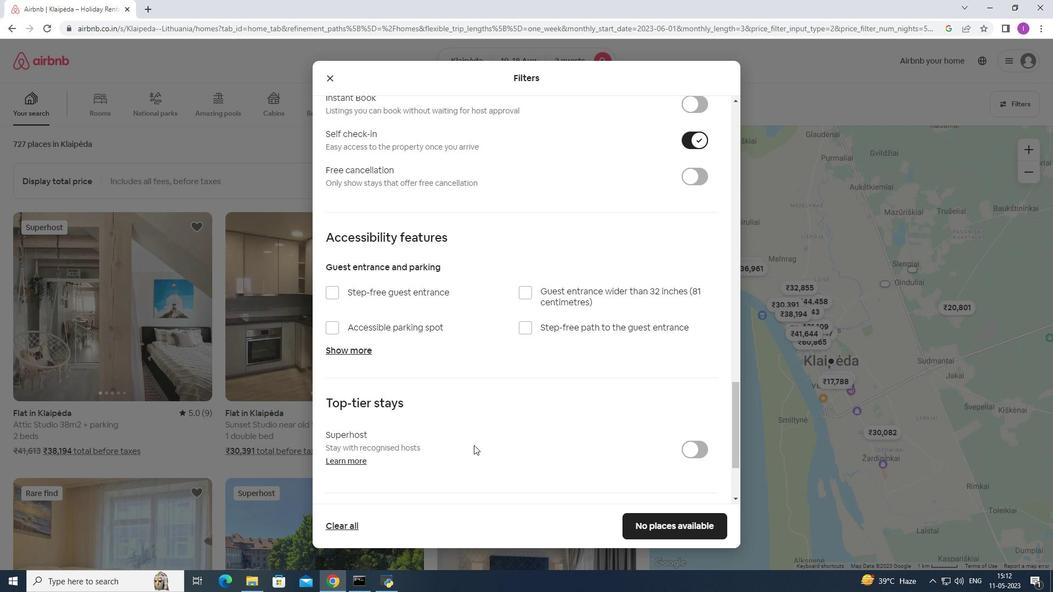 
Action: Mouse scrolled (482, 442) with delta (0, 0)
Screenshot: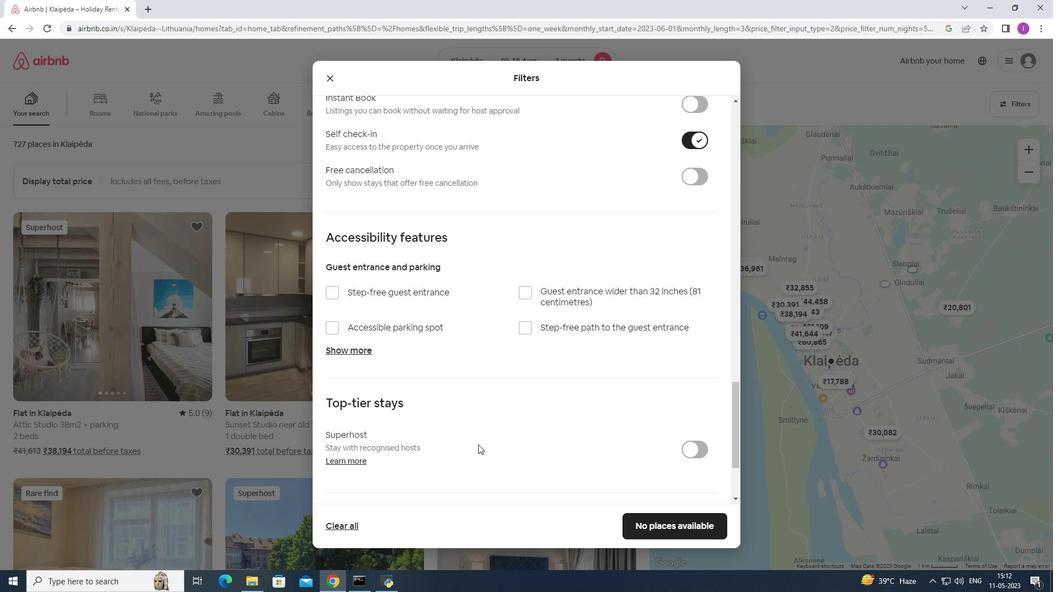 
Action: Mouse moved to (482, 443)
Screenshot: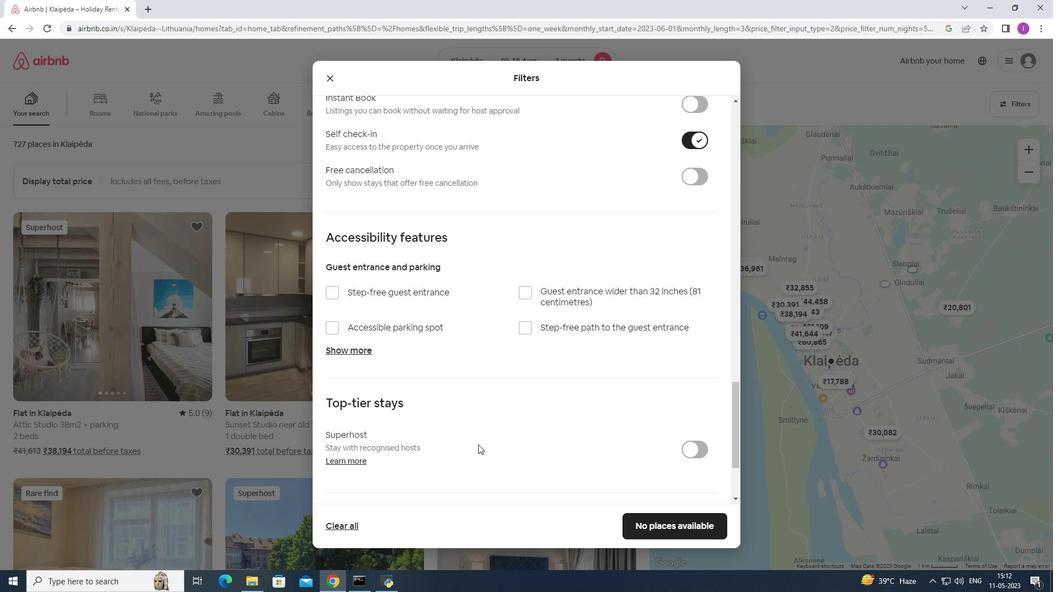 
Action: Mouse scrolled (482, 442) with delta (0, 0)
Screenshot: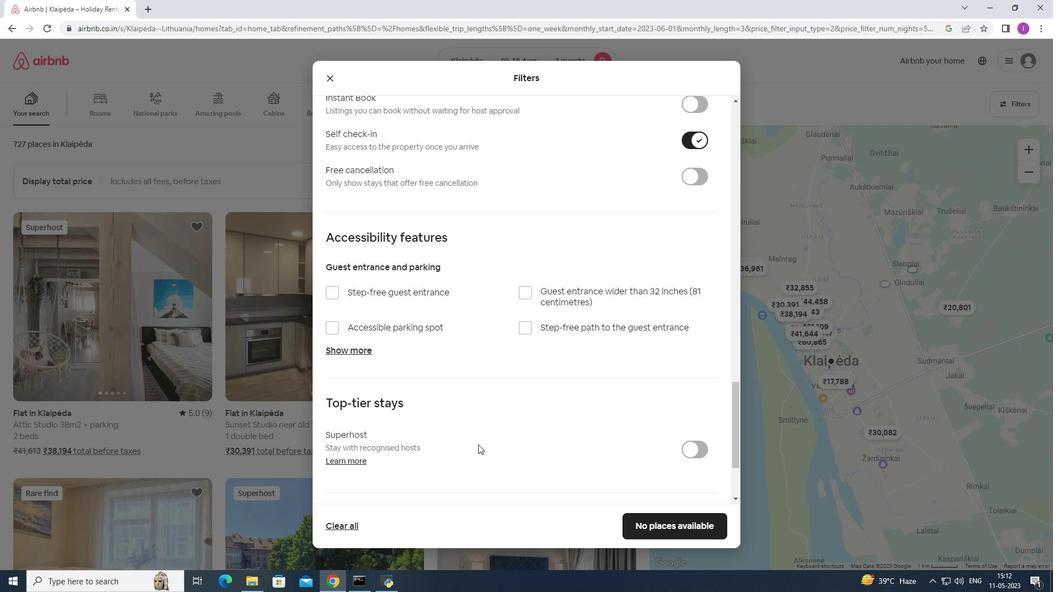 
Action: Mouse moved to (482, 443)
Screenshot: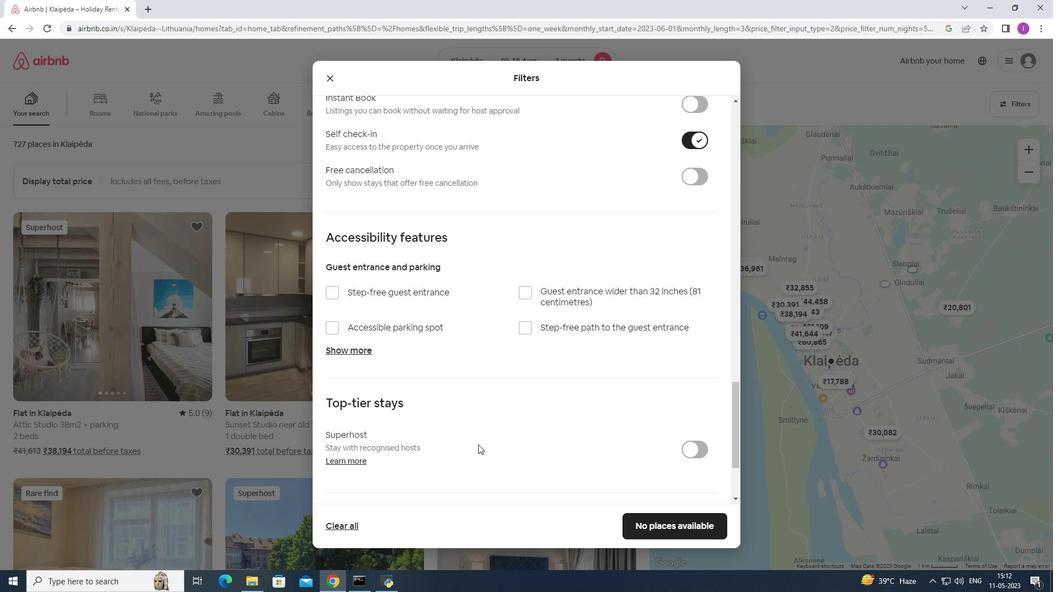 
Action: Mouse scrolled (482, 442) with delta (0, 0)
Screenshot: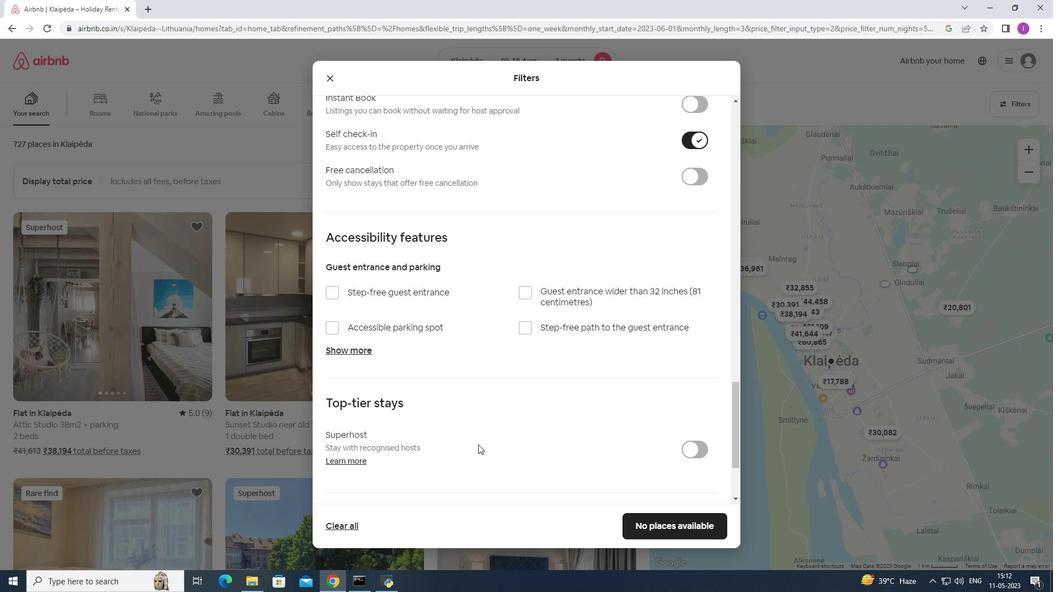 
Action: Mouse moved to (515, 435)
Screenshot: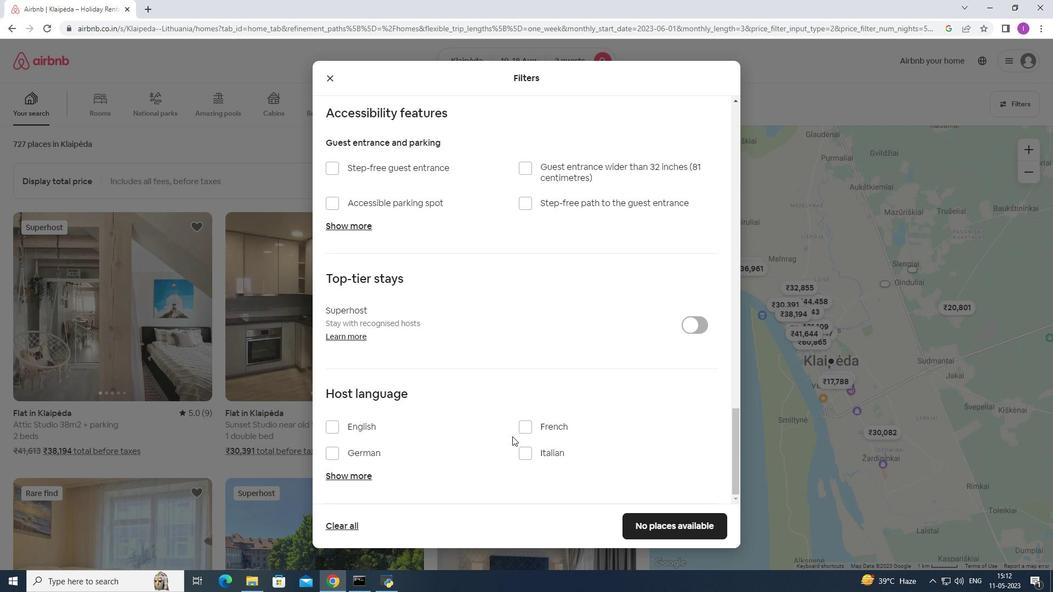 
Action: Mouse scrolled (515, 434) with delta (0, 0)
Screenshot: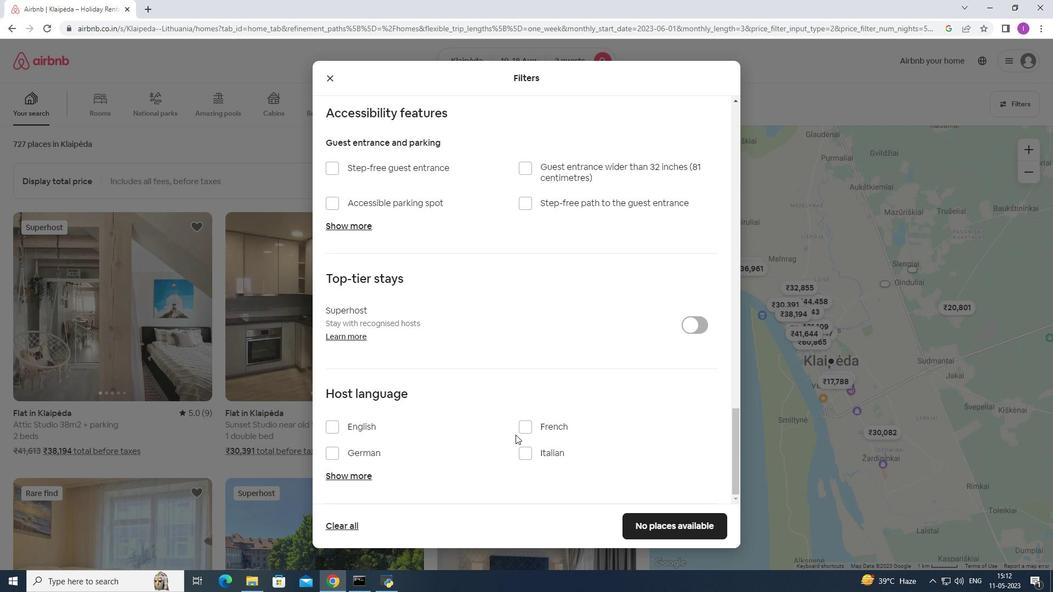 
Action: Mouse scrolled (515, 434) with delta (0, 0)
Screenshot: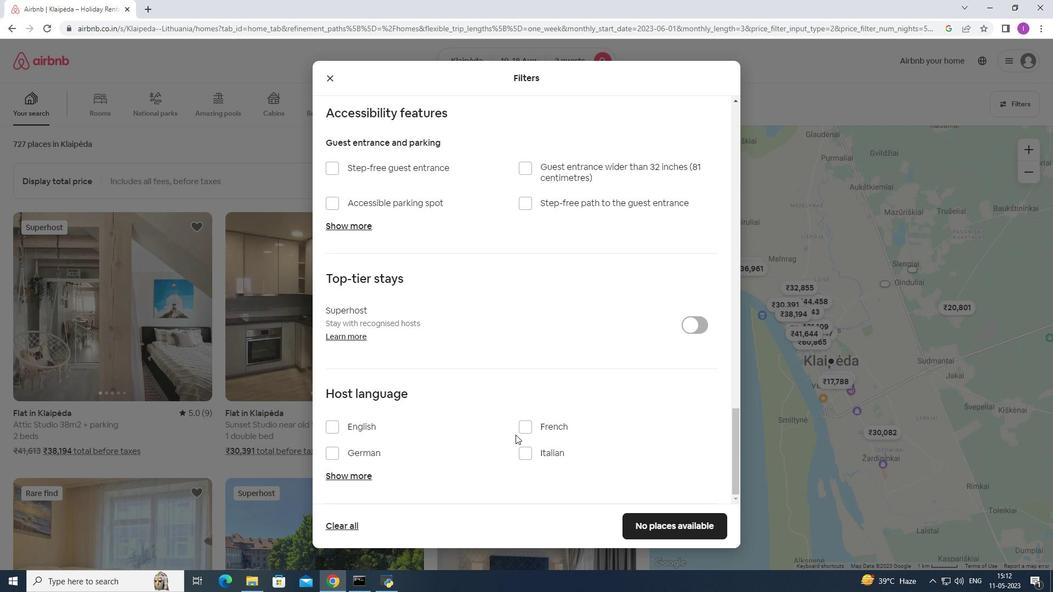 
Action: Mouse scrolled (515, 434) with delta (0, 0)
Screenshot: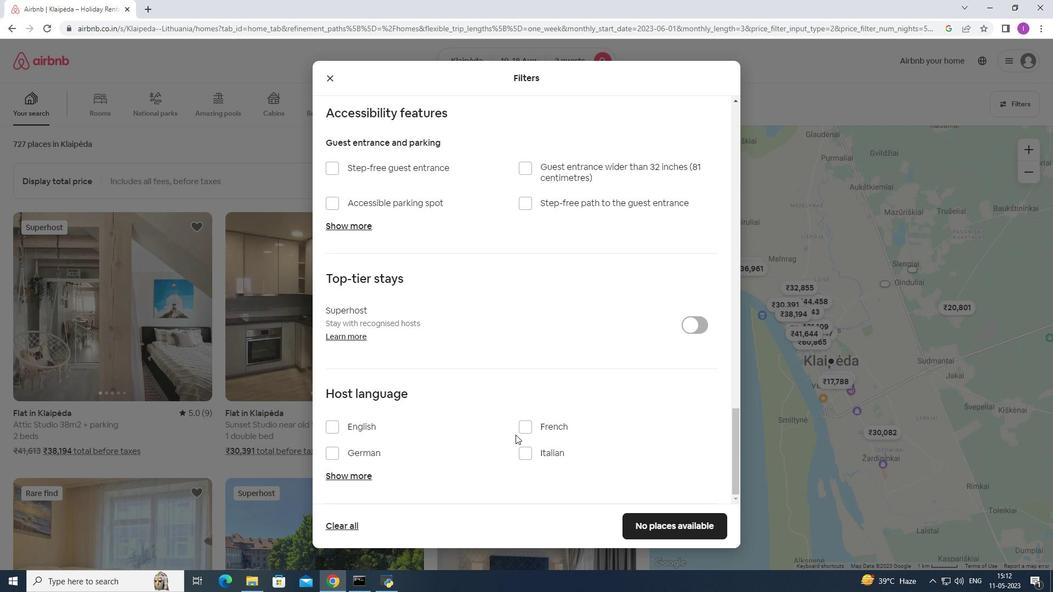 
Action: Mouse moved to (334, 429)
Screenshot: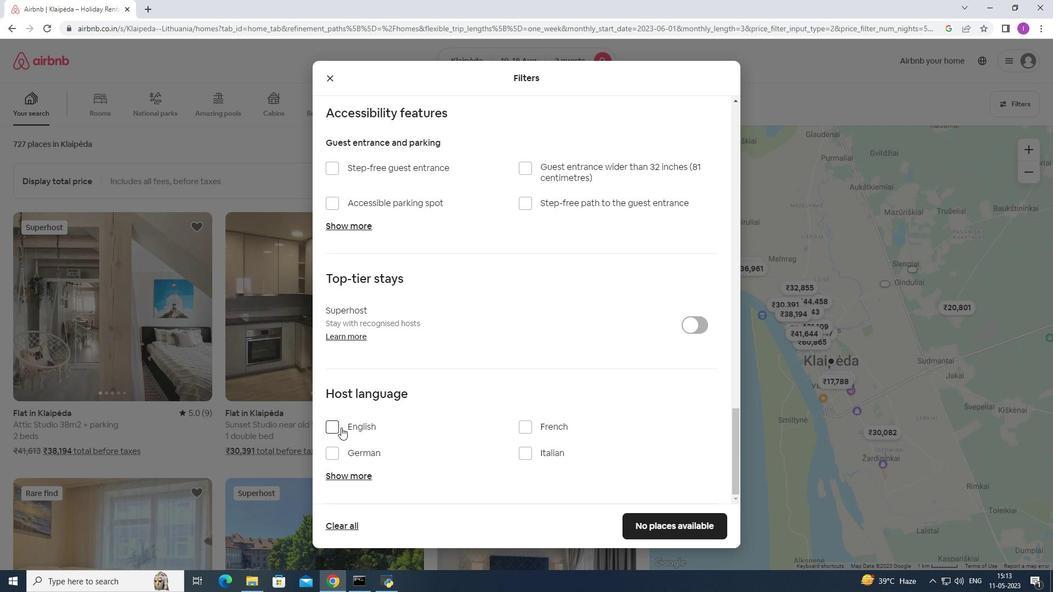 
Action: Mouse pressed left at (334, 429)
Screenshot: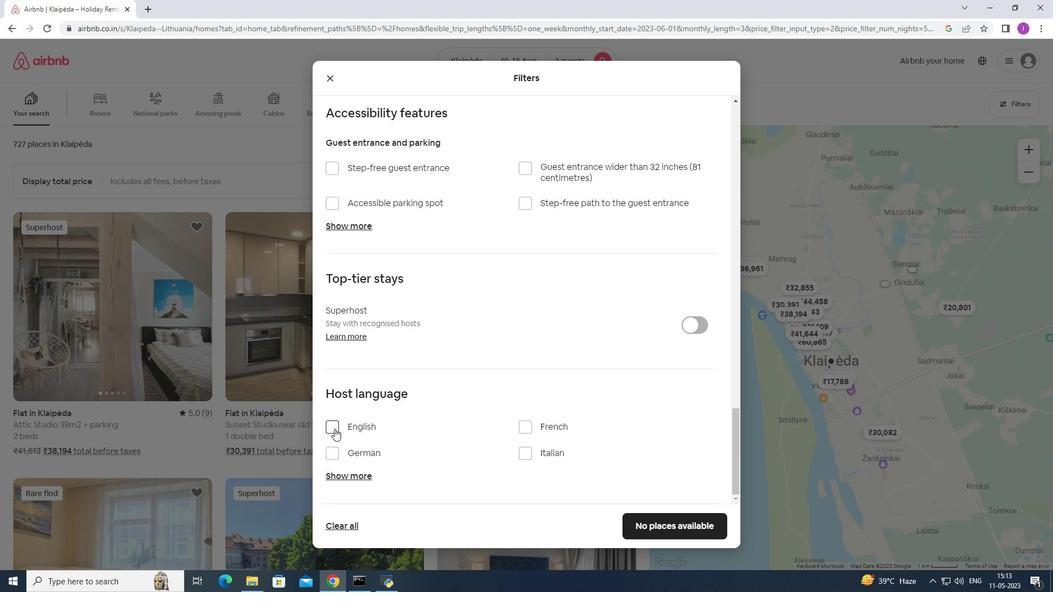 
Action: Mouse moved to (624, 497)
Screenshot: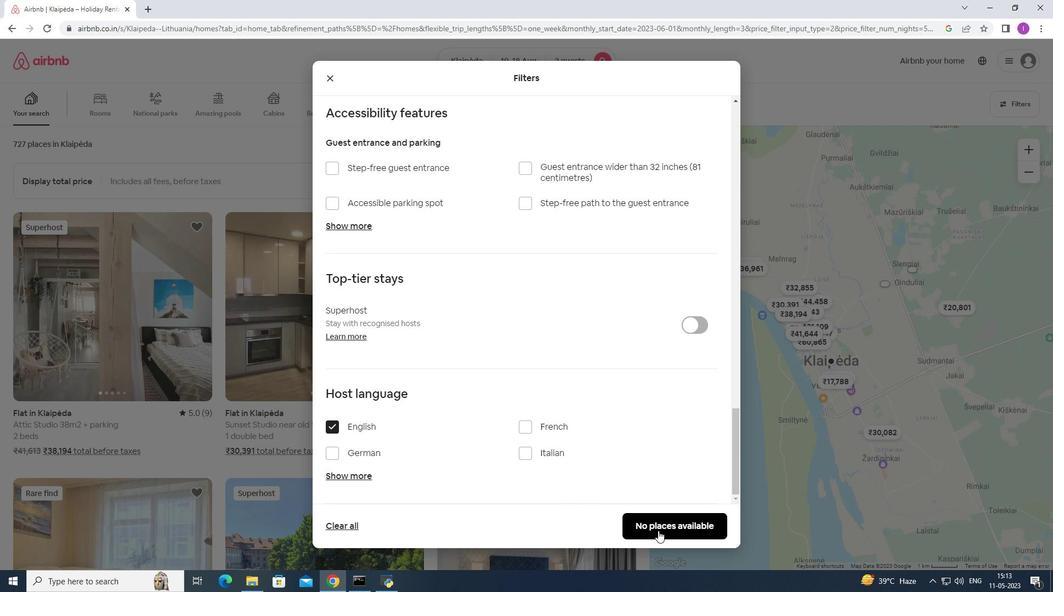 
Action: Mouse scrolled (624, 496) with delta (0, 0)
Screenshot: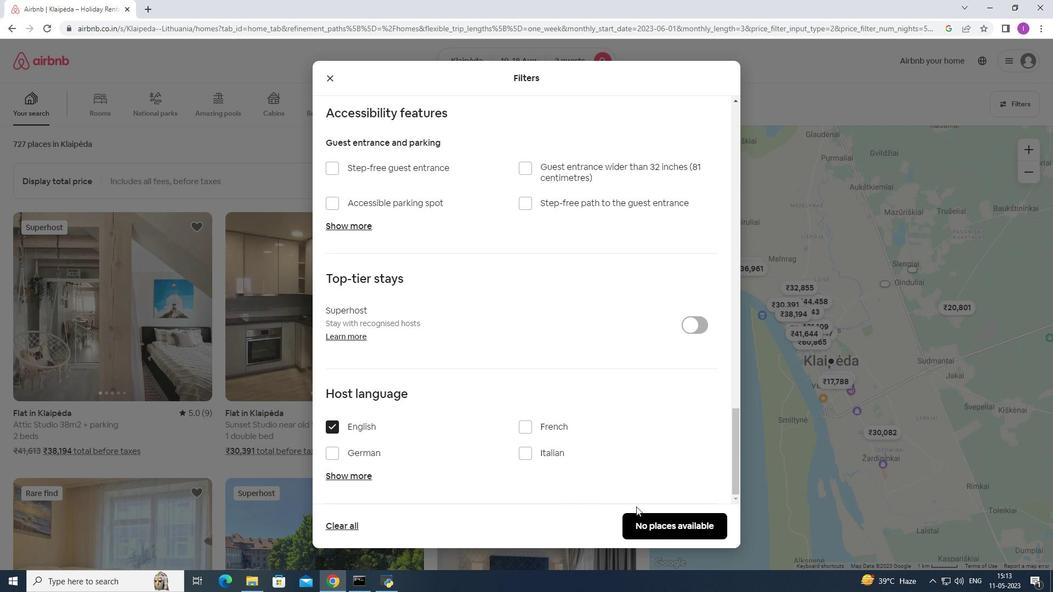 
Action: Mouse scrolled (624, 496) with delta (0, 0)
Screenshot: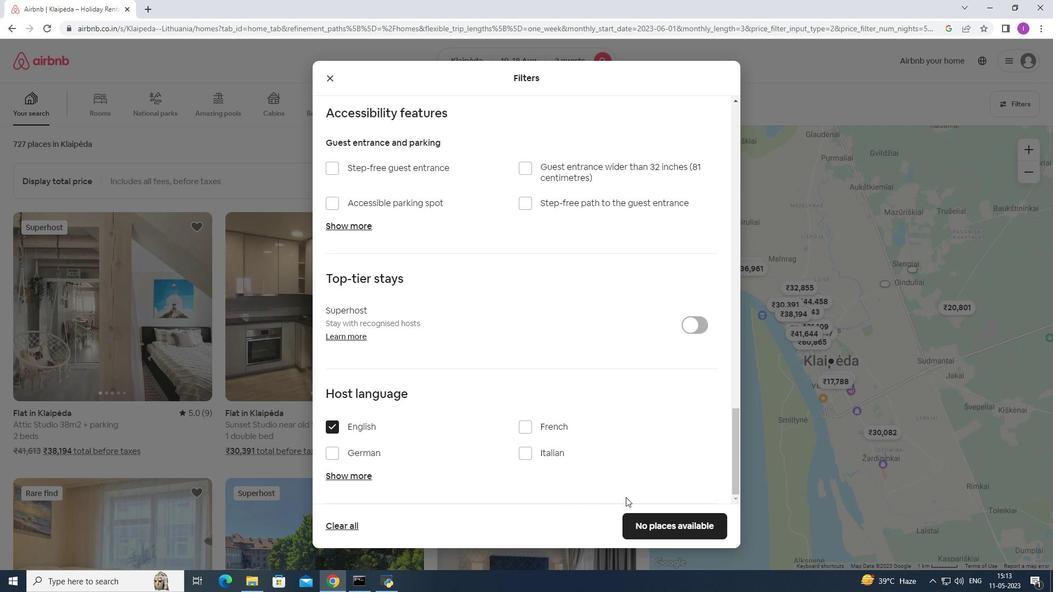 
Action: Mouse scrolled (624, 496) with delta (0, 0)
Screenshot: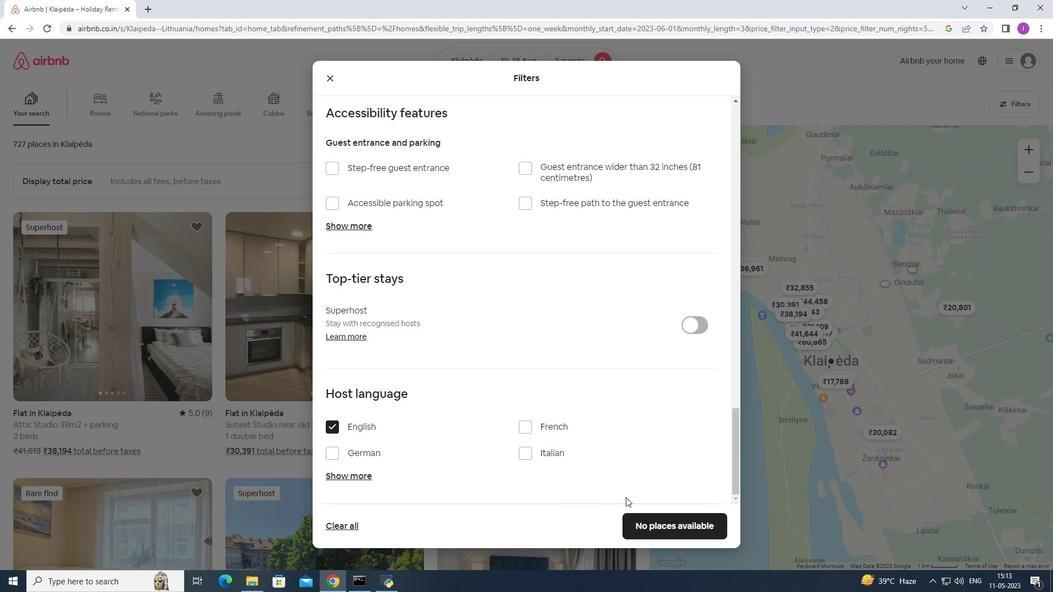 
Action: Mouse moved to (675, 527)
Screenshot: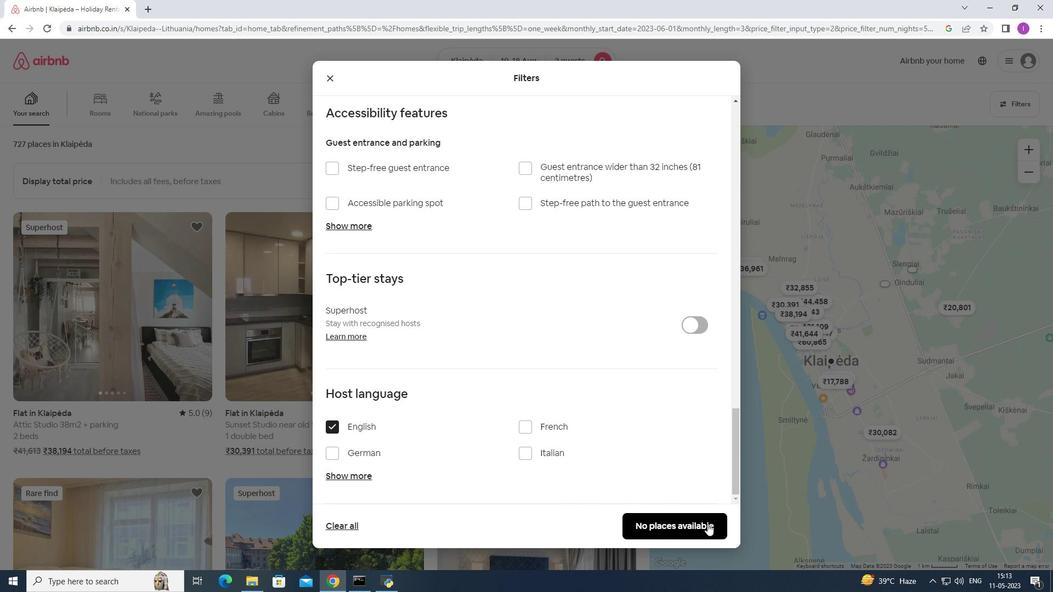 
Action: Mouse pressed left at (675, 527)
Screenshot: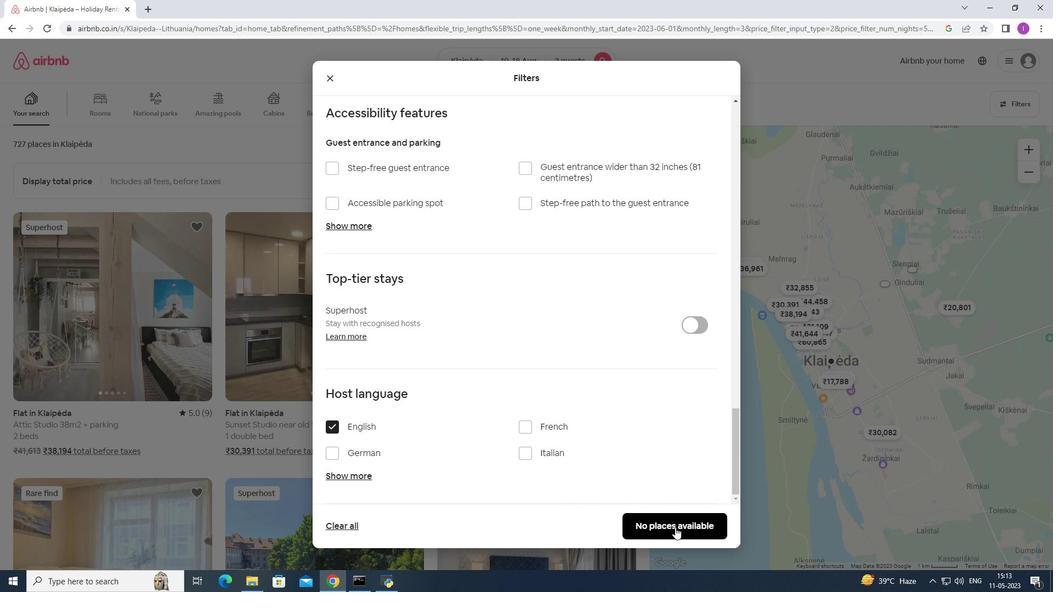 
Action: Mouse moved to (713, 445)
Screenshot: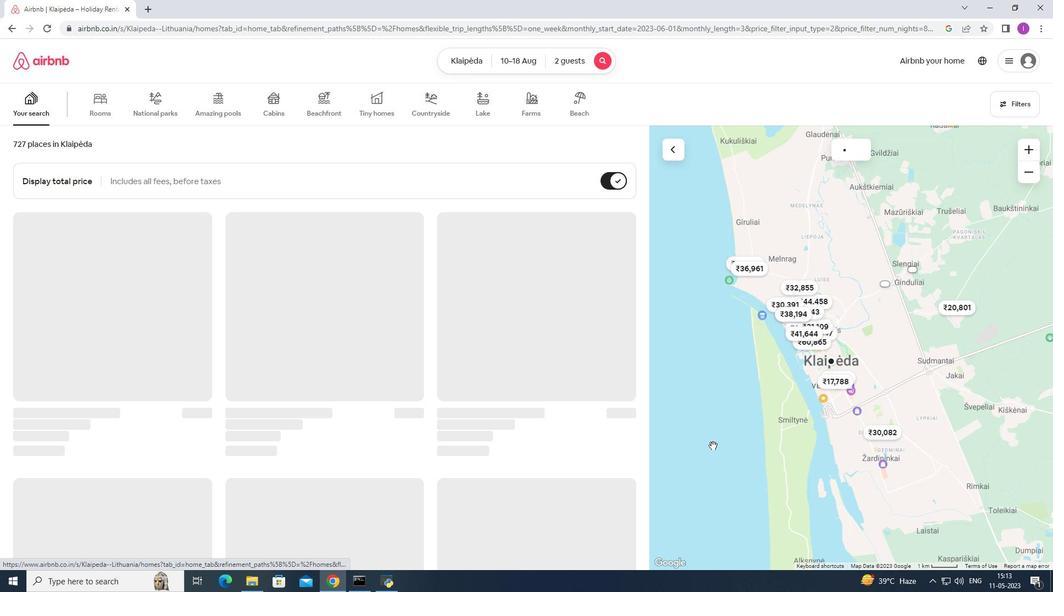
